 Task: Go to Program & Features. Select Whole Food Market. Add to cart Organic Popcorn-2. Place order for Jenna Lewis, _x000D_
230 Peninsula Lake Dr_x000D_
Highland, Michigan(MI), 48357, Cell Number (248) 529-6733
Action: Mouse moved to (167, 96)
Screenshot: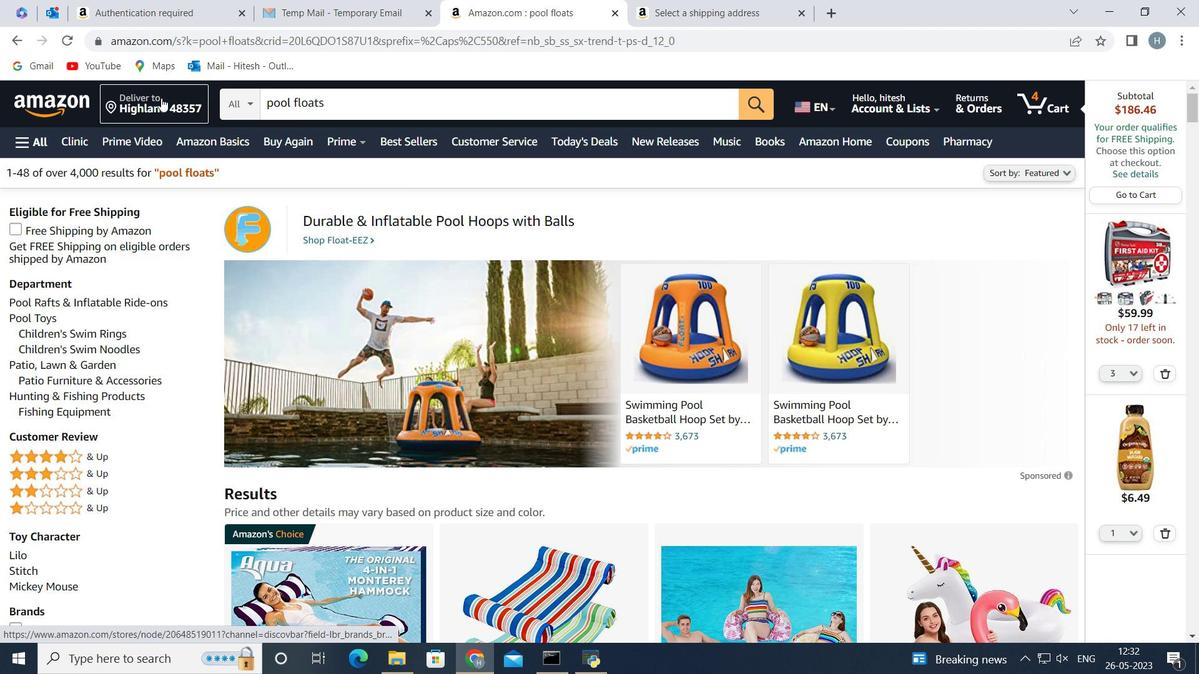 
Action: Mouse pressed left at (167, 96)
Screenshot: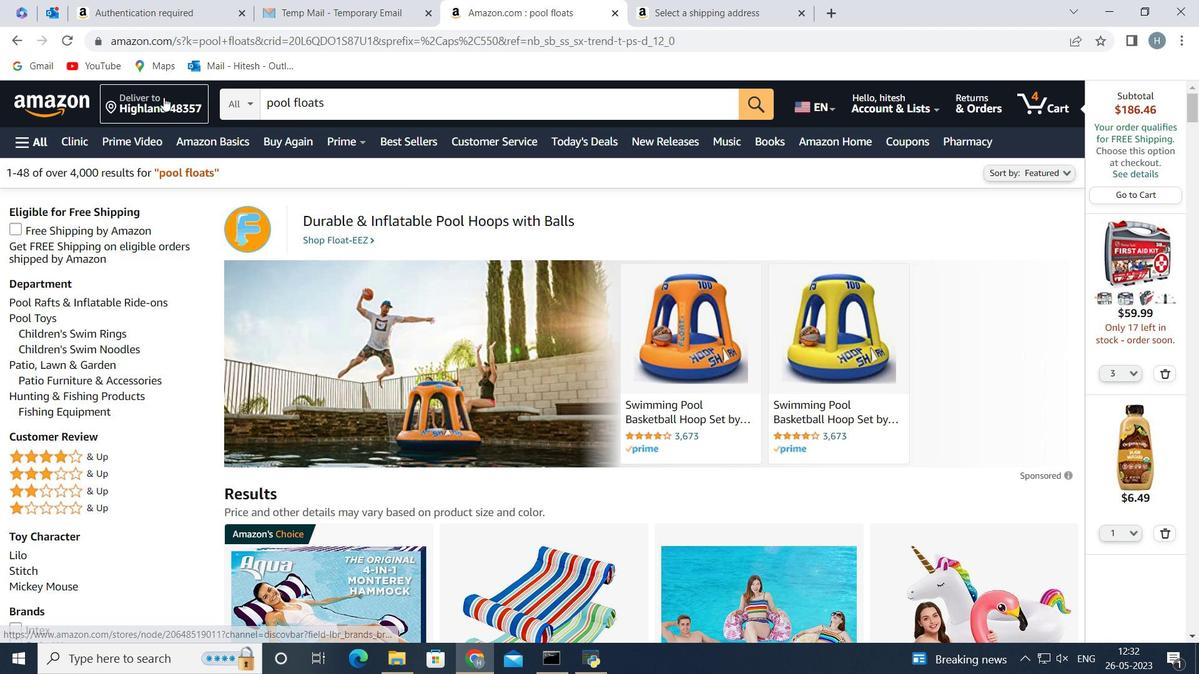
Action: Mouse moved to (584, 442)
Screenshot: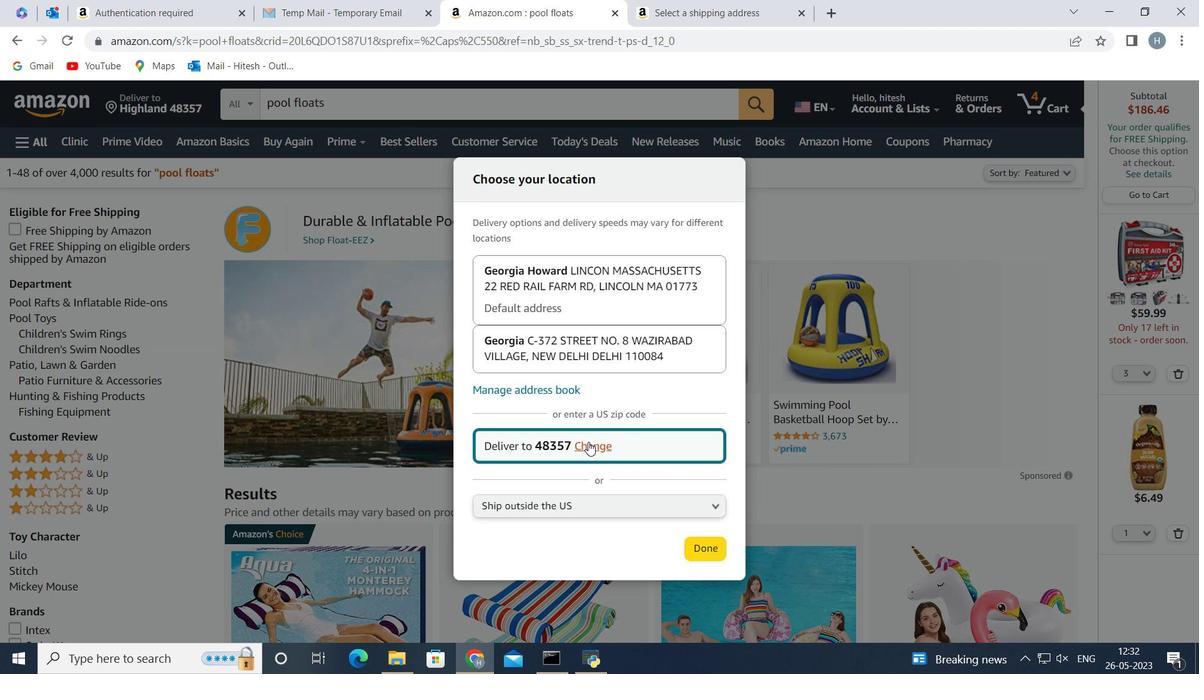 
Action: Mouse pressed left at (584, 442)
Screenshot: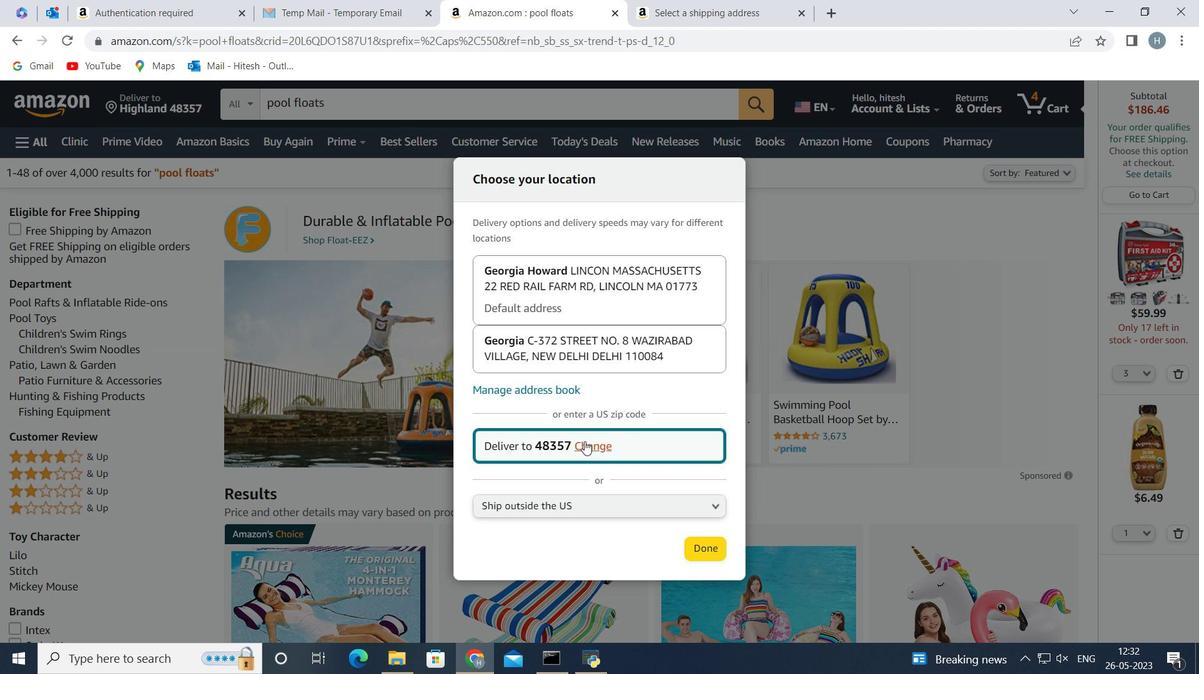 
Action: Mouse moved to (547, 436)
Screenshot: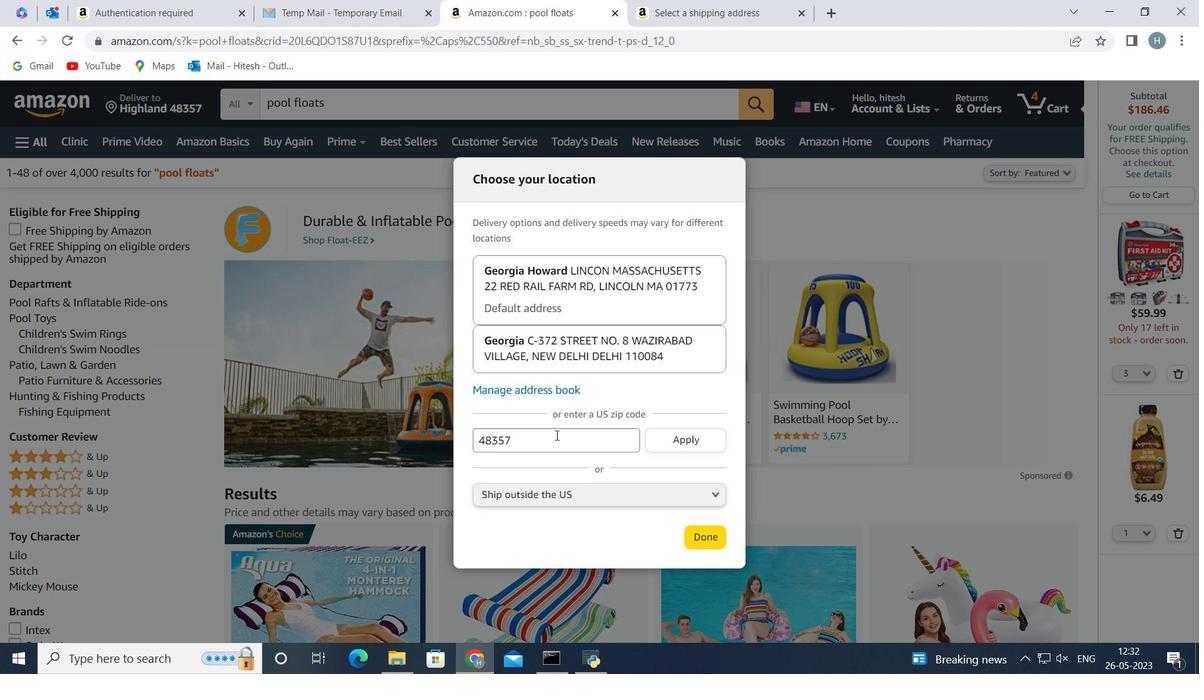 
Action: Mouse pressed left at (547, 436)
Screenshot: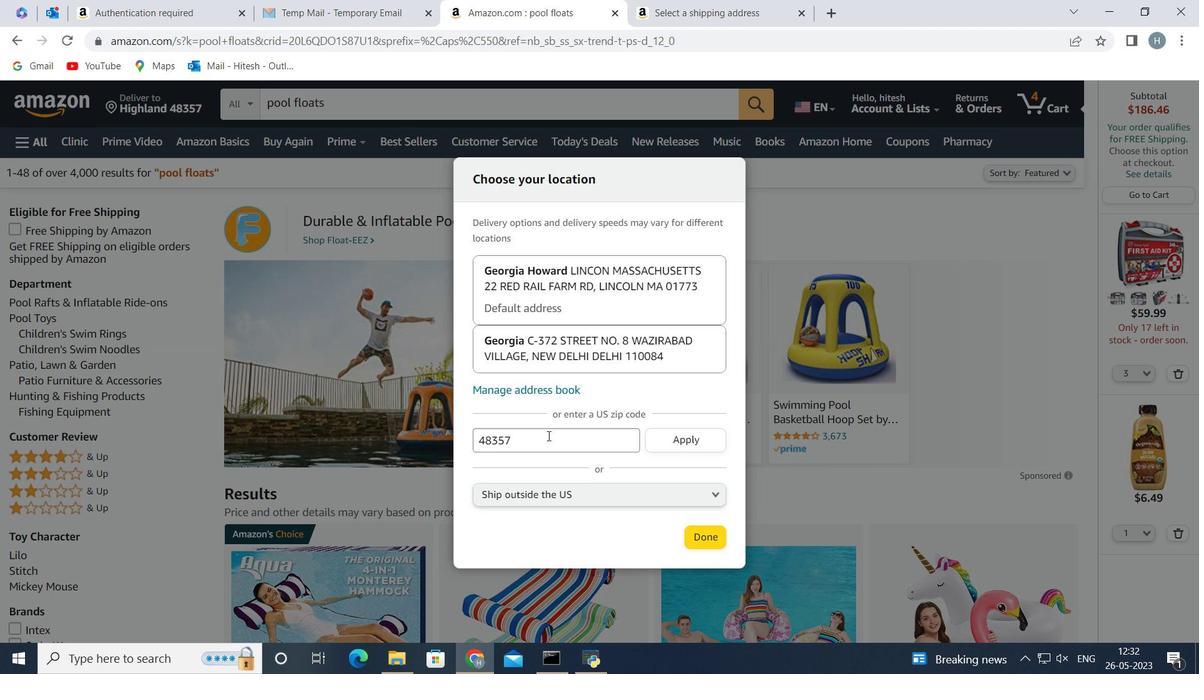 
Action: Key pressed <Key.backspace><Key.backspace><Key.backspace><Key.backspace><Key.backspace><Key.backspace><Key.backspace><Key.backspace><Key.backspace><Key.backspace><Key.backspace><Key.backspace><Key.backspace><Key.backspace><Key.backspace><Key.backspace><Key.backspace>48357
Screenshot: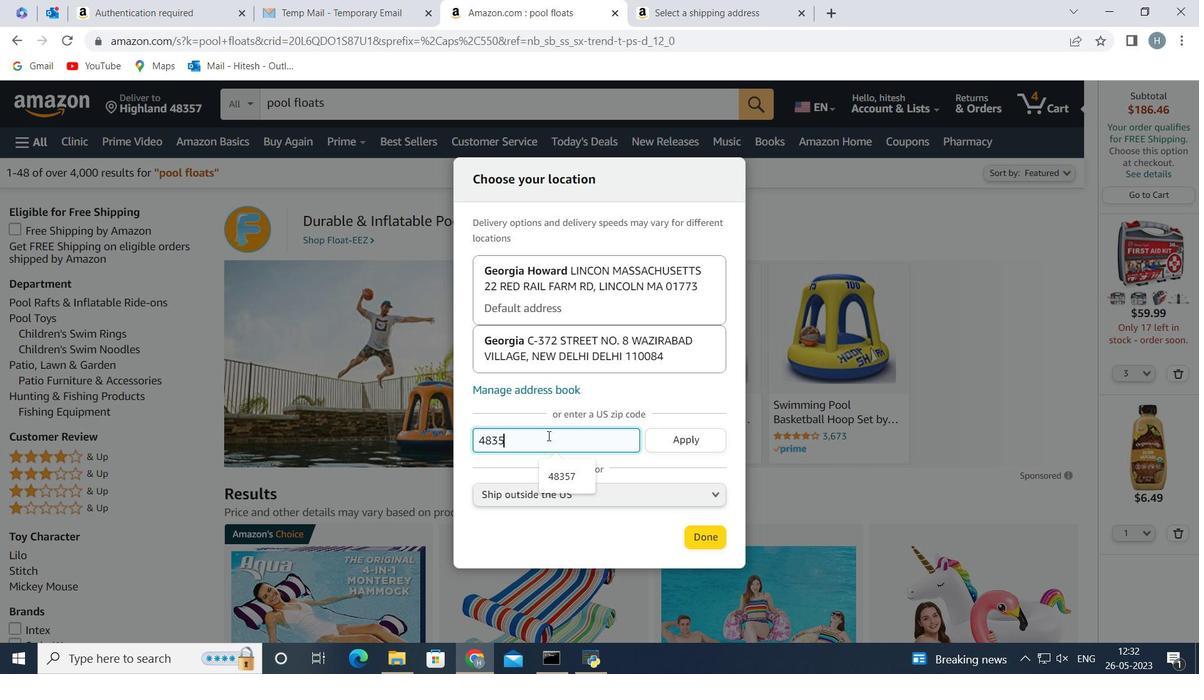 
Action: Mouse moved to (701, 436)
Screenshot: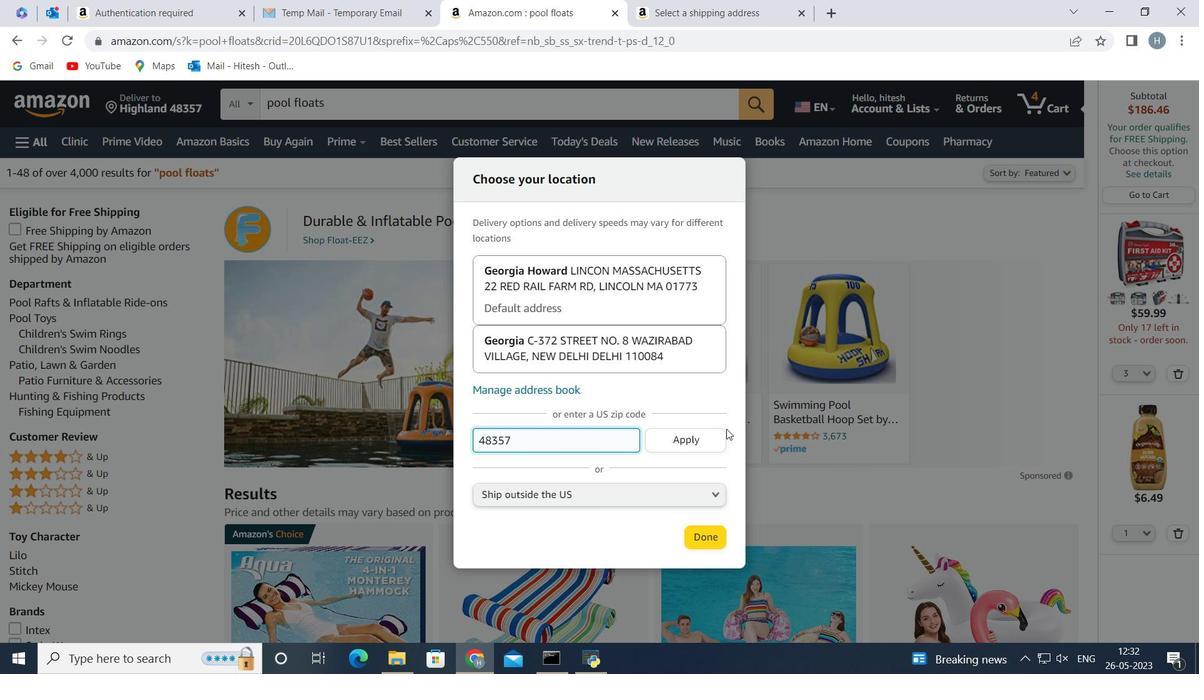 
Action: Mouse pressed left at (701, 436)
Screenshot: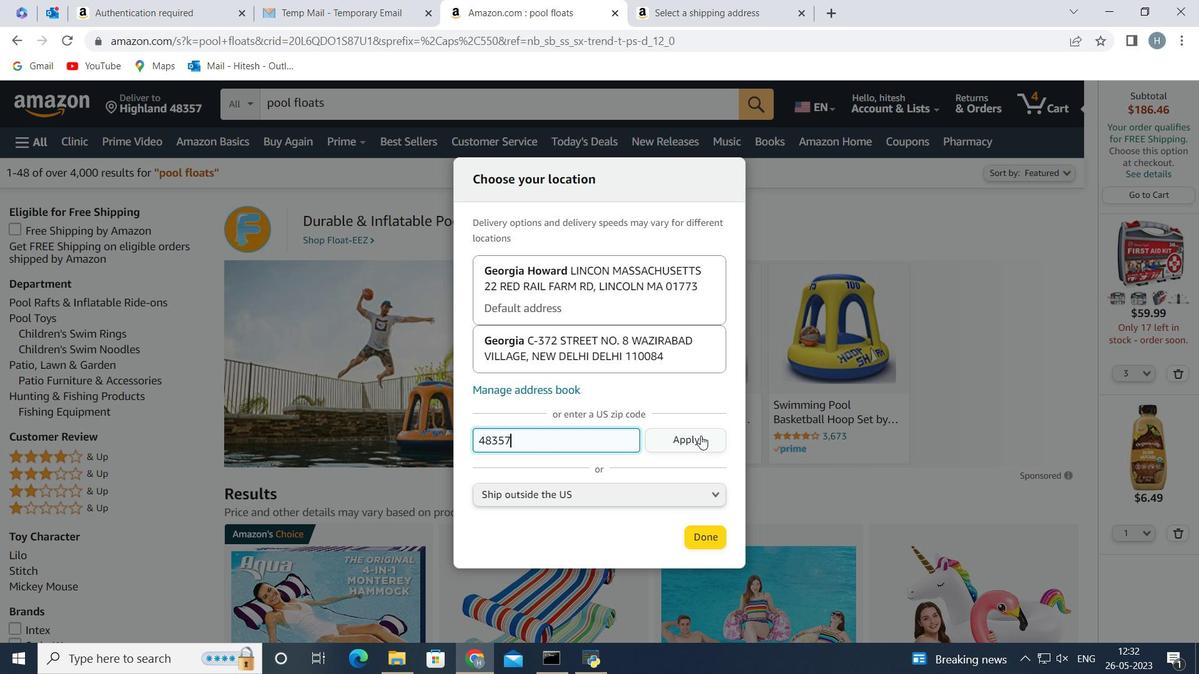 
Action: Mouse moved to (709, 544)
Screenshot: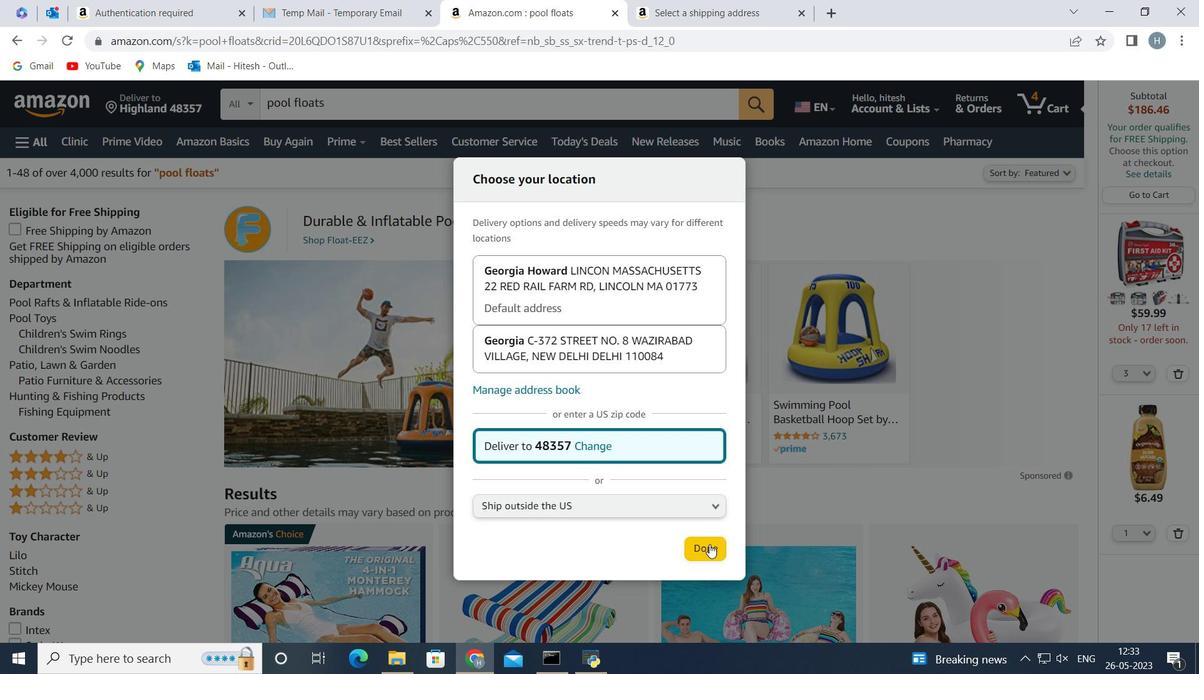 
Action: Mouse pressed left at (709, 544)
Screenshot: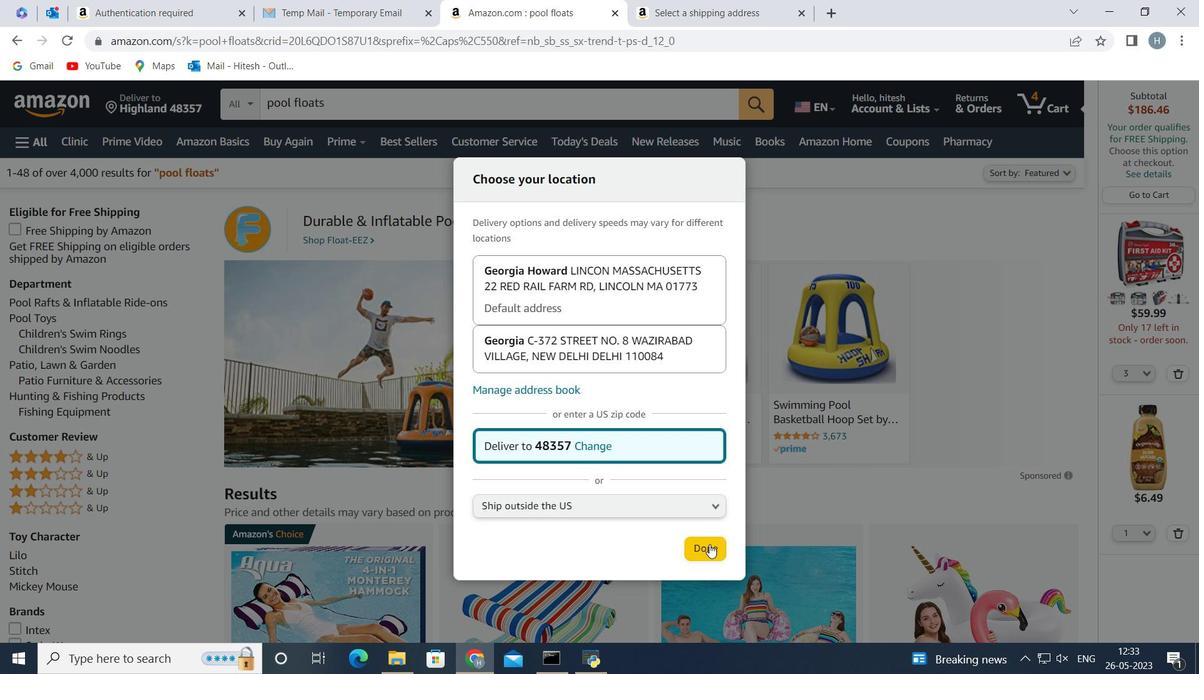 
Action: Mouse moved to (33, 133)
Screenshot: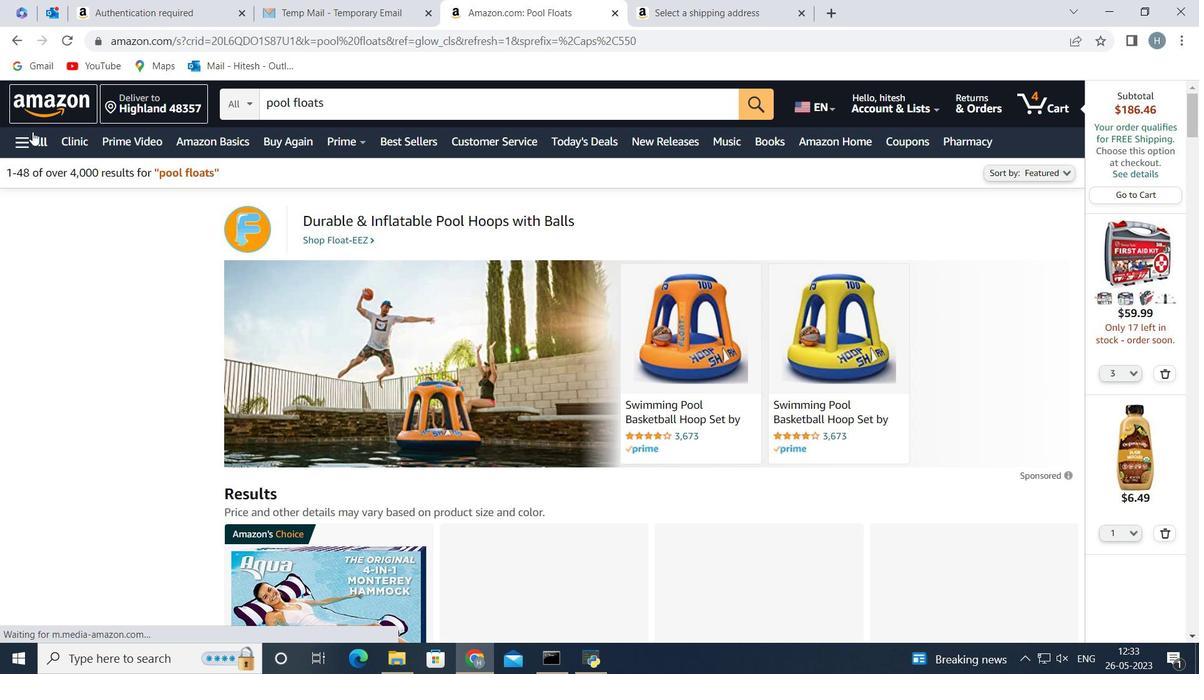 
Action: Mouse pressed left at (33, 133)
Screenshot: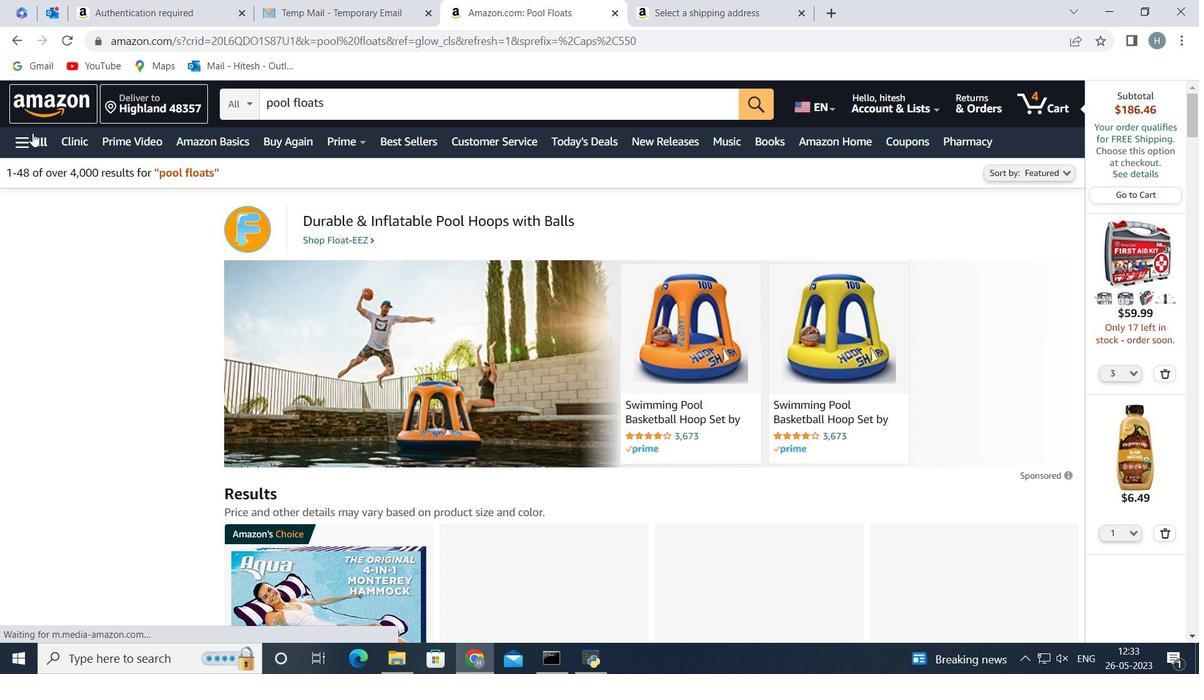 
Action: Mouse moved to (84, 281)
Screenshot: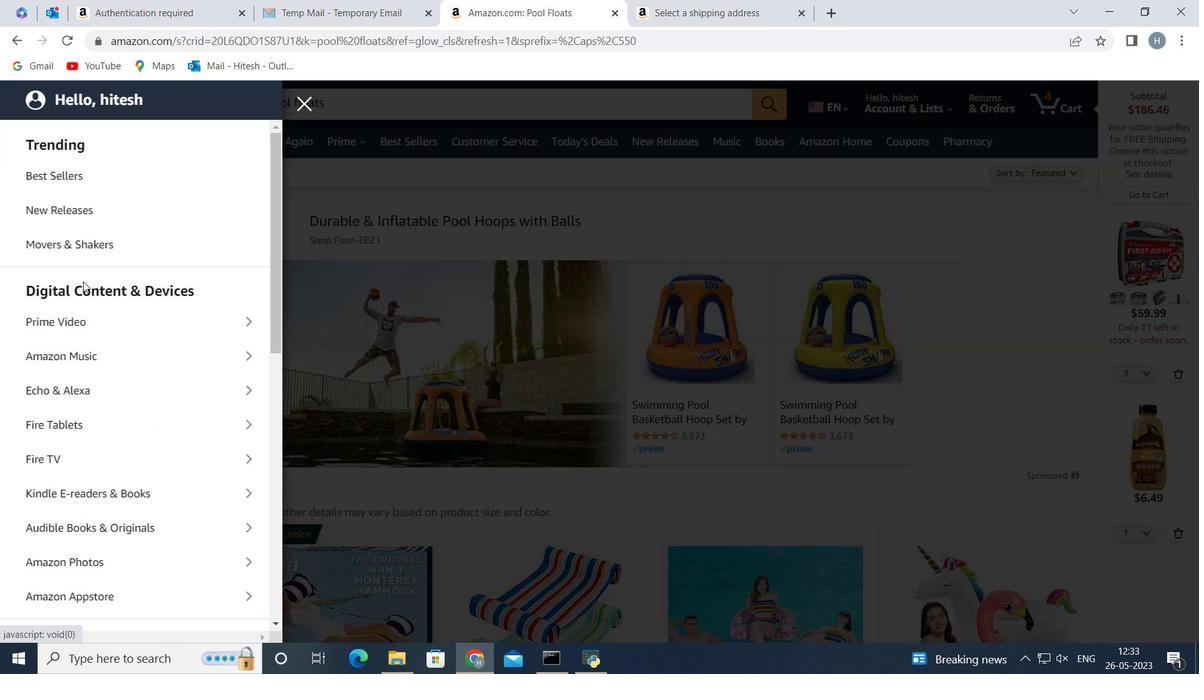 
Action: Mouse scrolled (84, 280) with delta (0, 0)
Screenshot: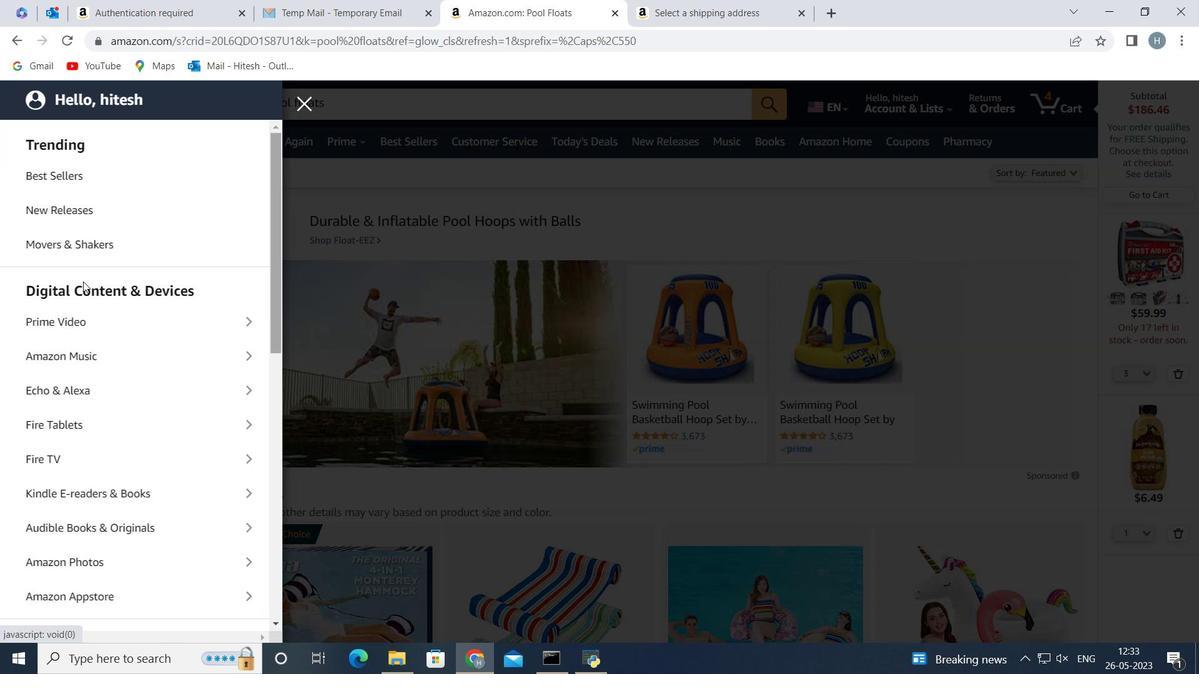
Action: Mouse scrolled (84, 280) with delta (0, 0)
Screenshot: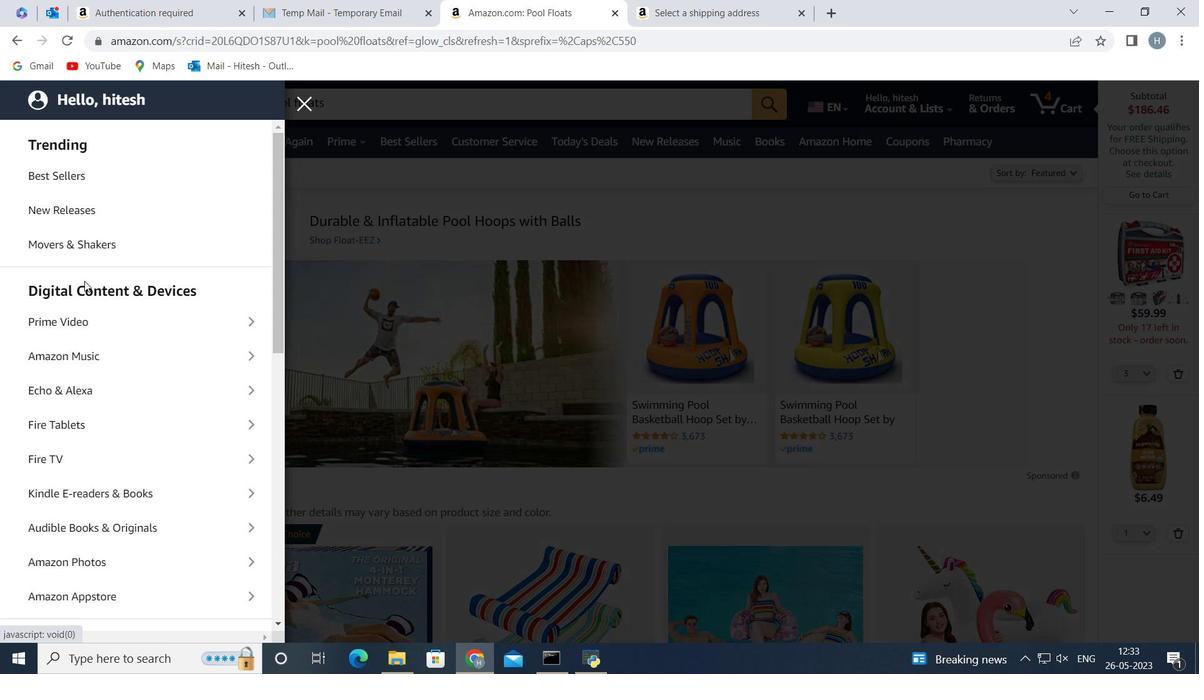 
Action: Mouse moved to (91, 278)
Screenshot: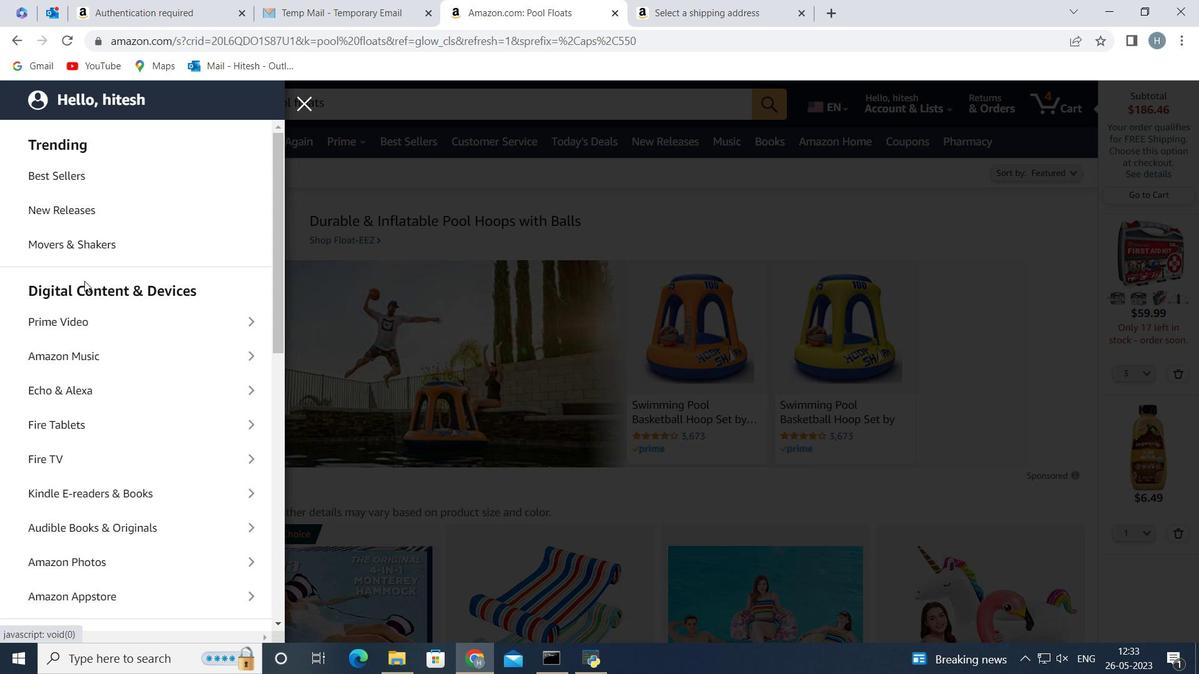 
Action: Mouse scrolled (91, 277) with delta (0, 0)
Screenshot: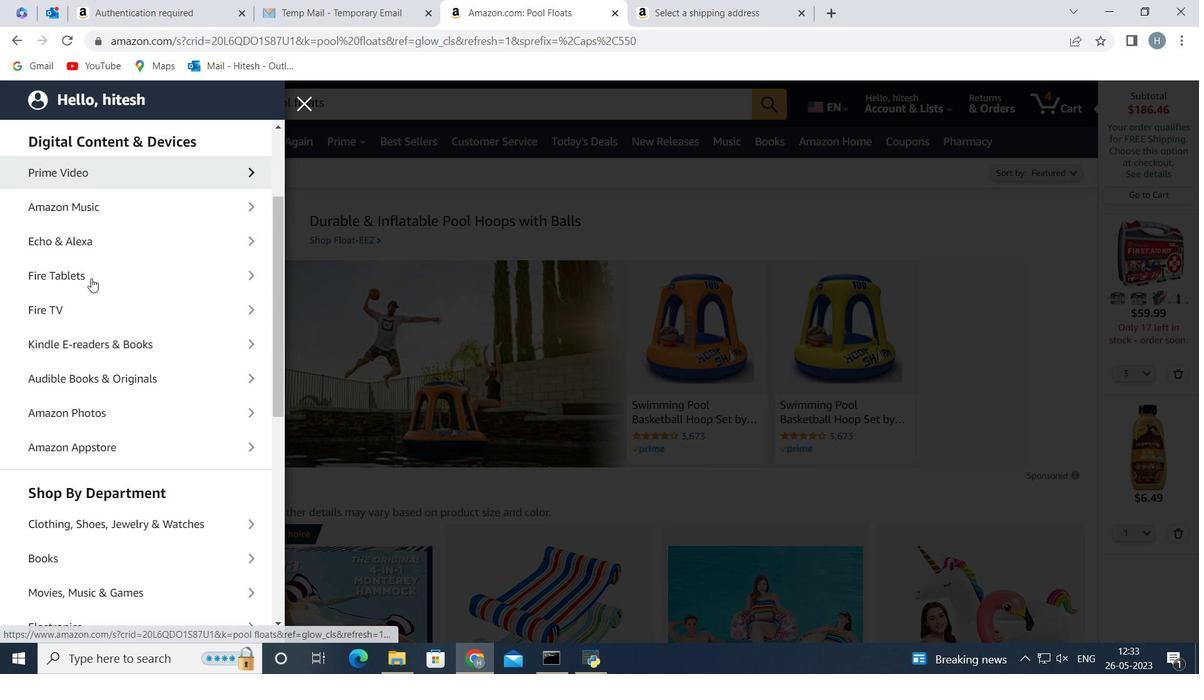 
Action: Mouse scrolled (91, 277) with delta (0, 0)
Screenshot: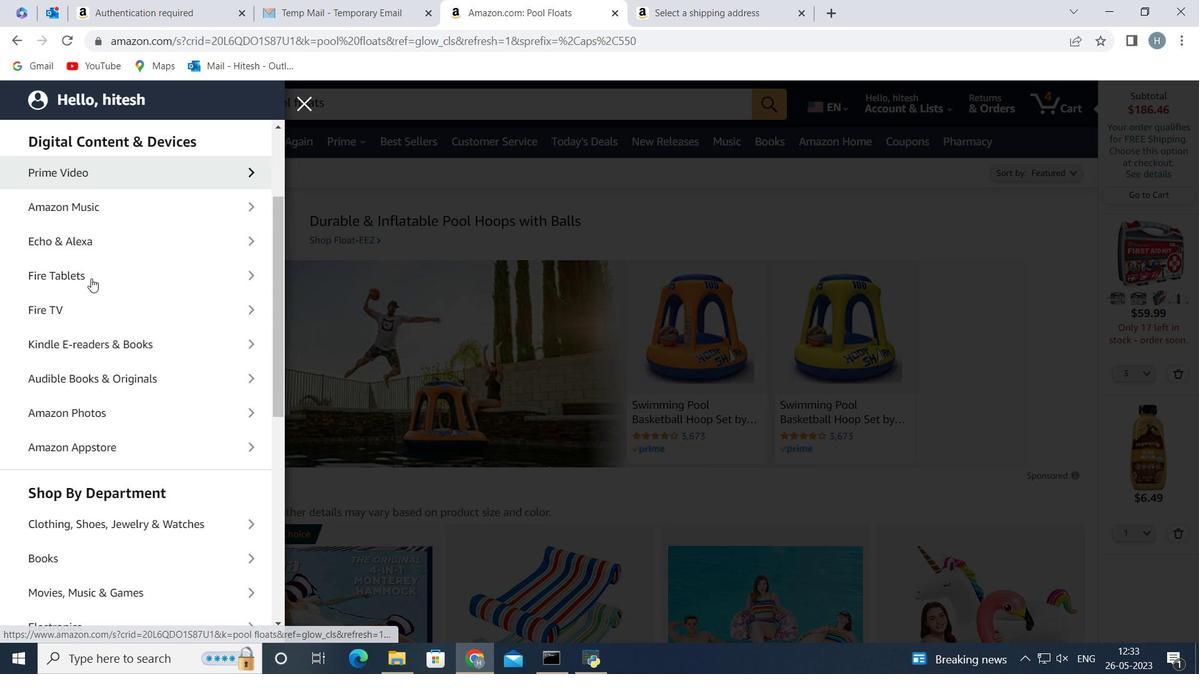 
Action: Mouse moved to (92, 278)
Screenshot: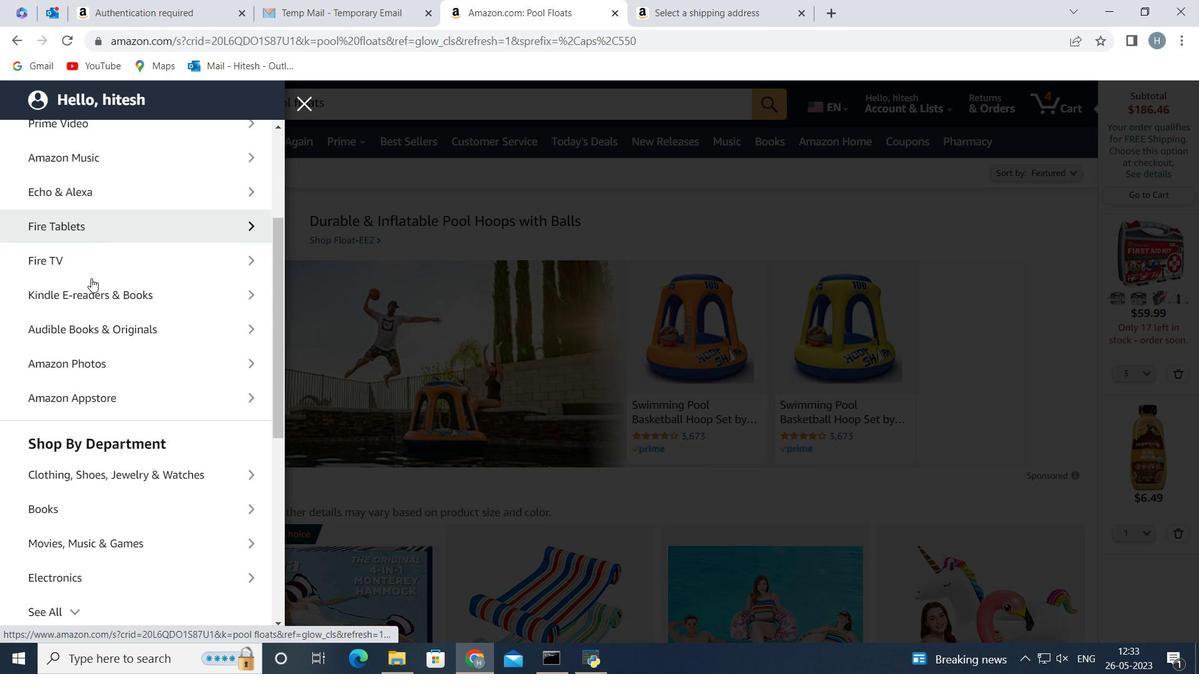 
Action: Mouse scrolled (92, 277) with delta (0, 0)
Screenshot: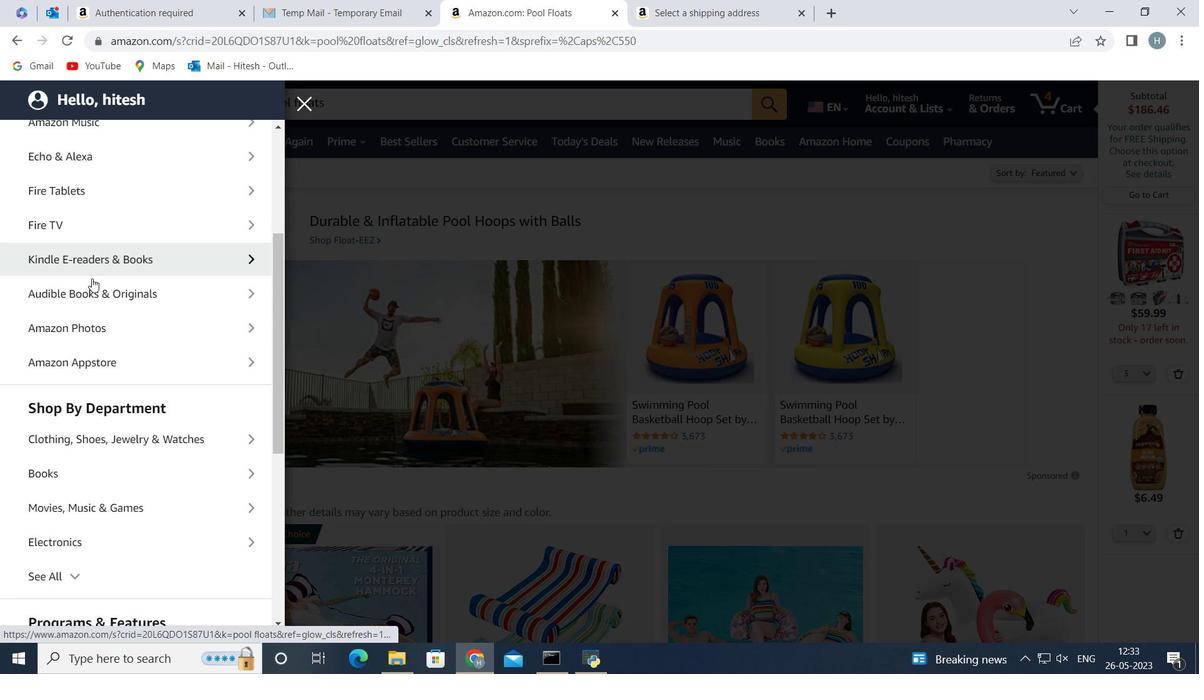 
Action: Mouse scrolled (92, 277) with delta (0, 0)
Screenshot: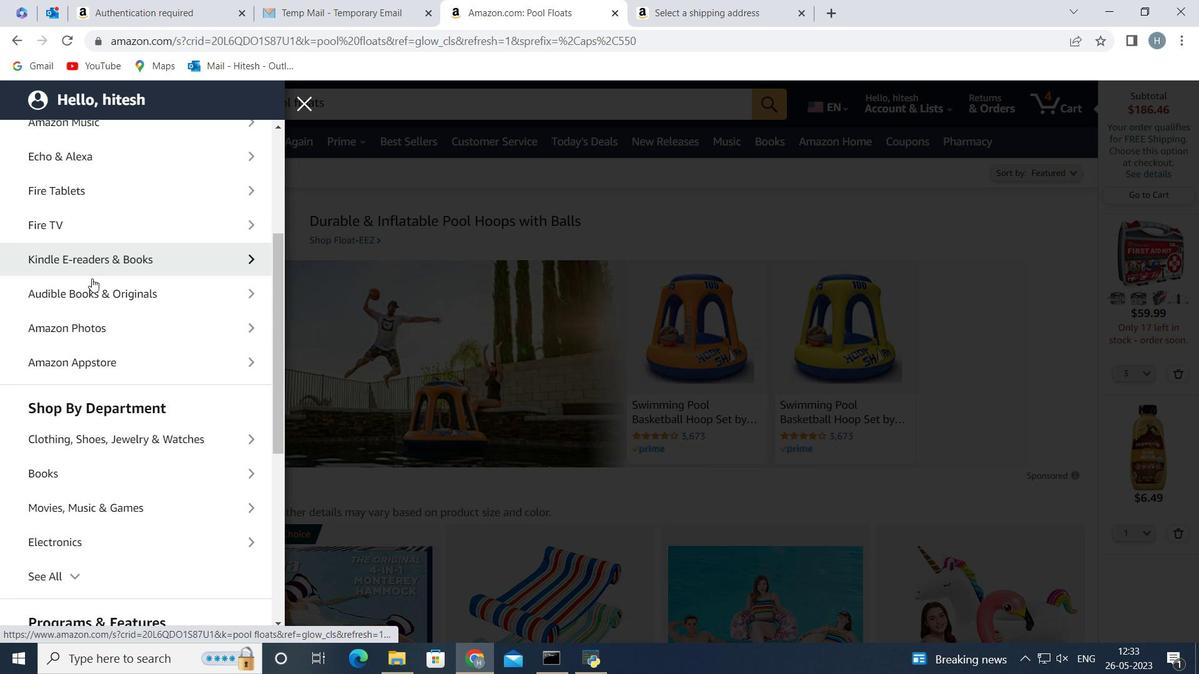 
Action: Mouse scrolled (92, 277) with delta (0, 0)
Screenshot: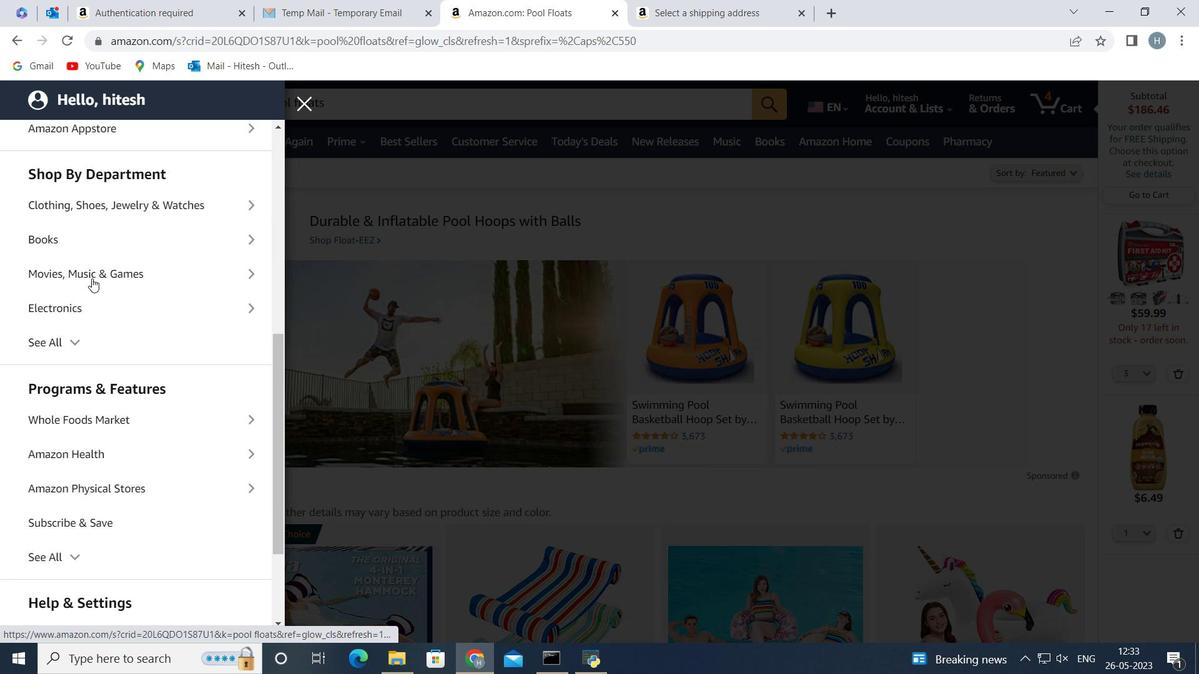 
Action: Mouse moved to (121, 336)
Screenshot: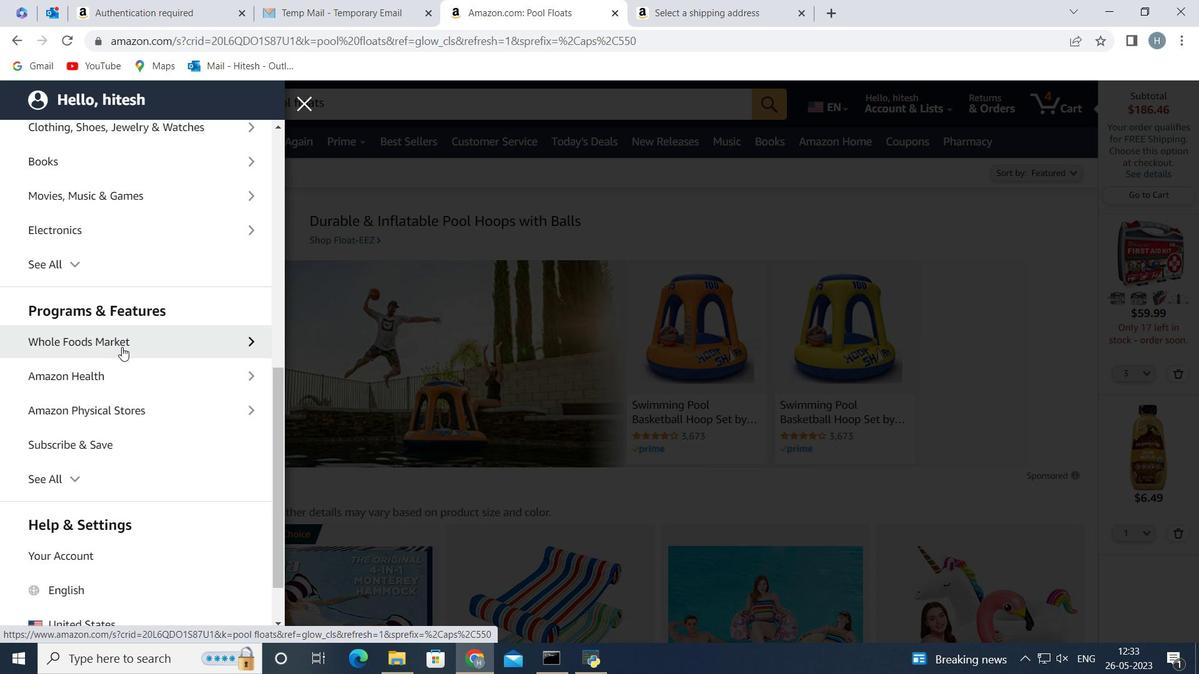 
Action: Mouse pressed left at (121, 336)
Screenshot: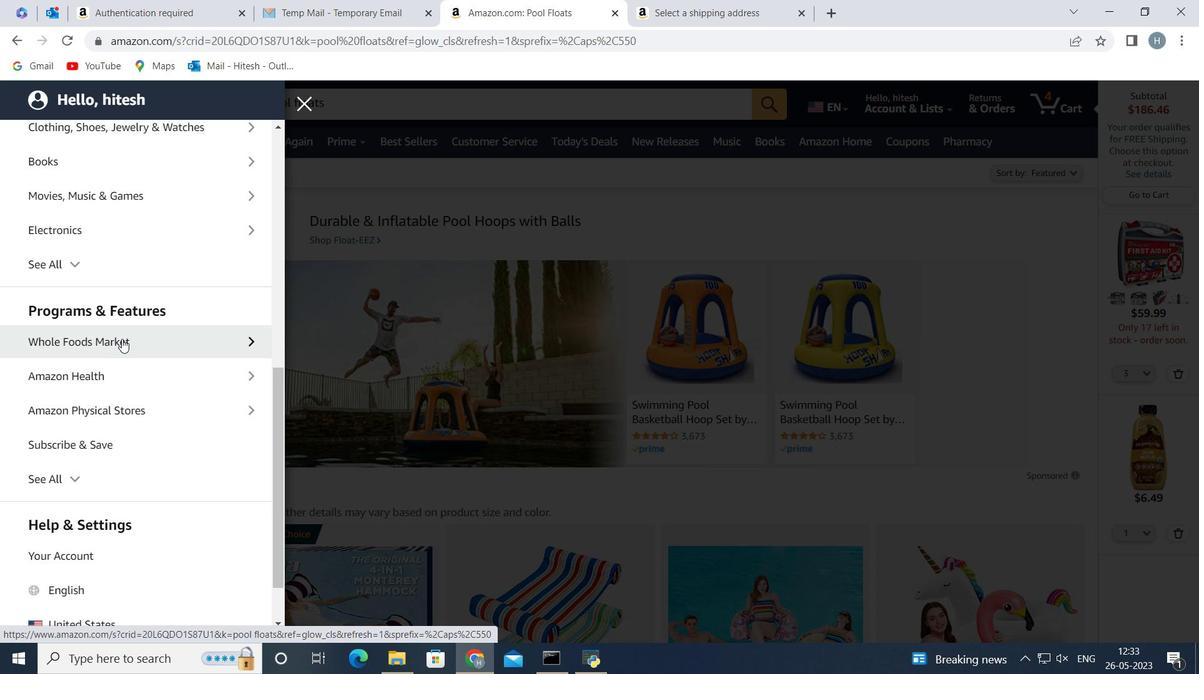
Action: Mouse moved to (189, 209)
Screenshot: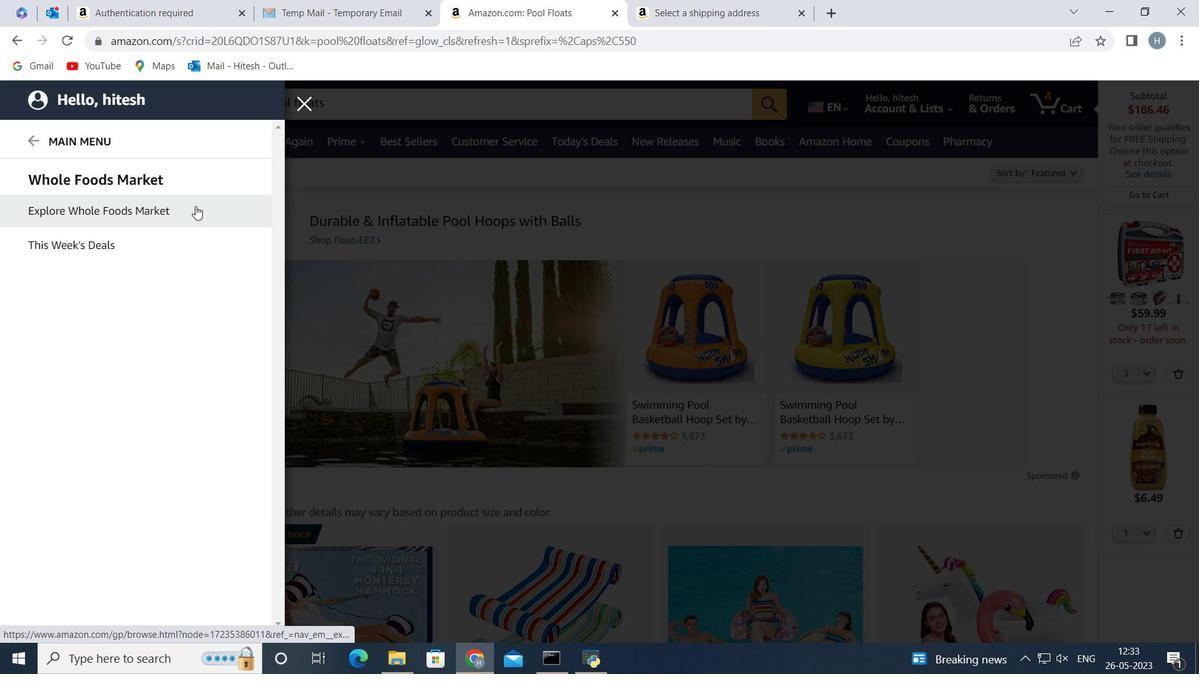 
Action: Mouse pressed left at (189, 209)
Screenshot: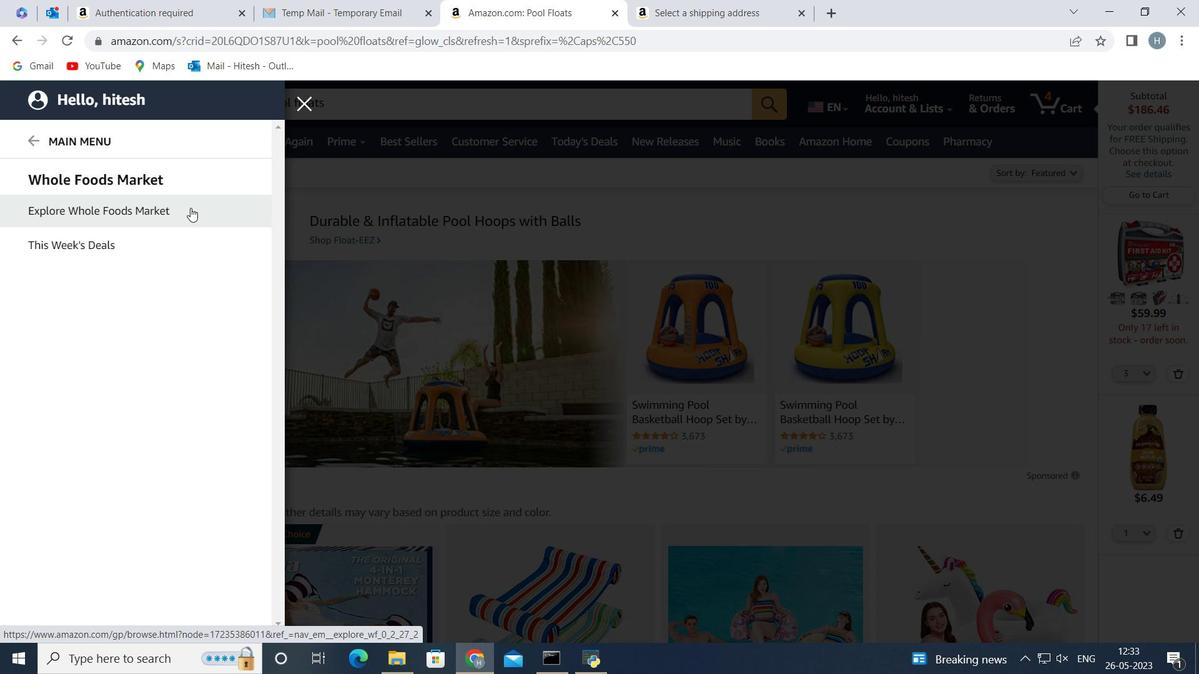 
Action: Mouse moved to (419, 96)
Screenshot: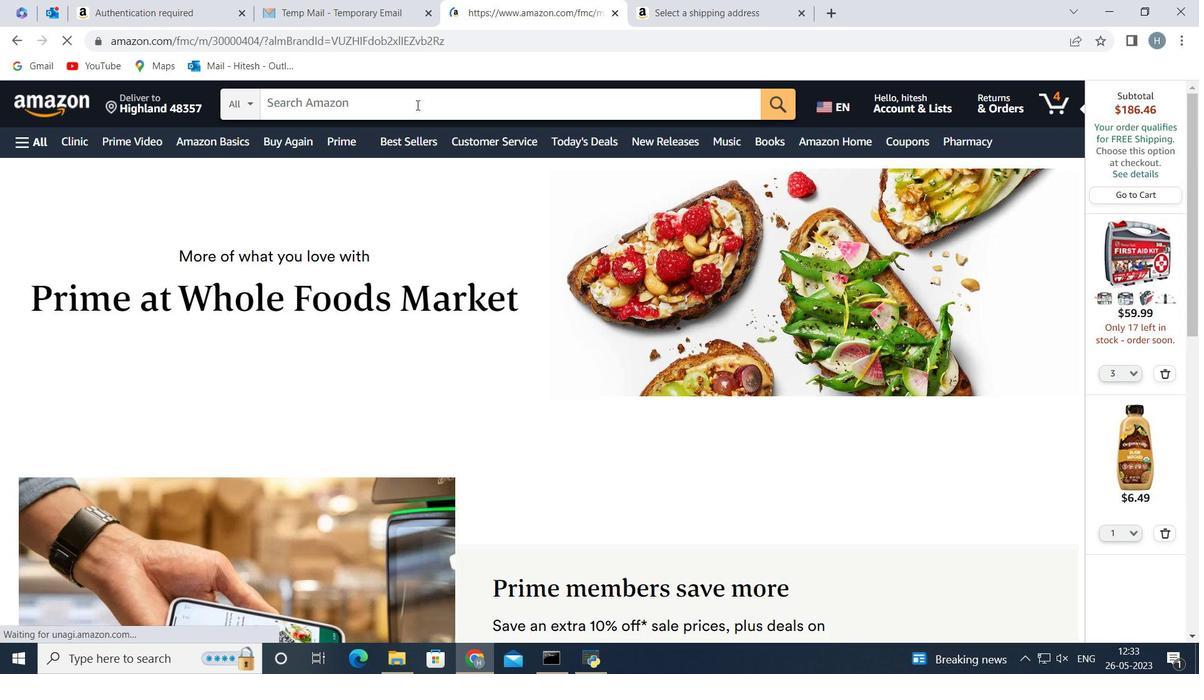 
Action: Mouse pressed left at (419, 96)
Screenshot: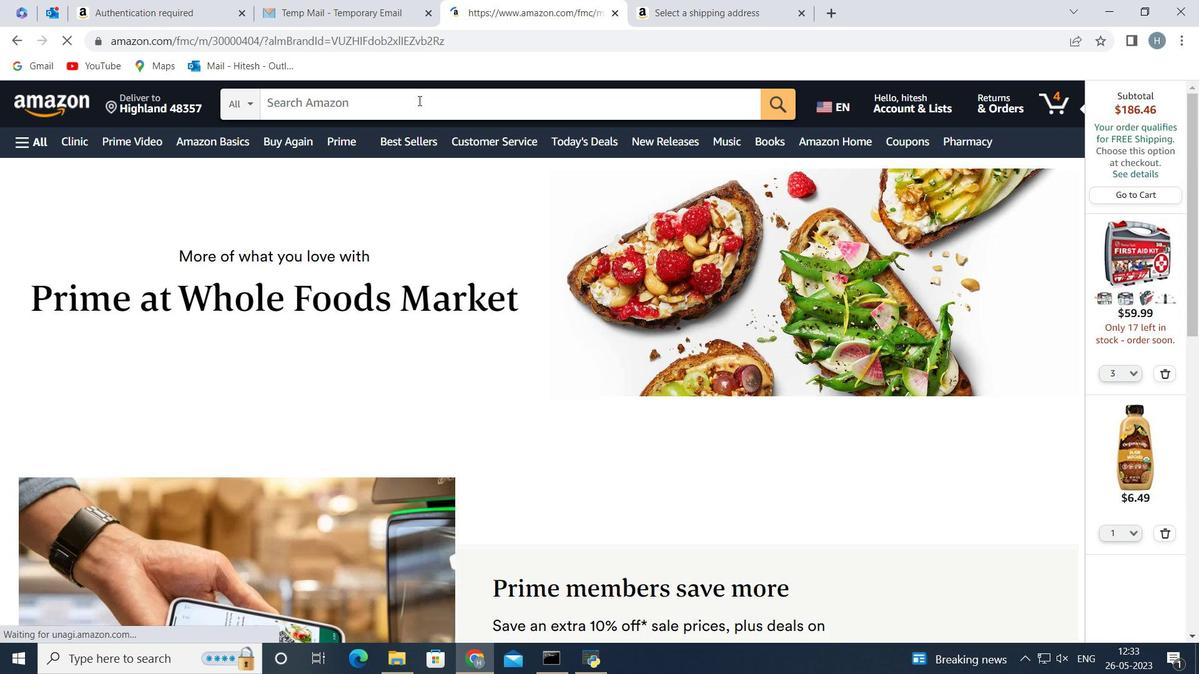 
Action: Key pressed <Key.shift>Organic<Key.space>po<Key.backspace><Key.backspace><Key.shift>Popcorn<Key.enter>
Screenshot: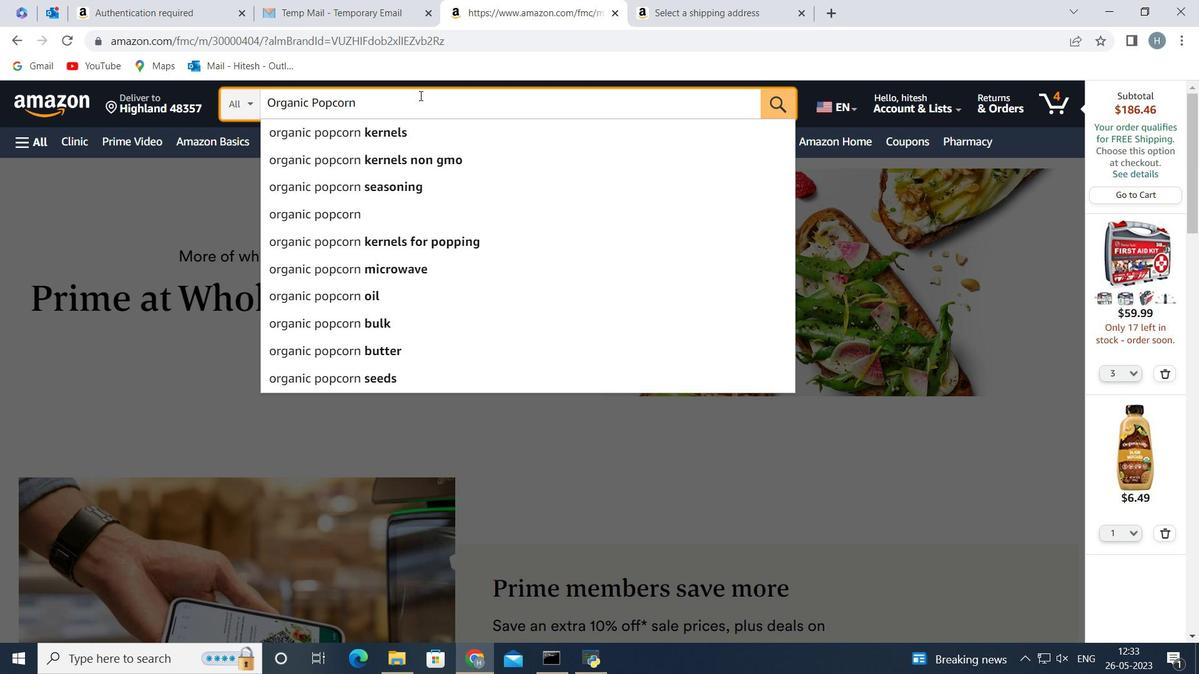 
Action: Mouse moved to (473, 347)
Screenshot: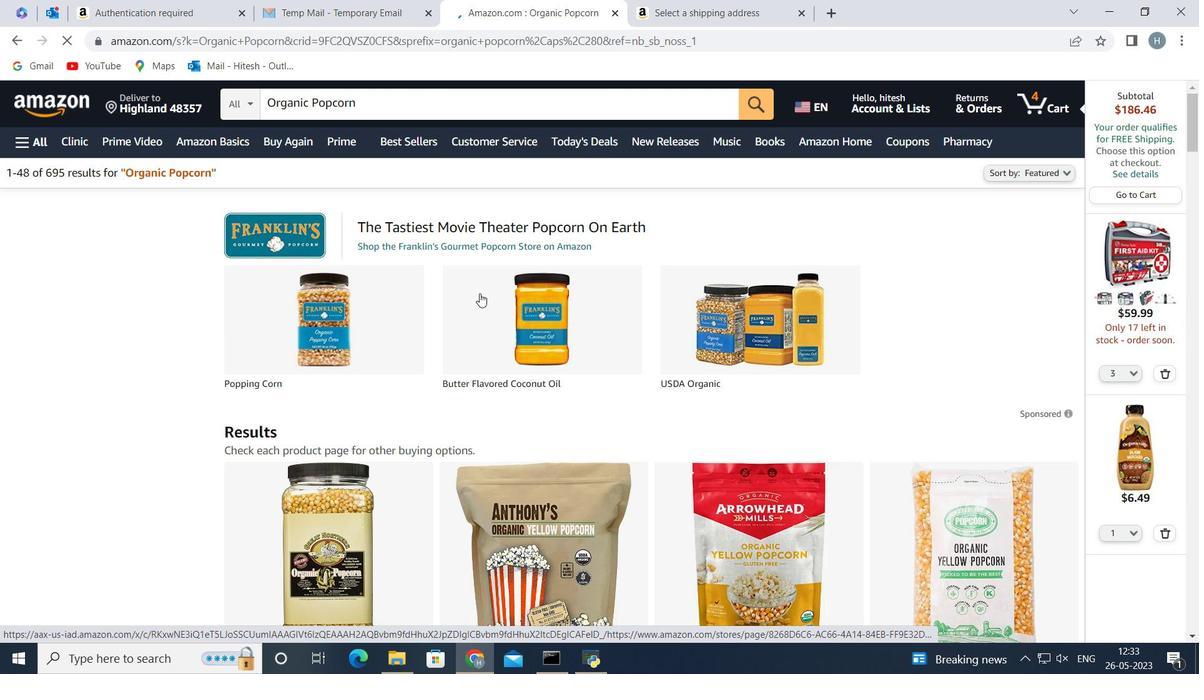 
Action: Mouse scrolled (473, 347) with delta (0, 0)
Screenshot: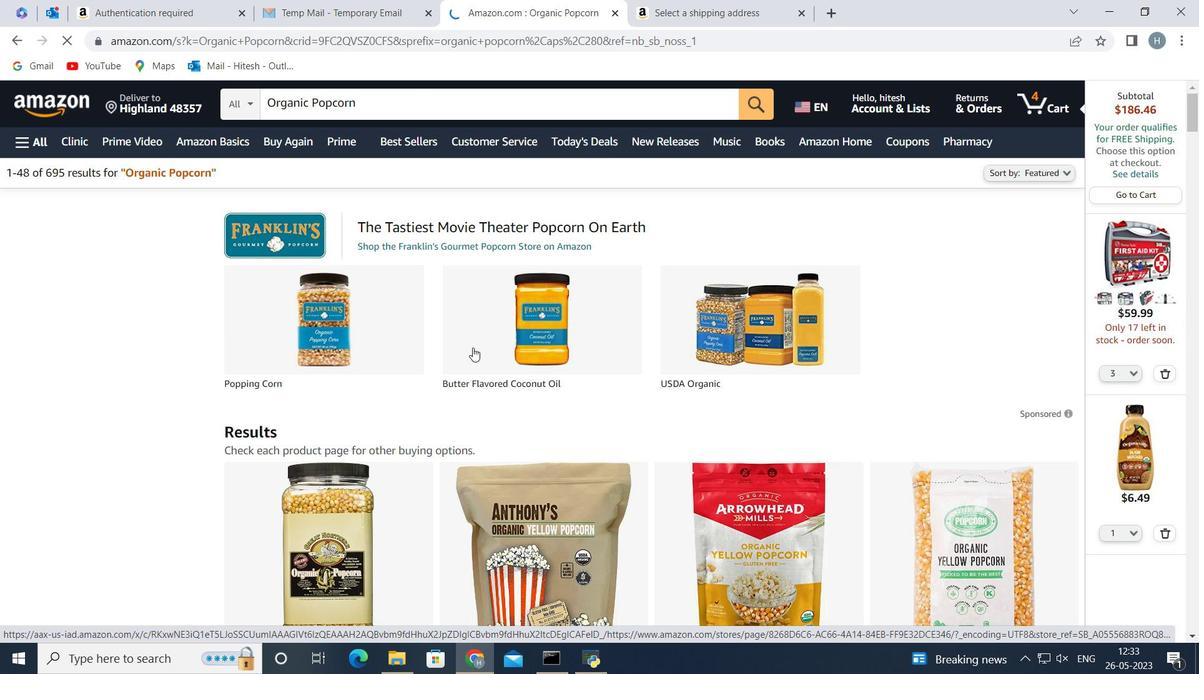 
Action: Mouse scrolled (473, 347) with delta (0, 0)
Screenshot: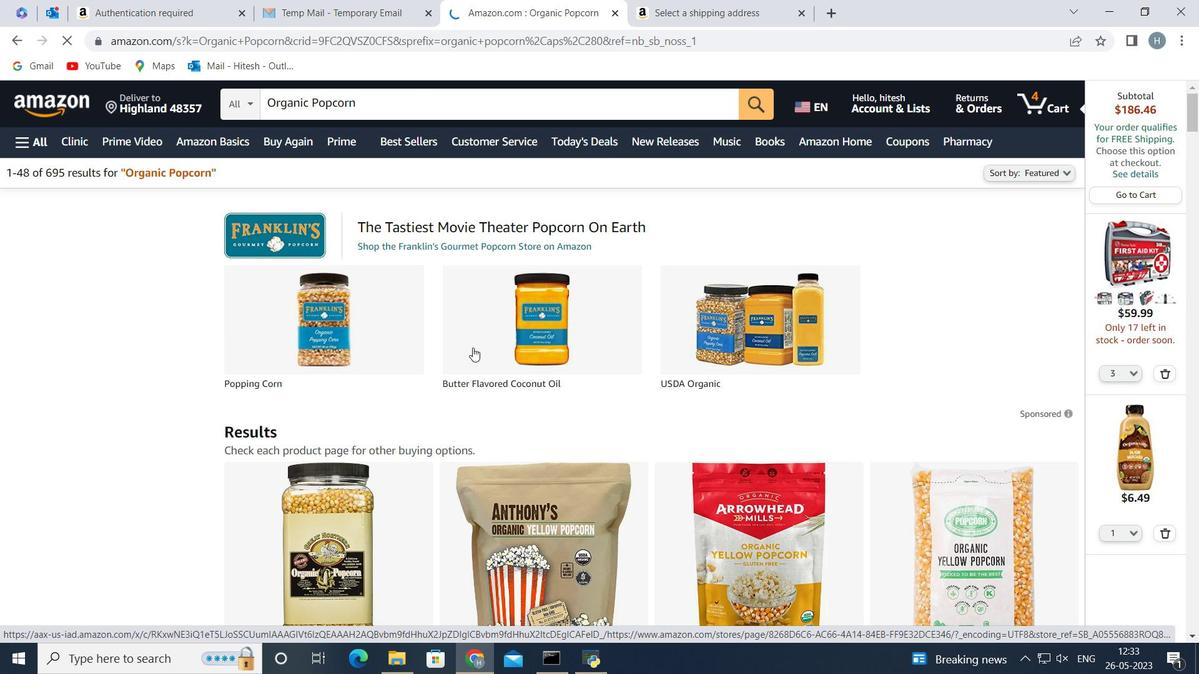 
Action: Mouse scrolled (473, 347) with delta (0, 0)
Screenshot: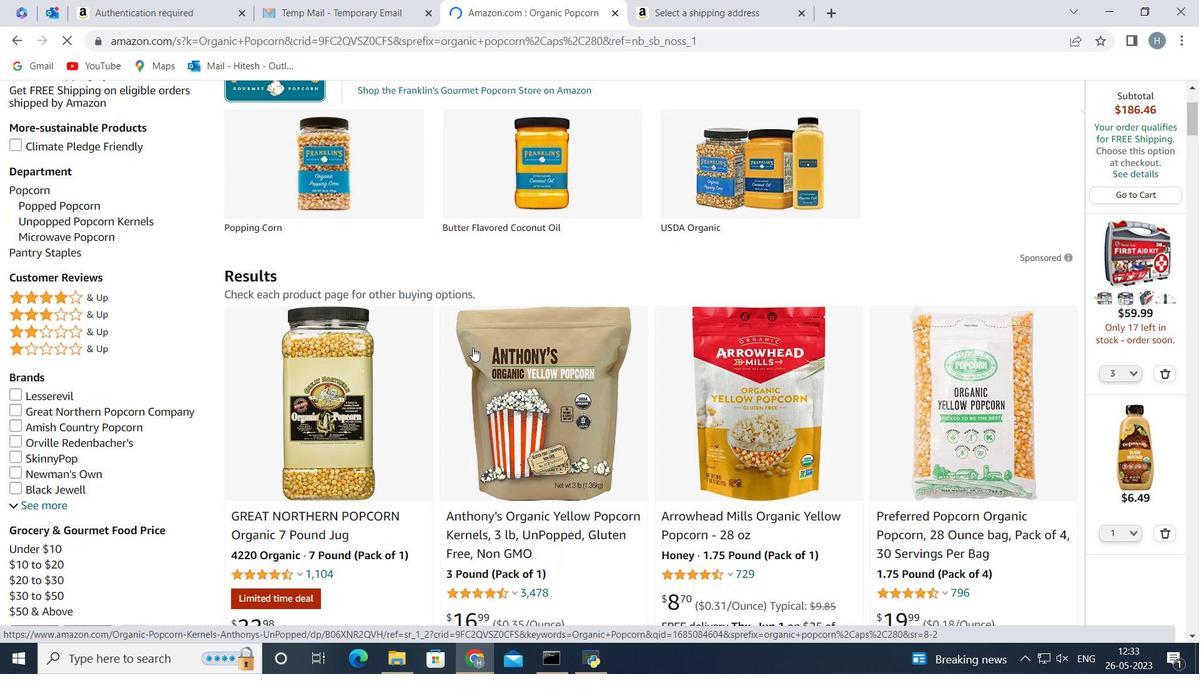
Action: Mouse moved to (319, 331)
Screenshot: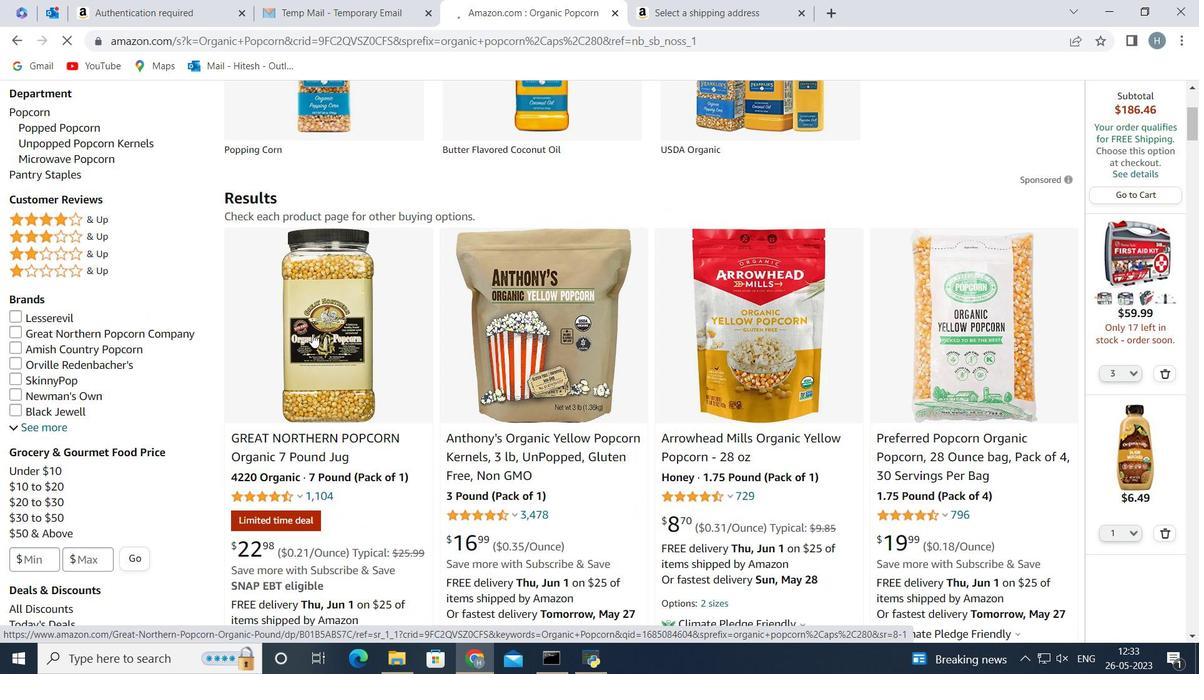 
Action: Mouse pressed left at (319, 331)
Screenshot: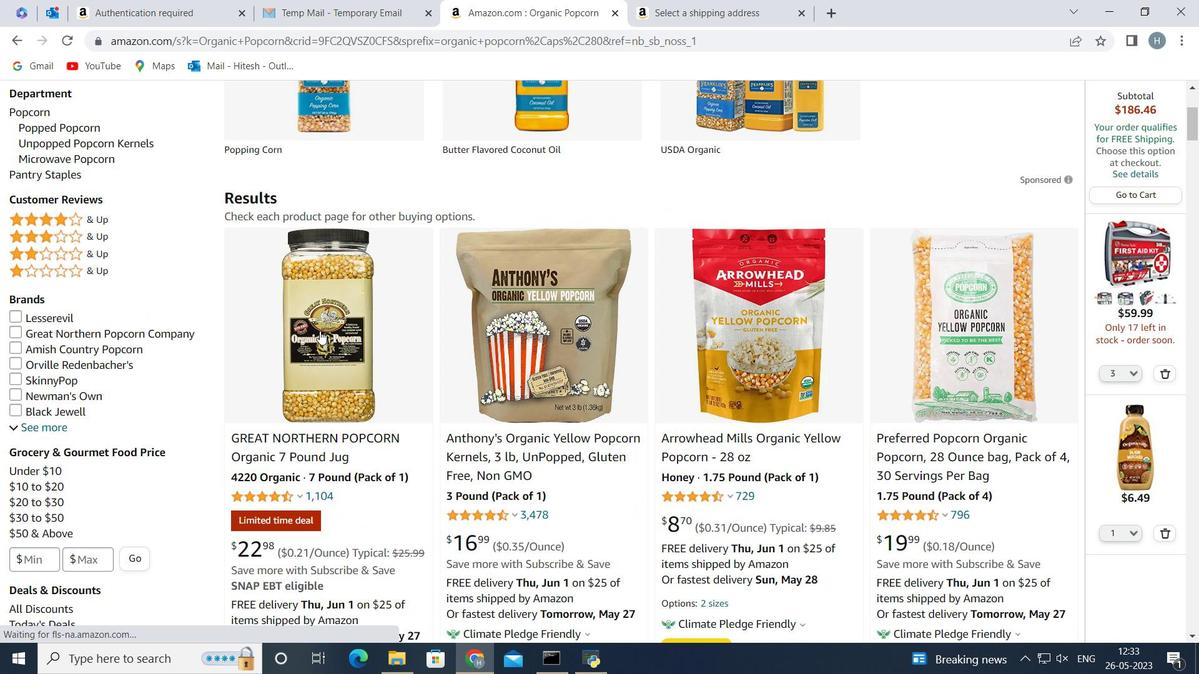 
Action: Mouse moved to (913, 404)
Screenshot: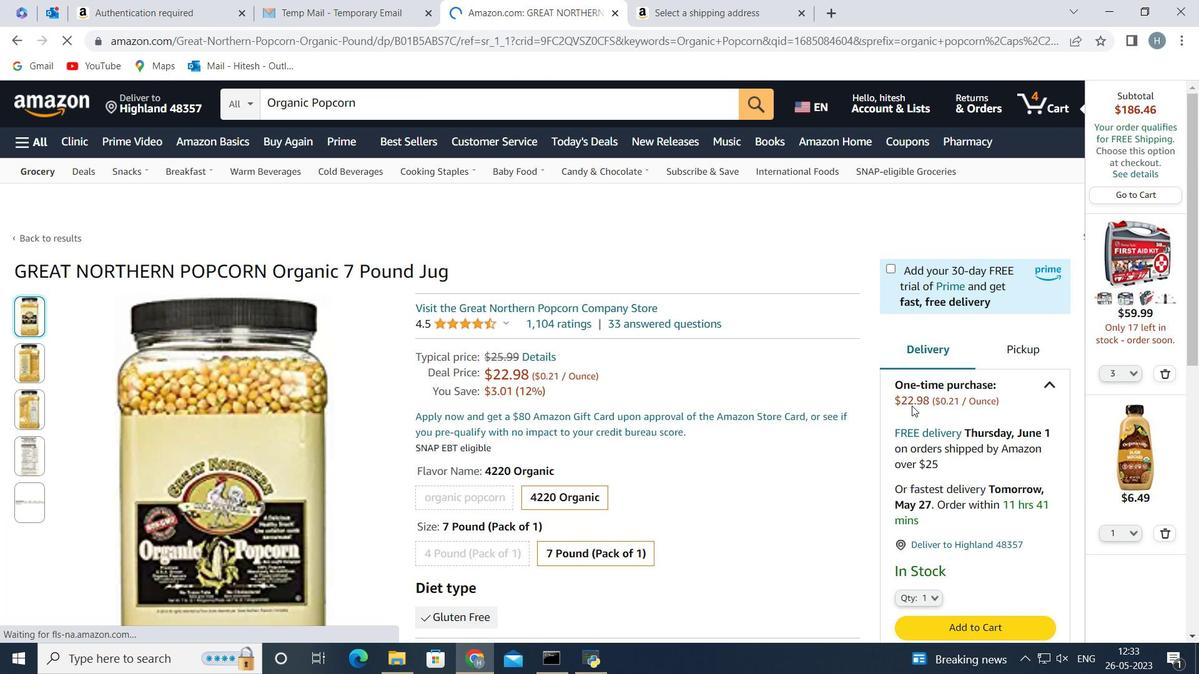 
Action: Mouse scrolled (913, 404) with delta (0, 0)
Screenshot: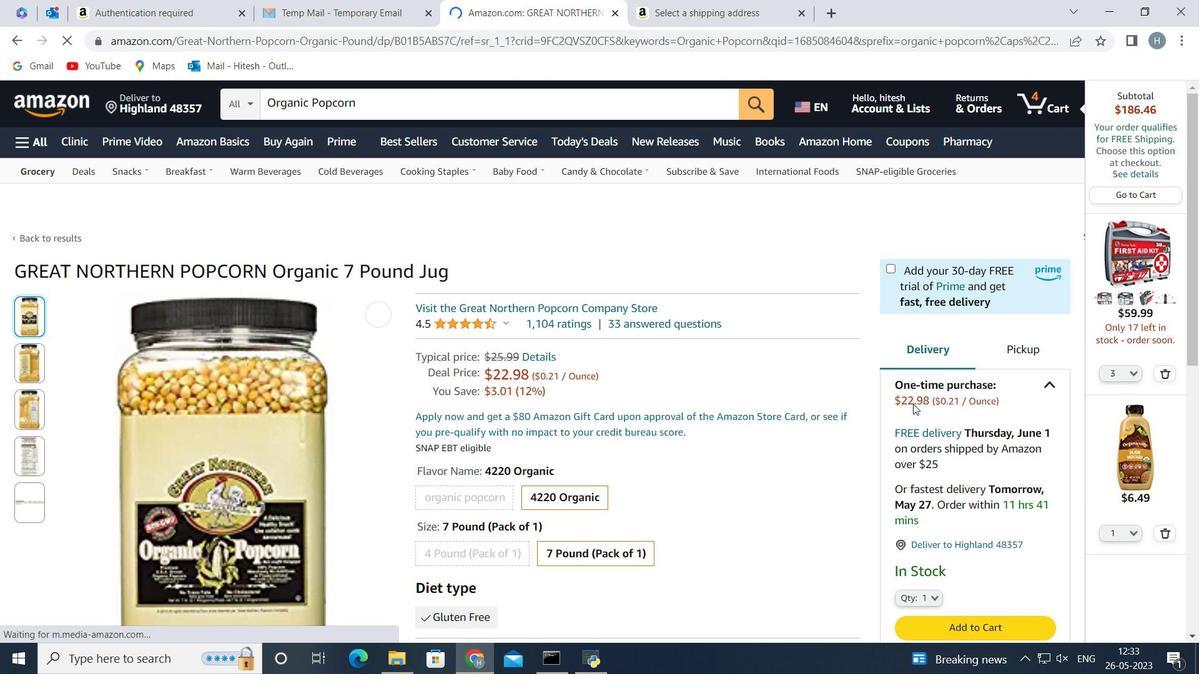 
Action: Mouse scrolled (913, 404) with delta (0, 0)
Screenshot: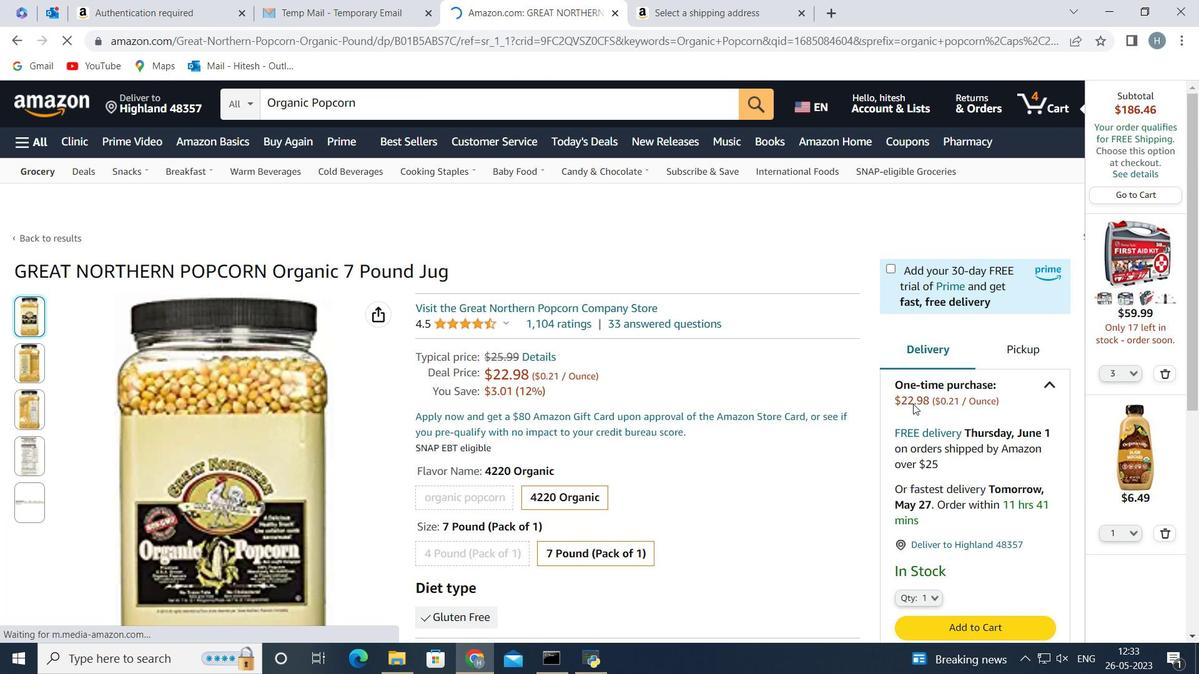 
Action: Mouse moved to (938, 438)
Screenshot: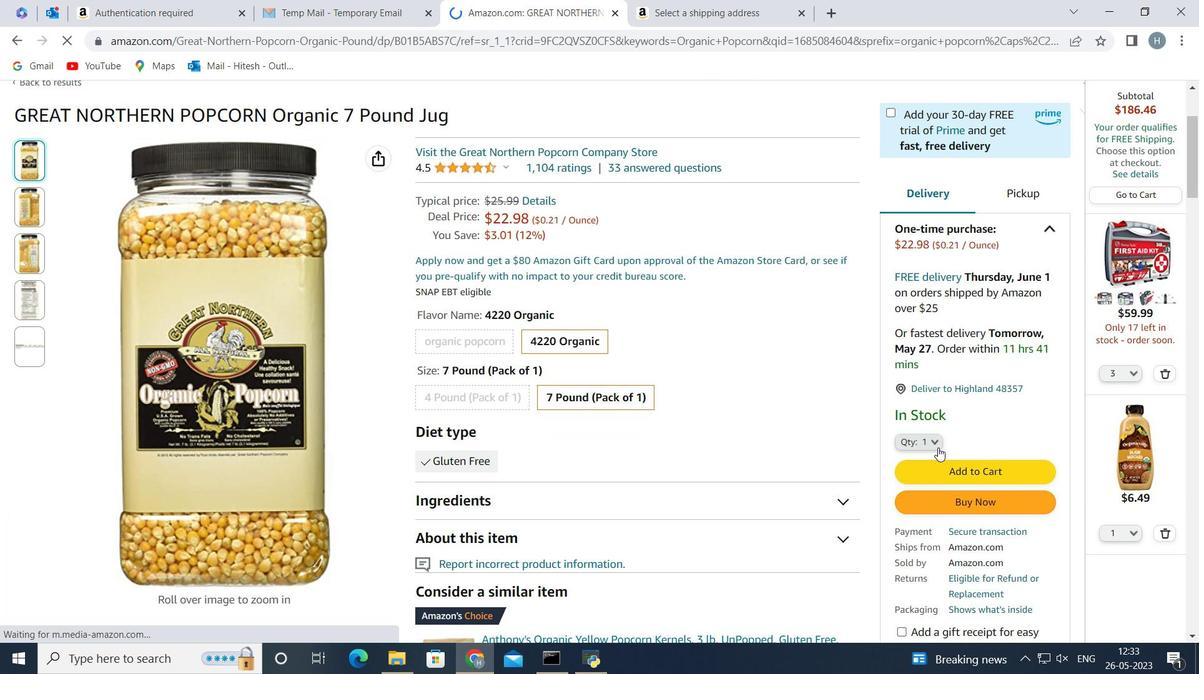 
Action: Mouse pressed left at (938, 438)
Screenshot: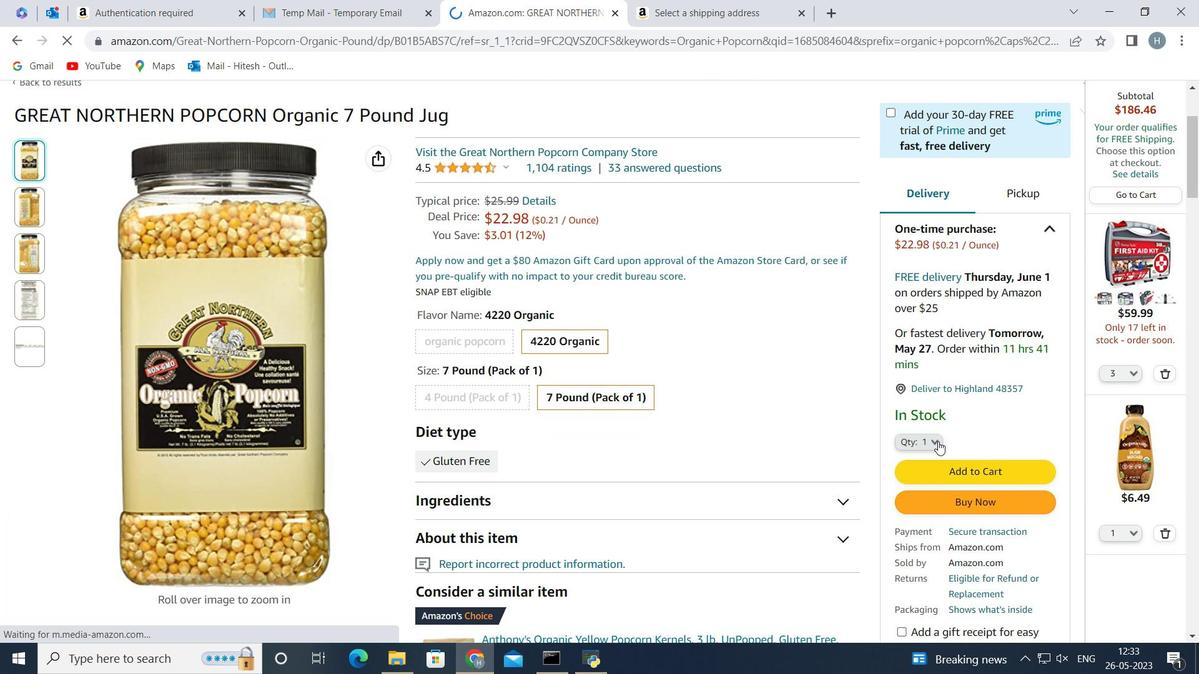 
Action: Mouse moved to (912, 279)
Screenshot: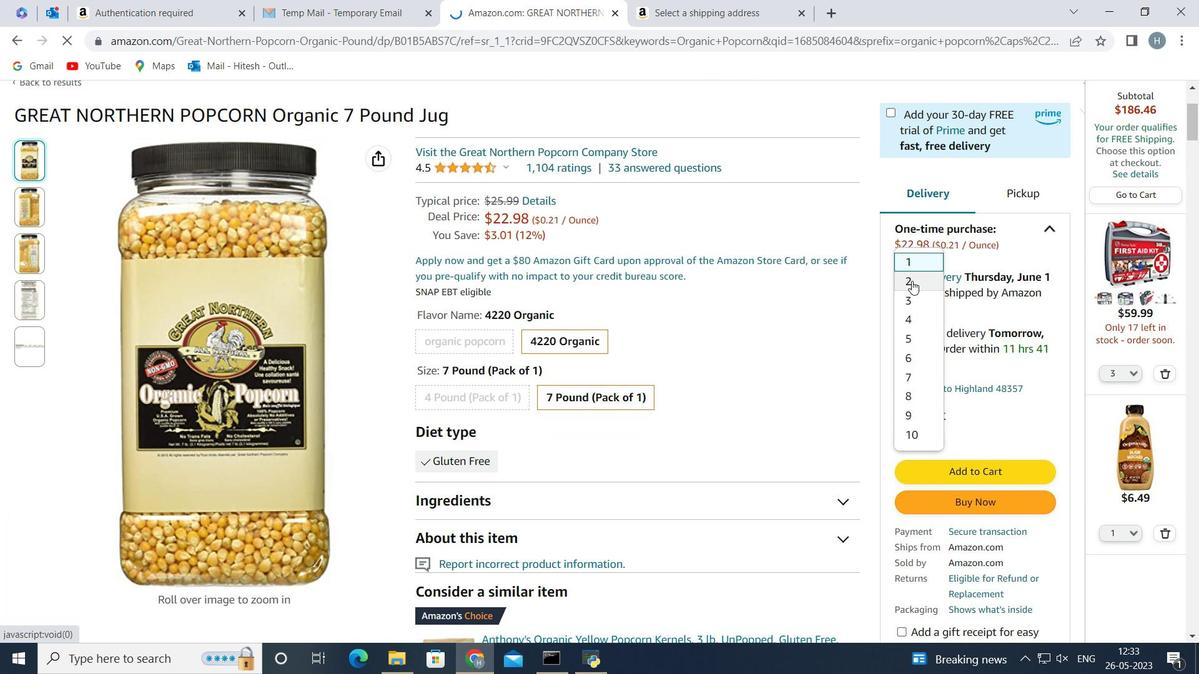 
Action: Mouse pressed left at (912, 279)
Screenshot: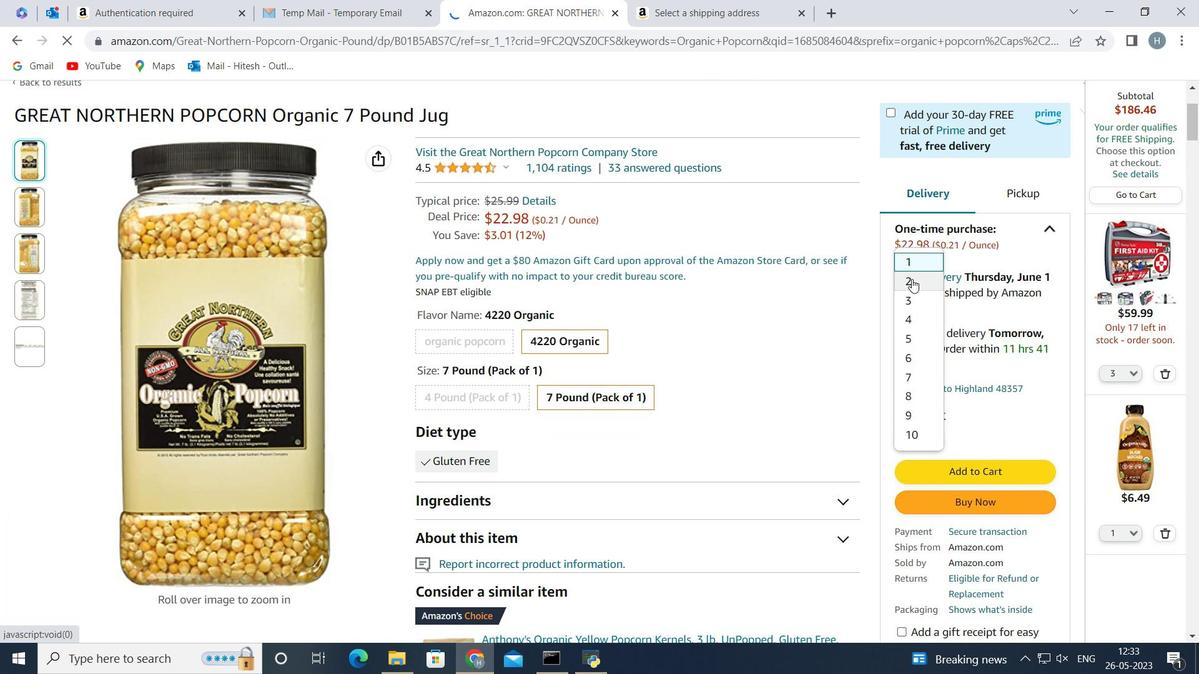 
Action: Mouse moved to (967, 440)
Screenshot: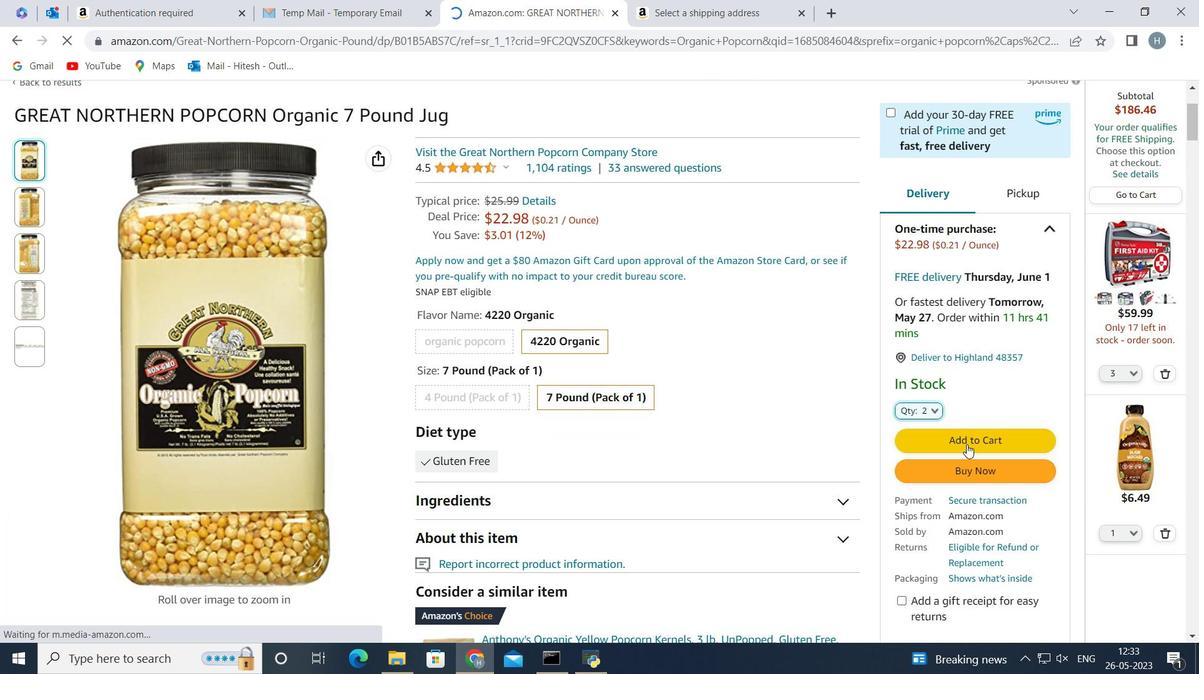 
Action: Mouse pressed left at (967, 440)
Screenshot: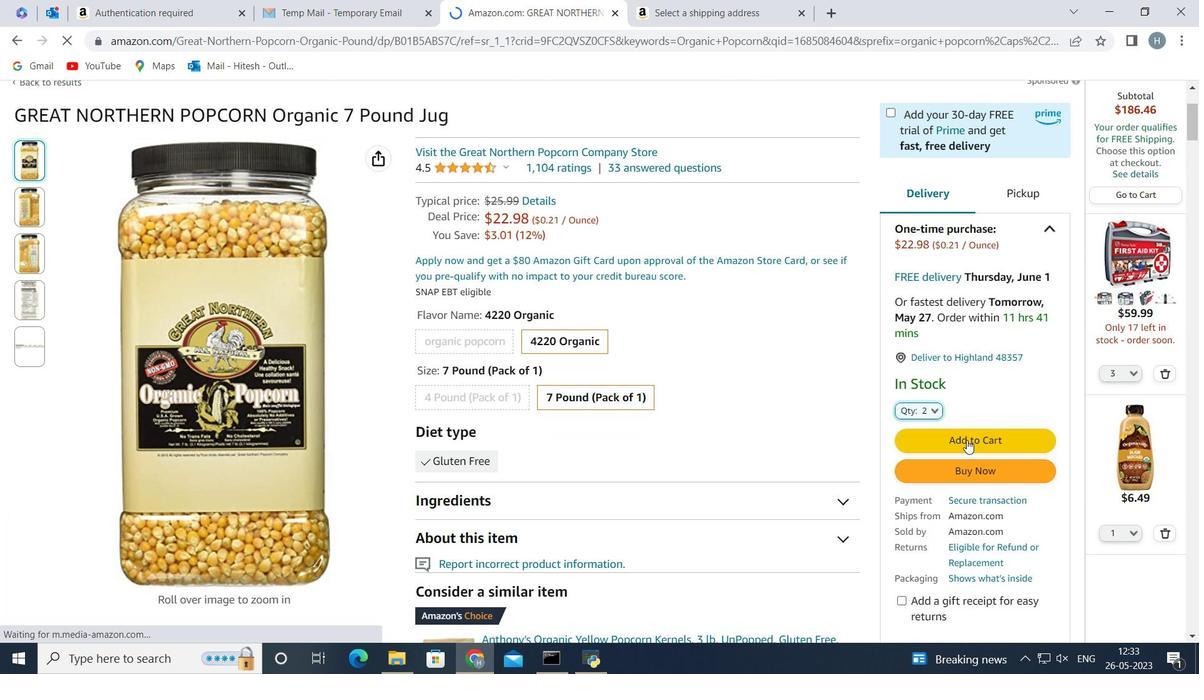 
Action: Mouse moved to (868, 221)
Screenshot: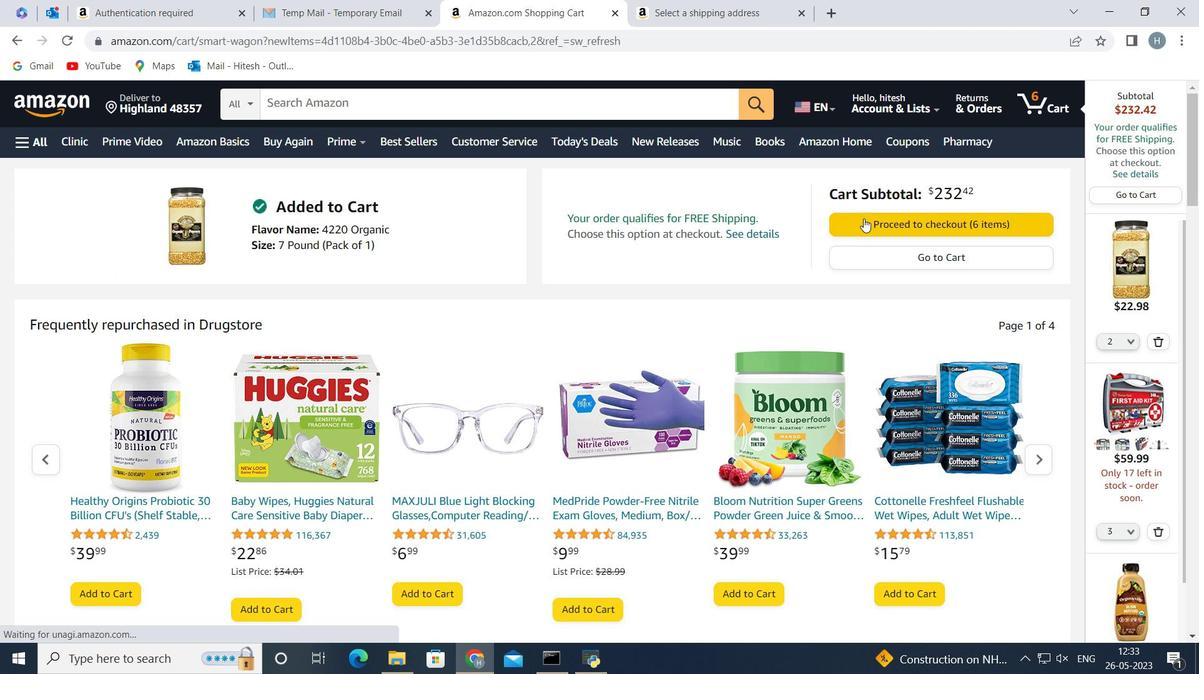 
Action: Mouse pressed left at (868, 221)
Screenshot: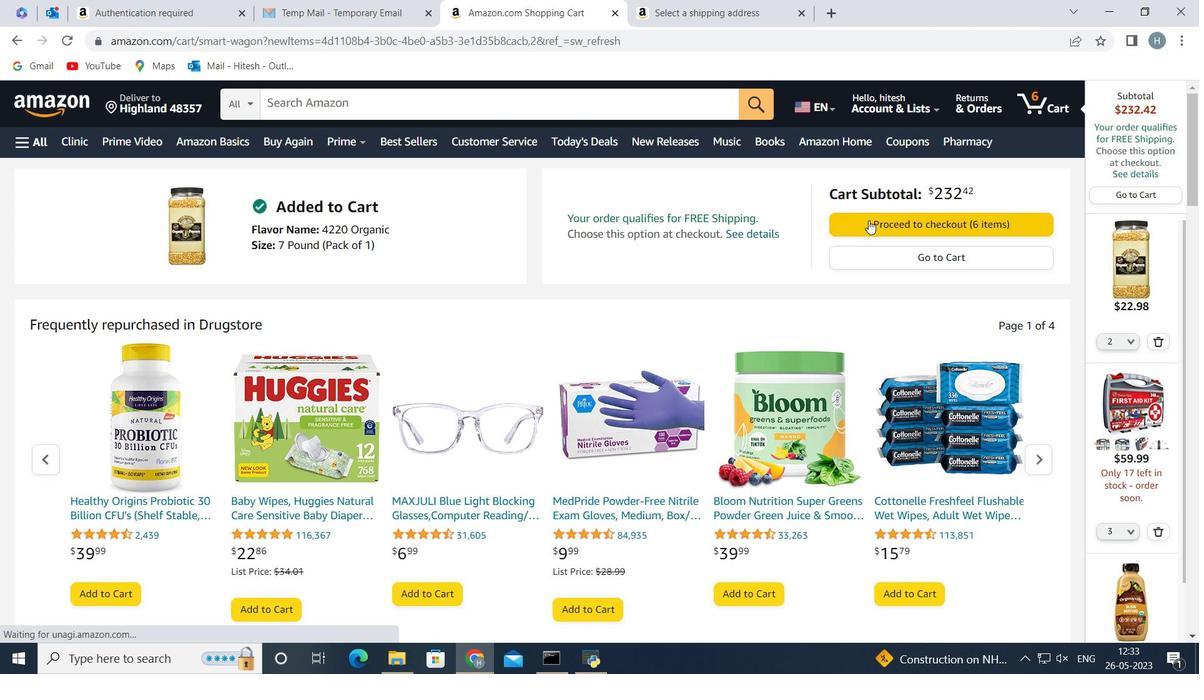 
Action: Mouse moved to (241, 307)
Screenshot: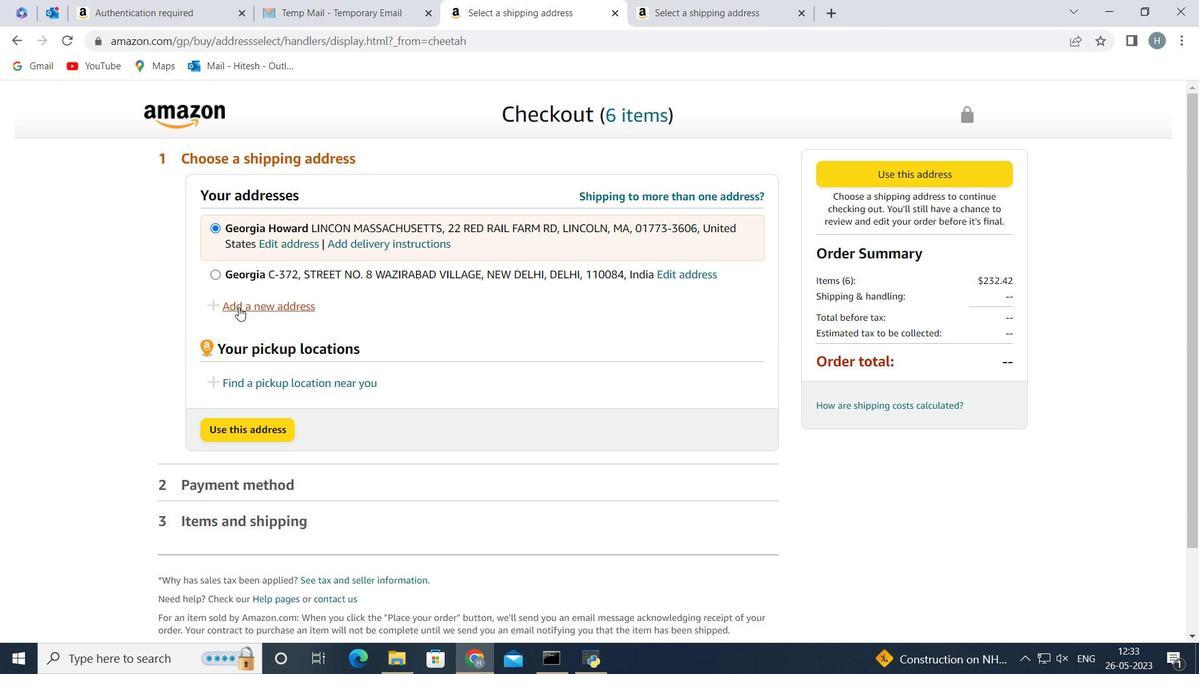 
Action: Mouse pressed left at (241, 307)
Screenshot: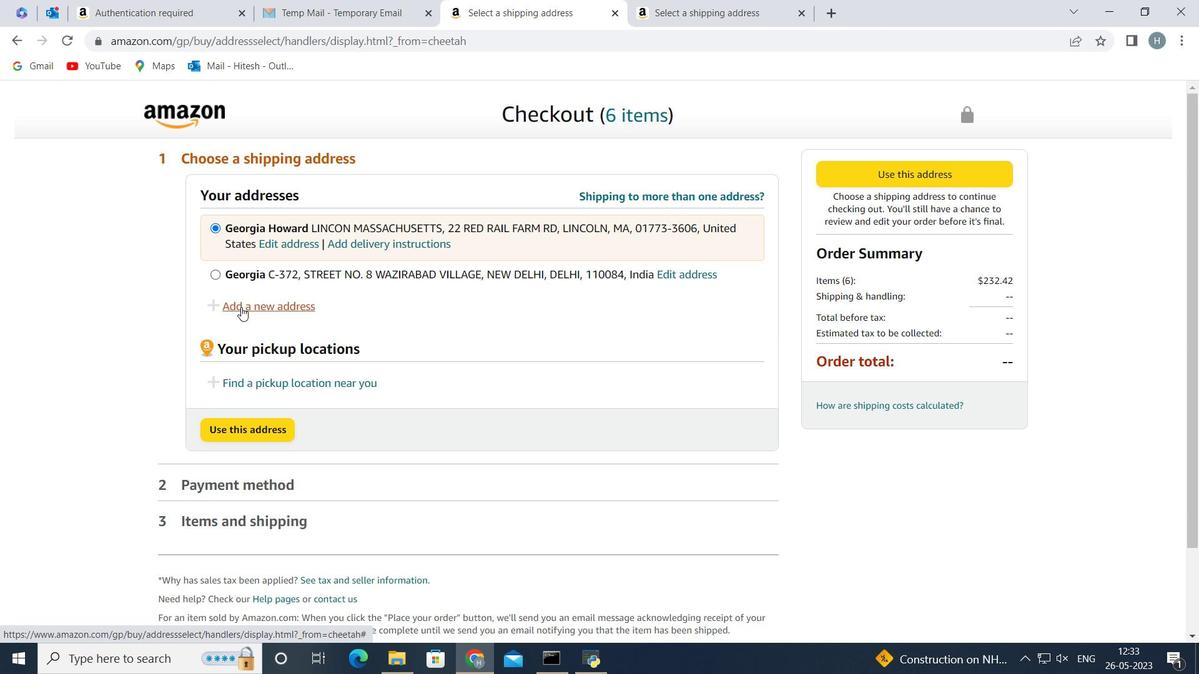 
Action: Mouse moved to (449, 361)
Screenshot: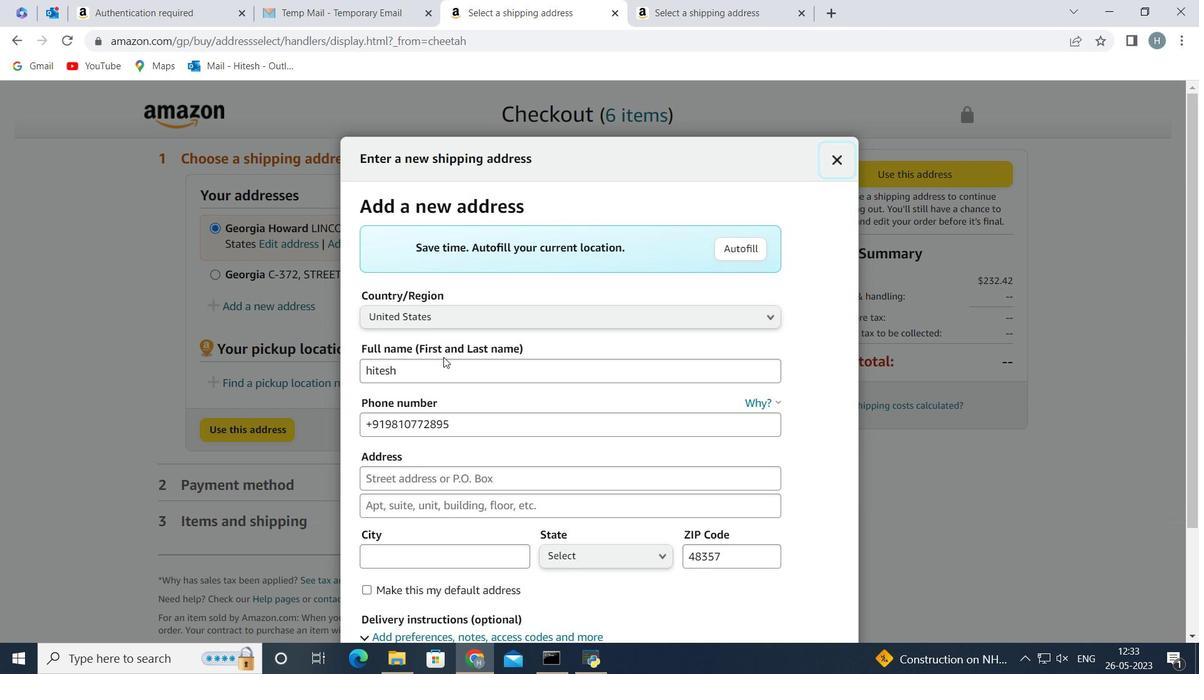 
Action: Mouse pressed left at (449, 361)
Screenshot: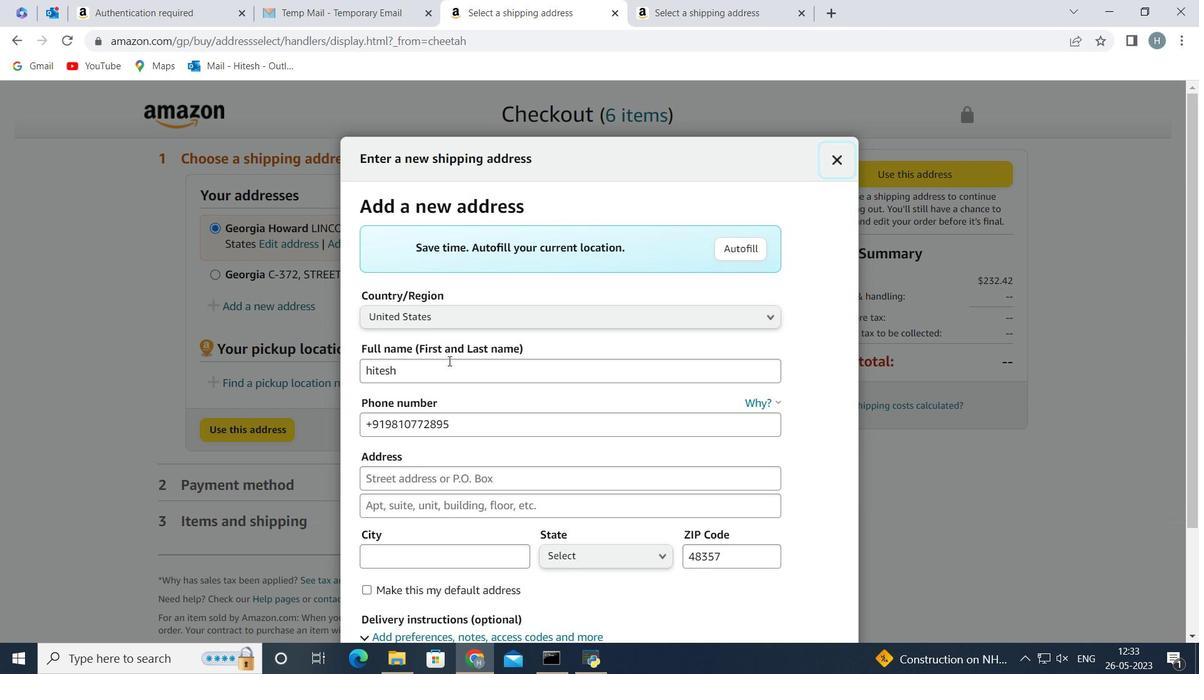 
Action: Key pressed <Key.backspace><Key.backspace>
Screenshot: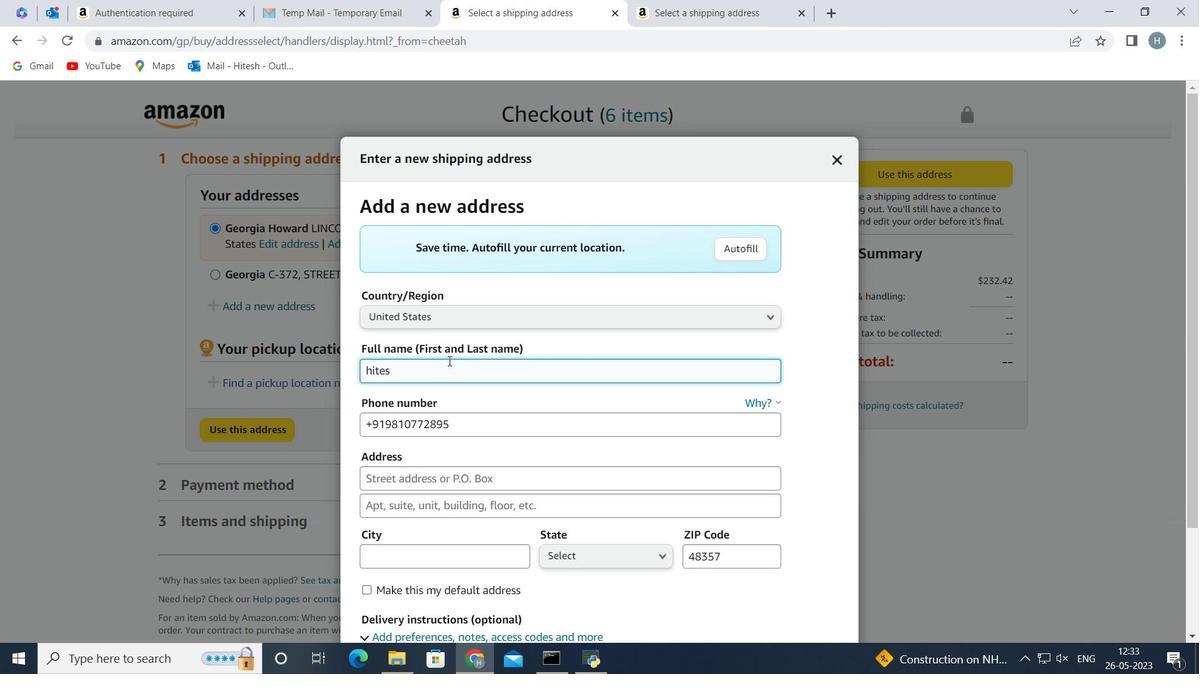 
Action: Mouse moved to (449, 364)
Screenshot: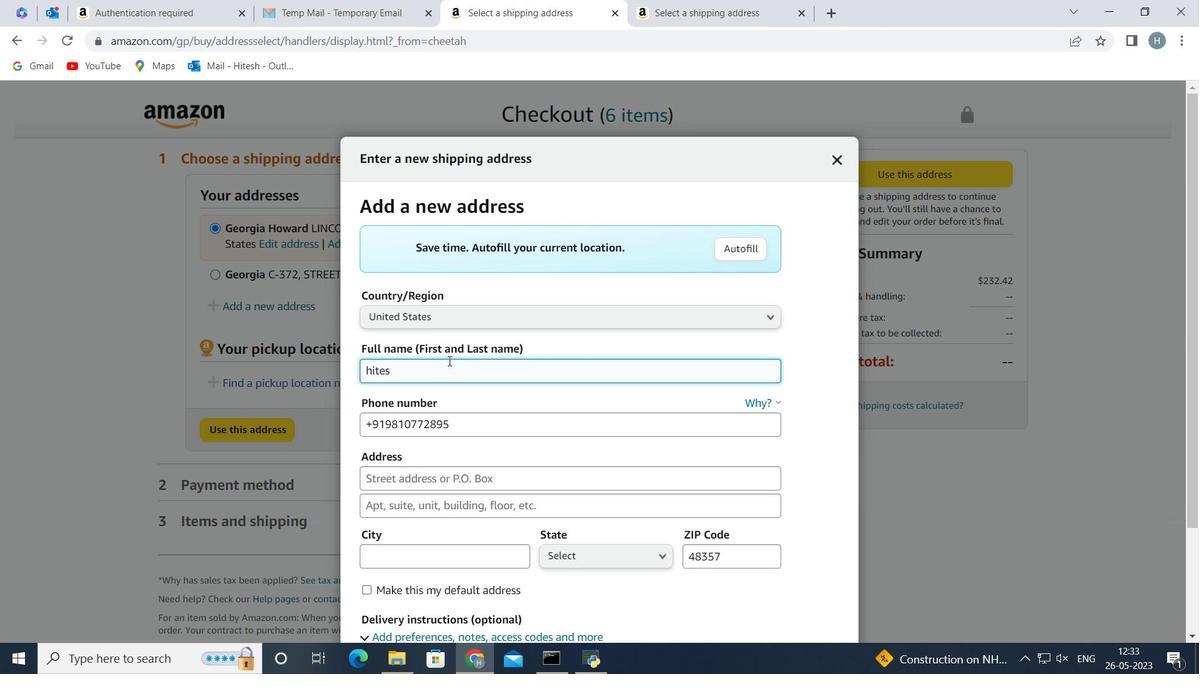 
Action: Key pressed <Key.backspace>
Screenshot: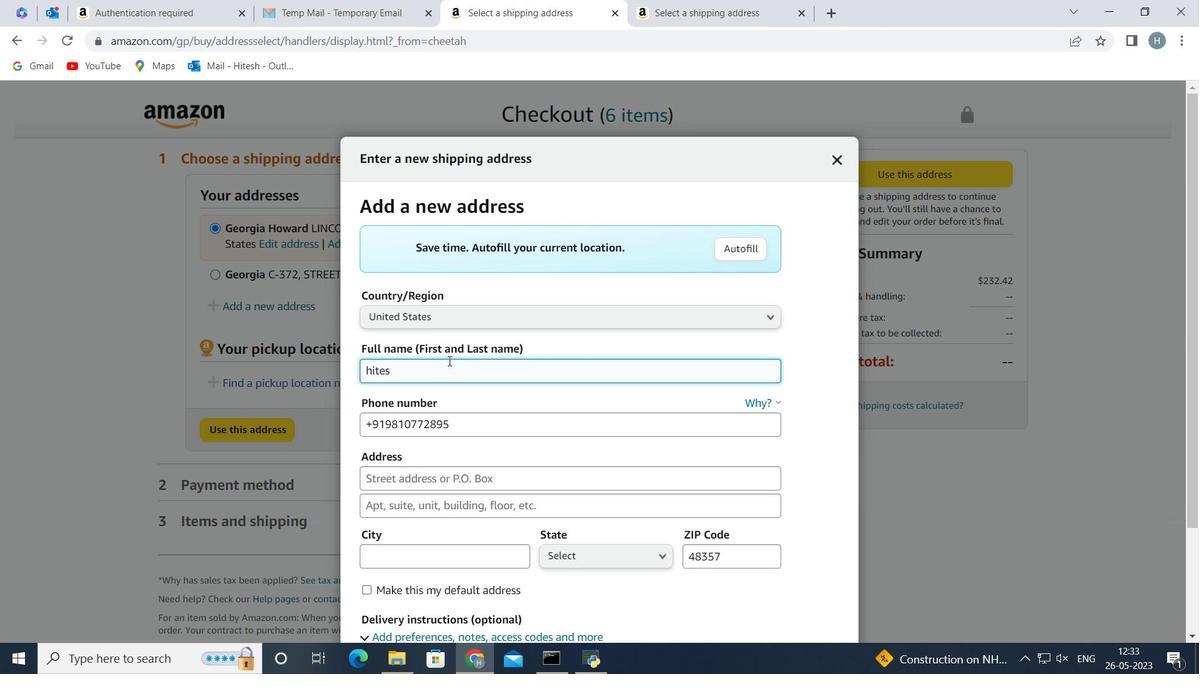 
Action: Mouse moved to (450, 371)
Screenshot: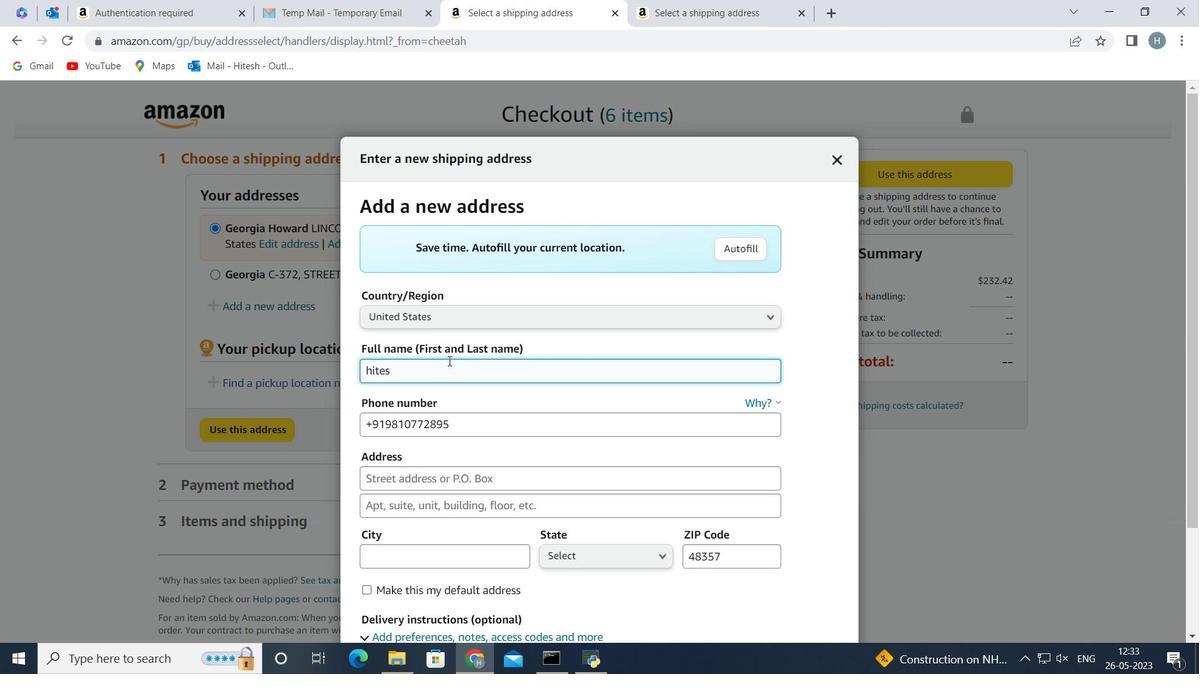 
Action: Key pressed <Key.backspace>
Screenshot: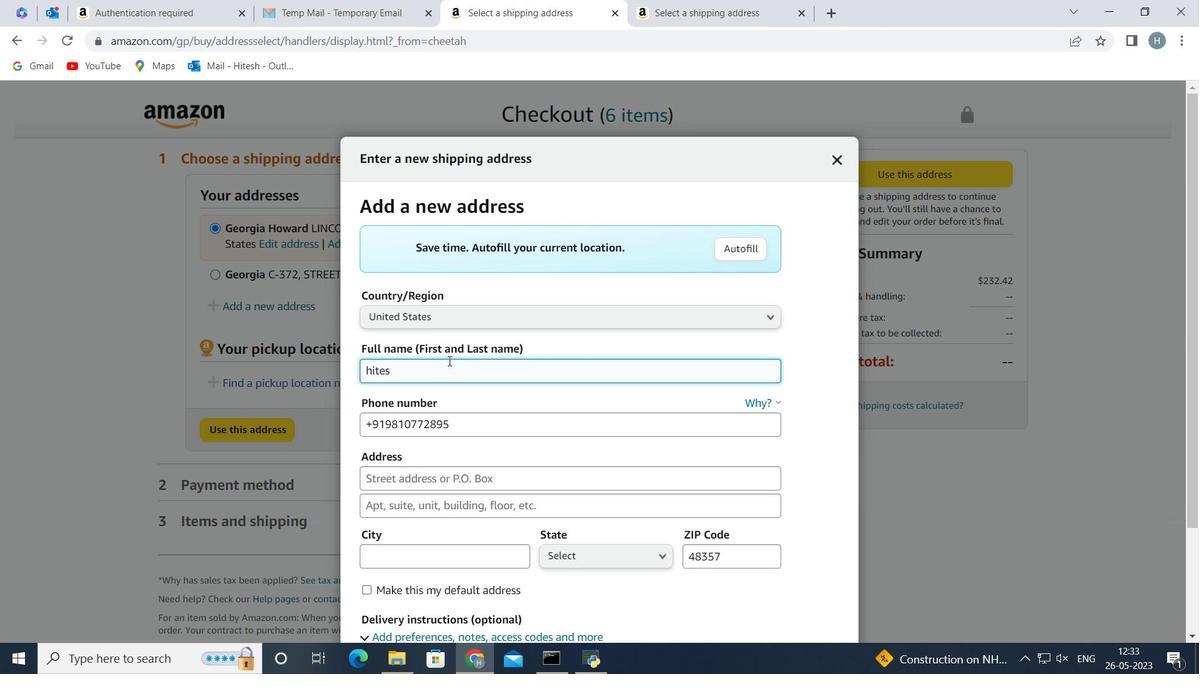 
Action: Mouse moved to (452, 381)
Screenshot: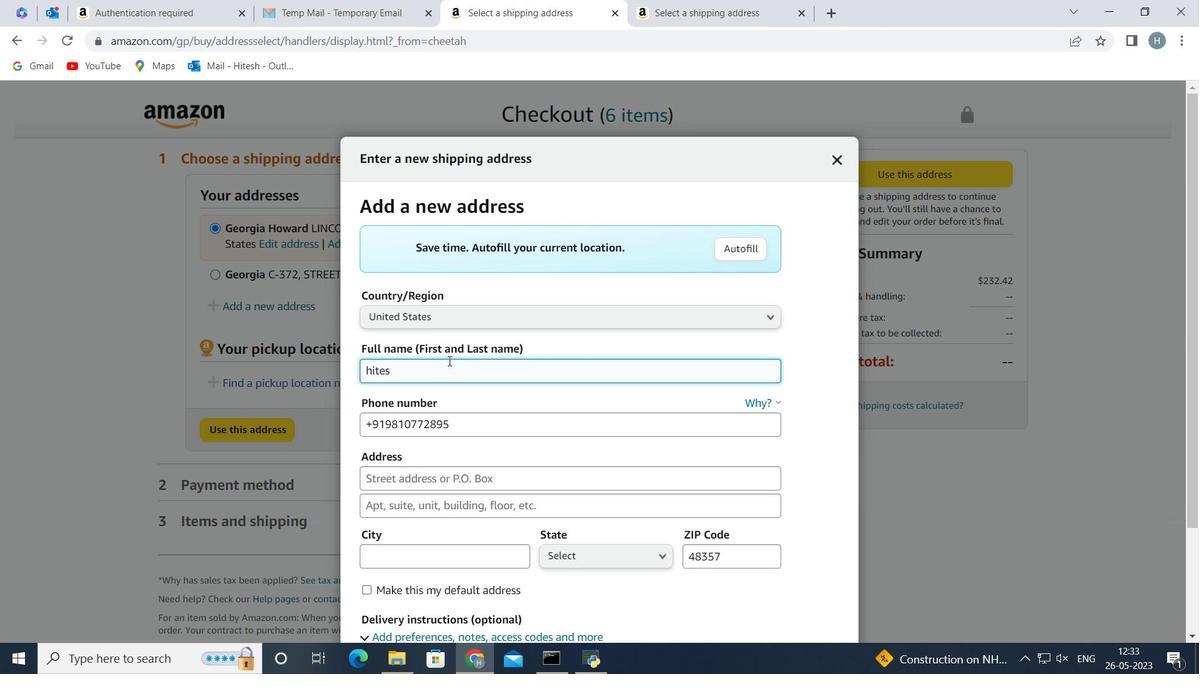 
Action: Key pressed <Key.backspace>
Screenshot: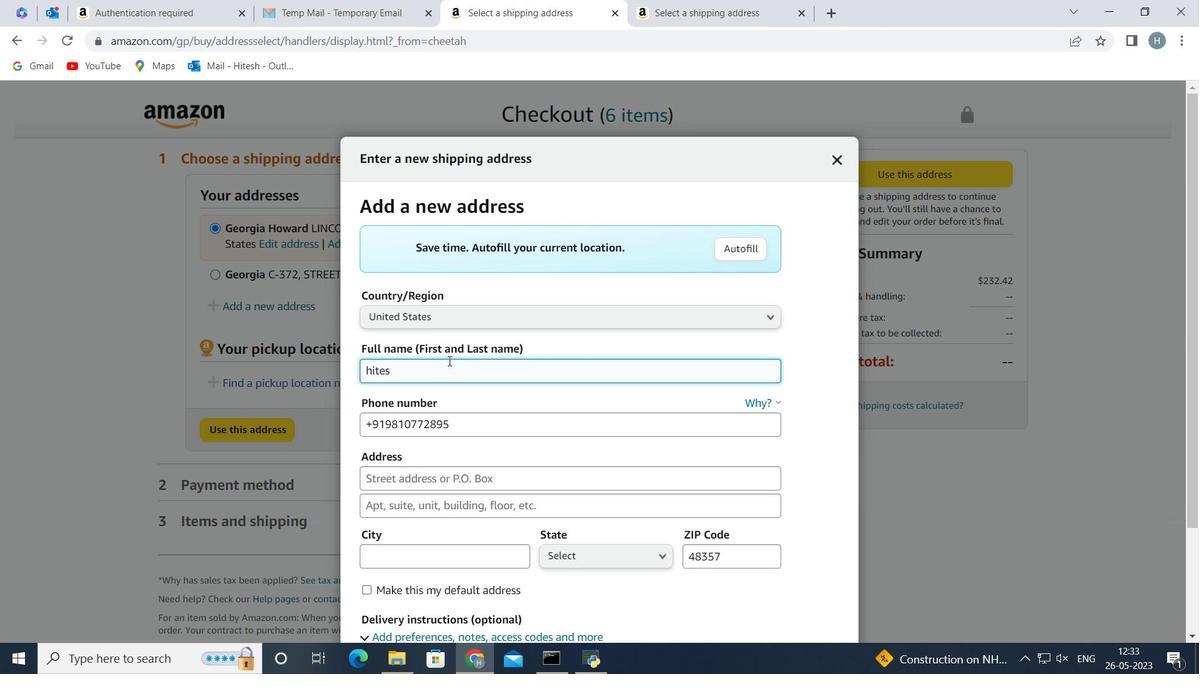 
Action: Mouse moved to (454, 385)
Screenshot: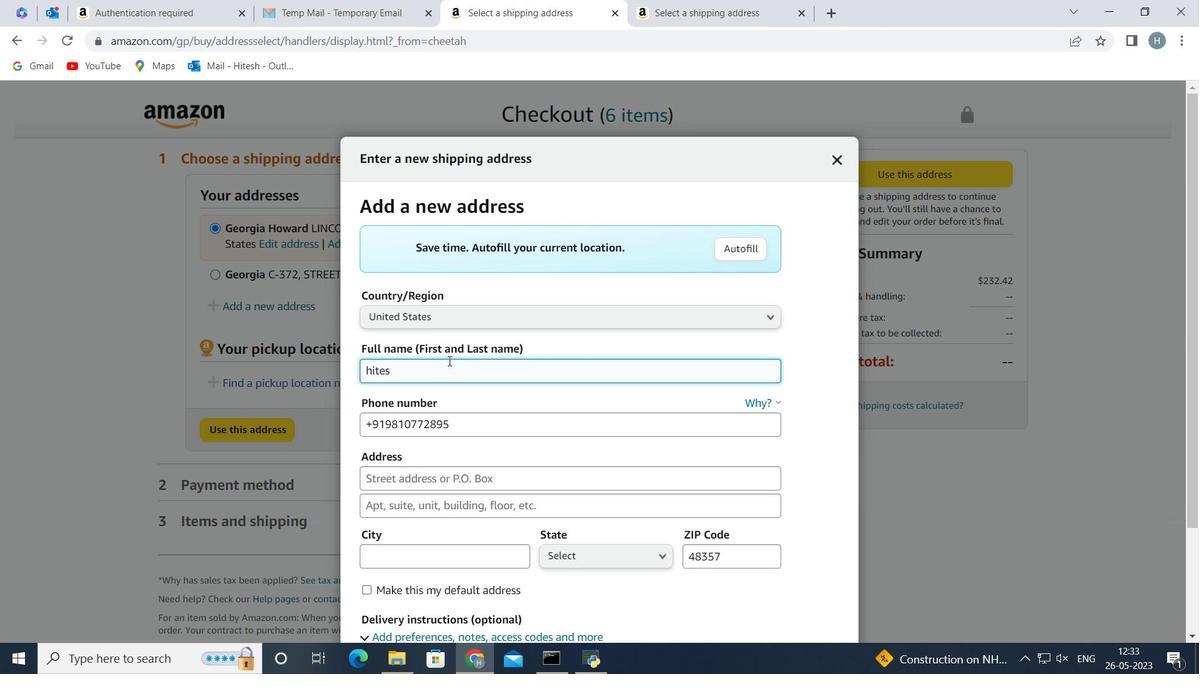 
Action: Key pressed <Key.backspace>
Screenshot: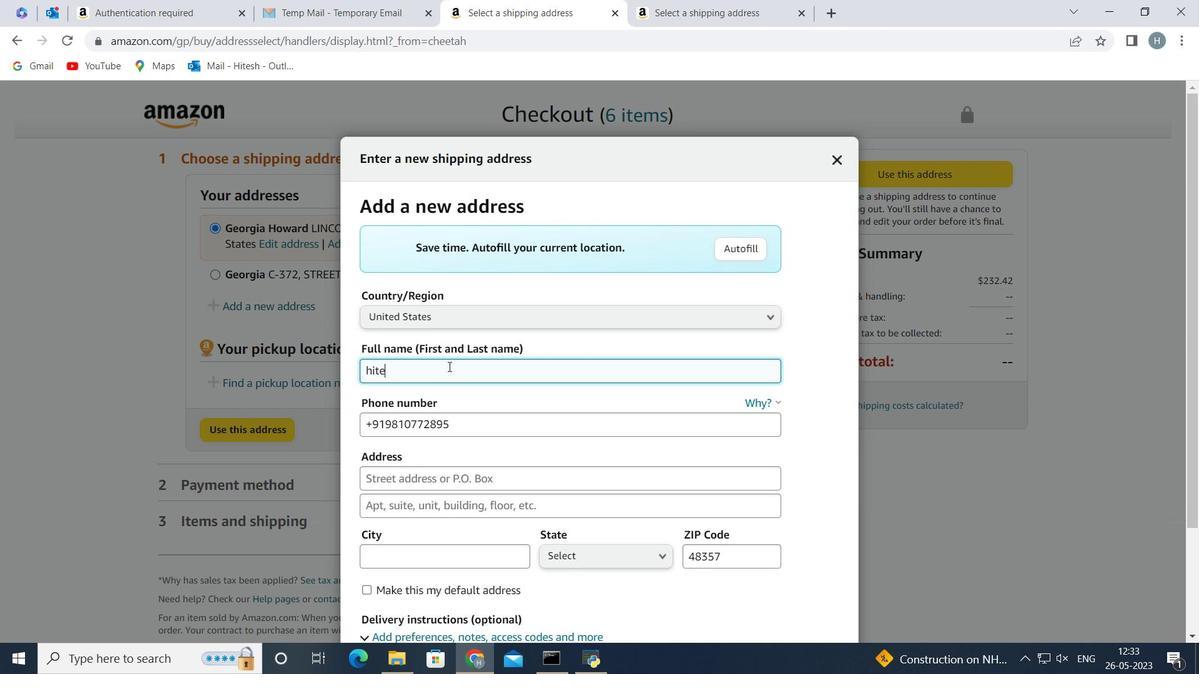 
Action: Mouse moved to (456, 392)
Screenshot: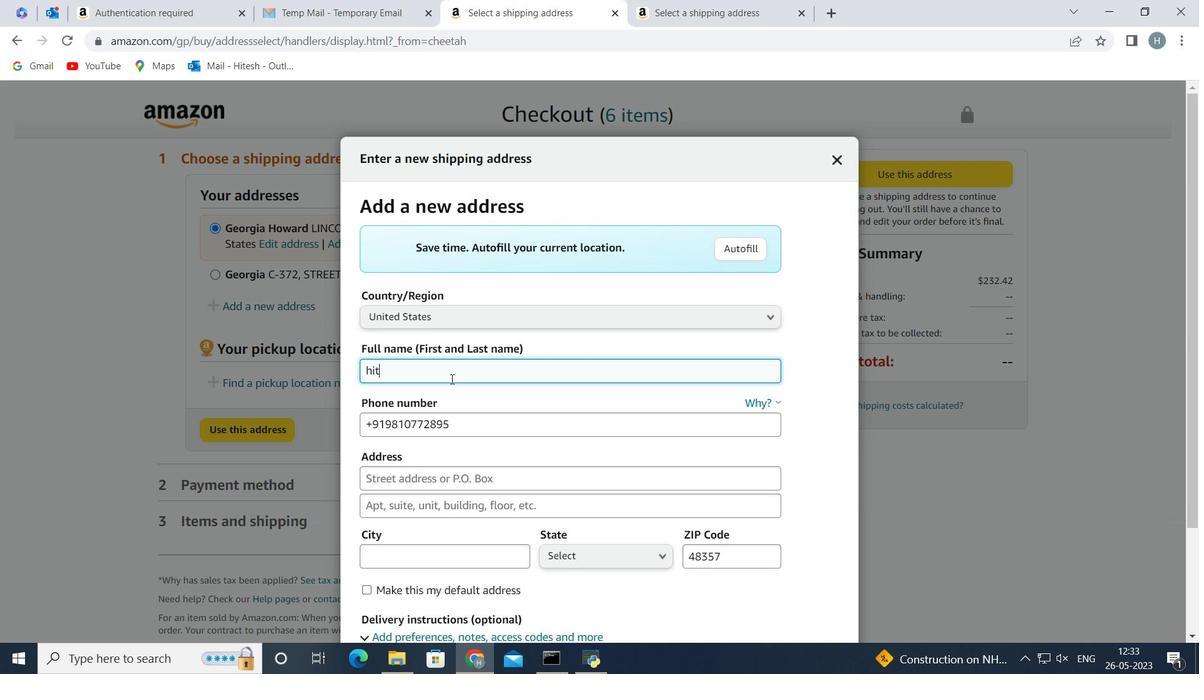 
Action: Key pressed <Key.backspace>
Screenshot: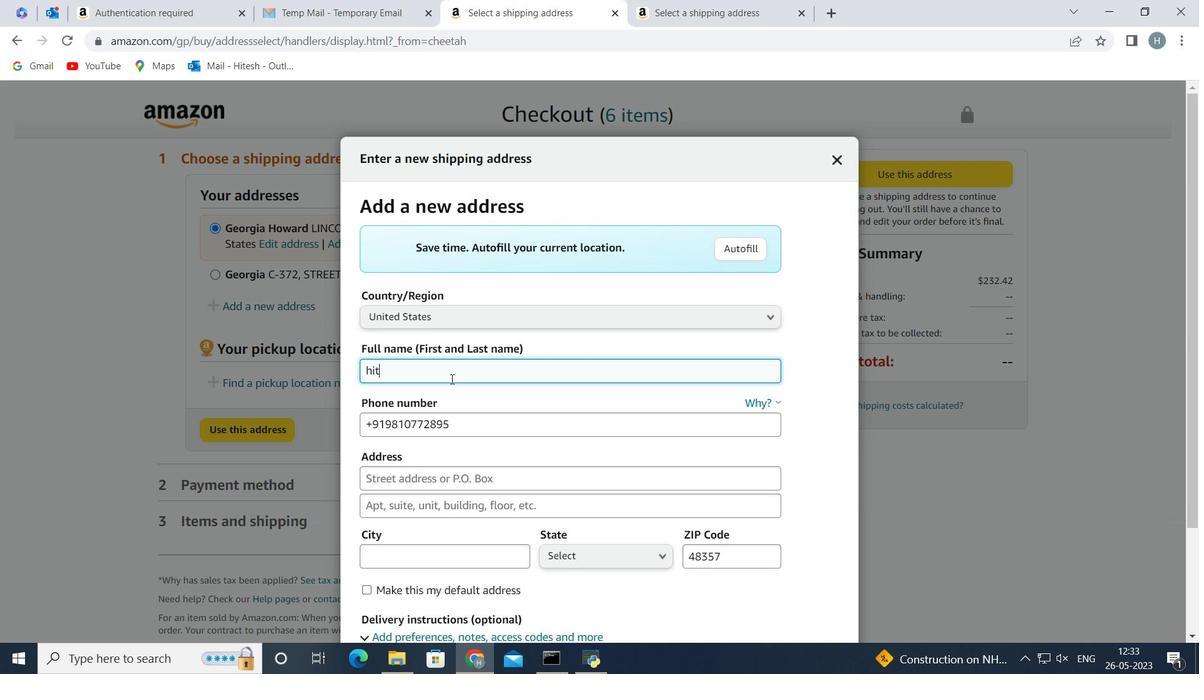 
Action: Mouse moved to (457, 399)
Screenshot: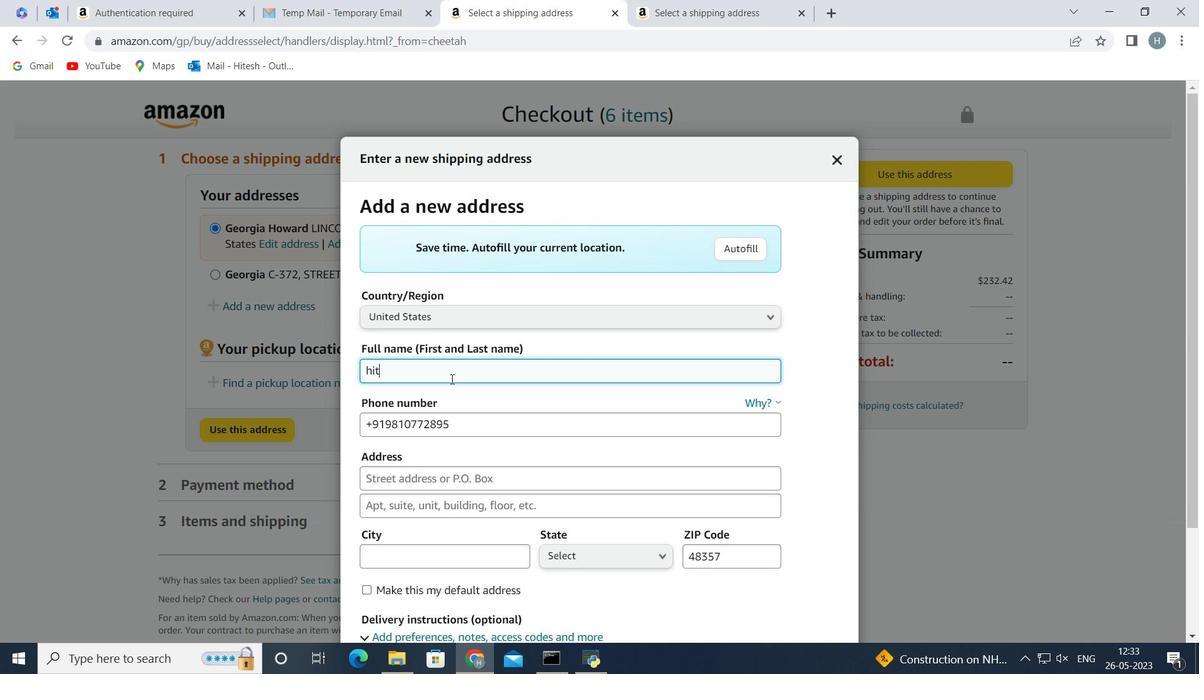 
Action: Key pressed <Key.backspace>
Screenshot: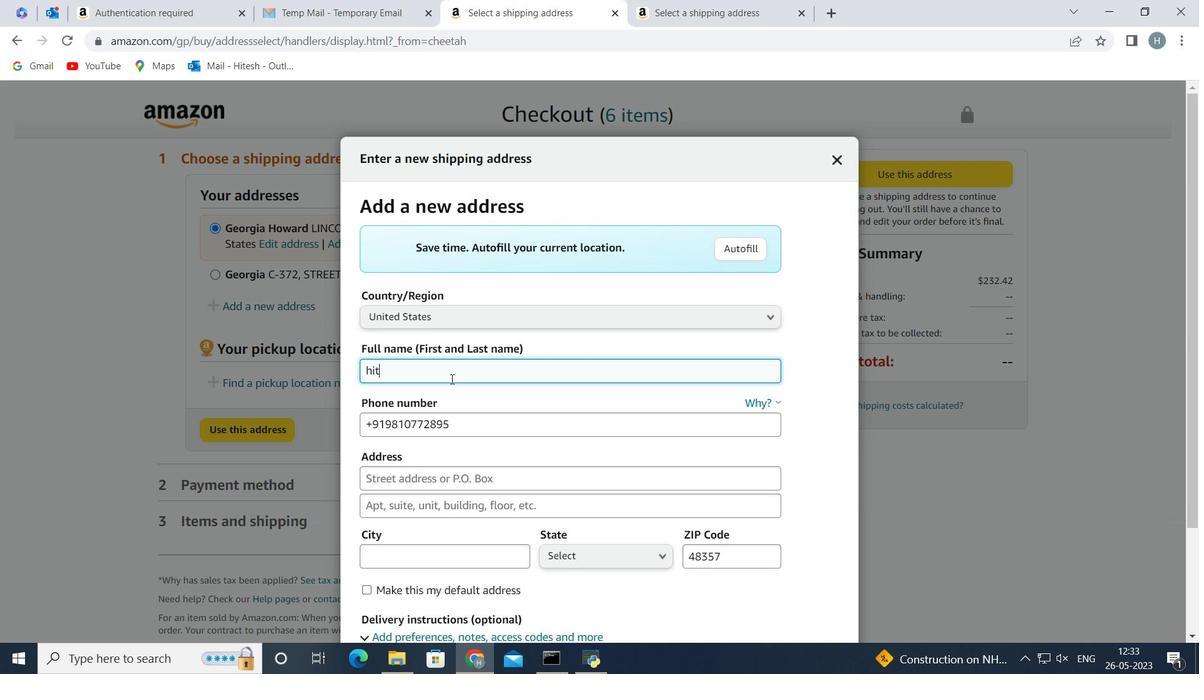 
Action: Mouse moved to (461, 412)
Screenshot: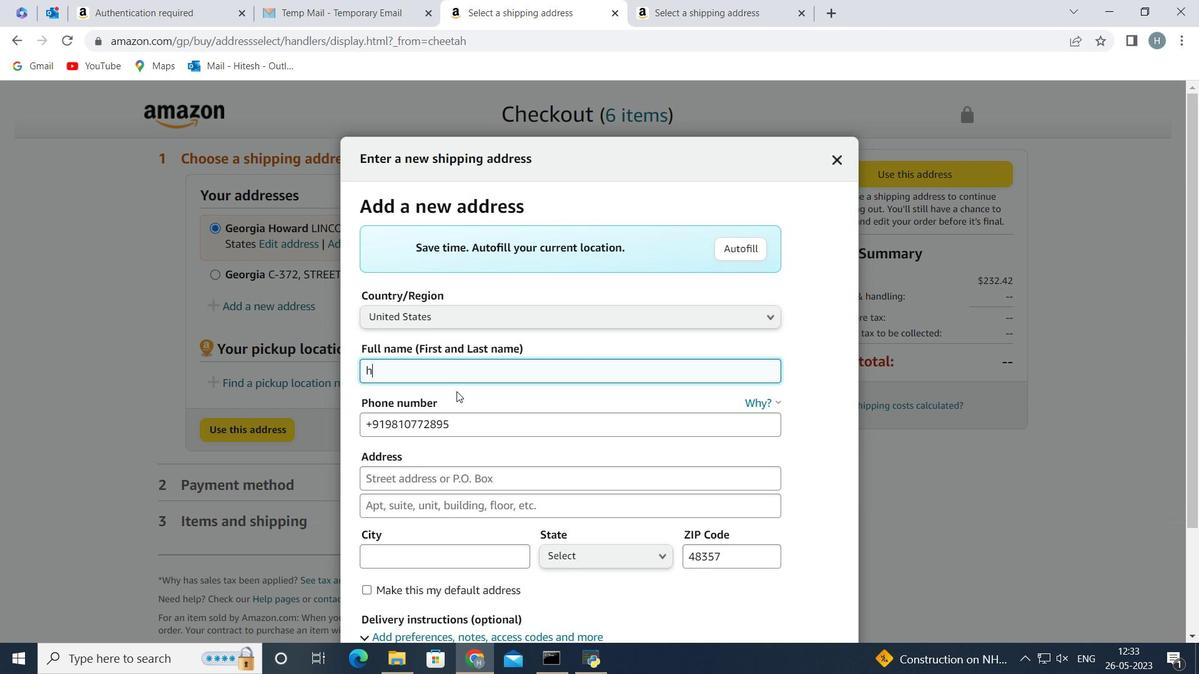 
Action: Key pressed <Key.backspace>
Screenshot: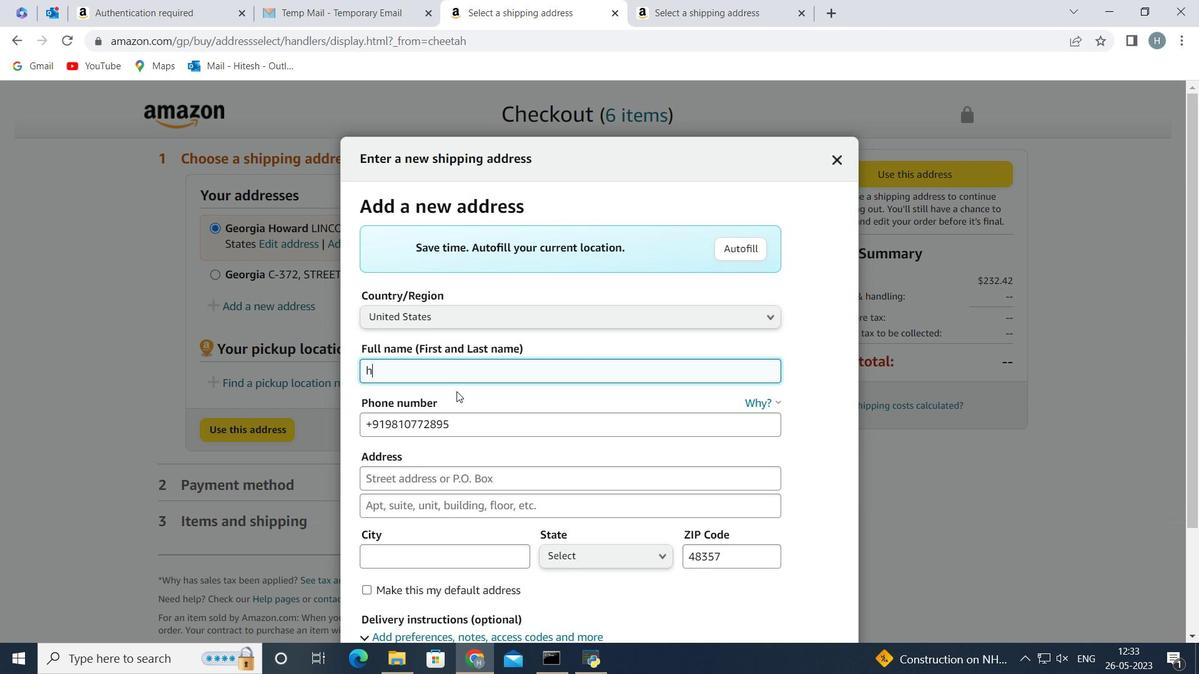 
Action: Mouse moved to (463, 417)
Screenshot: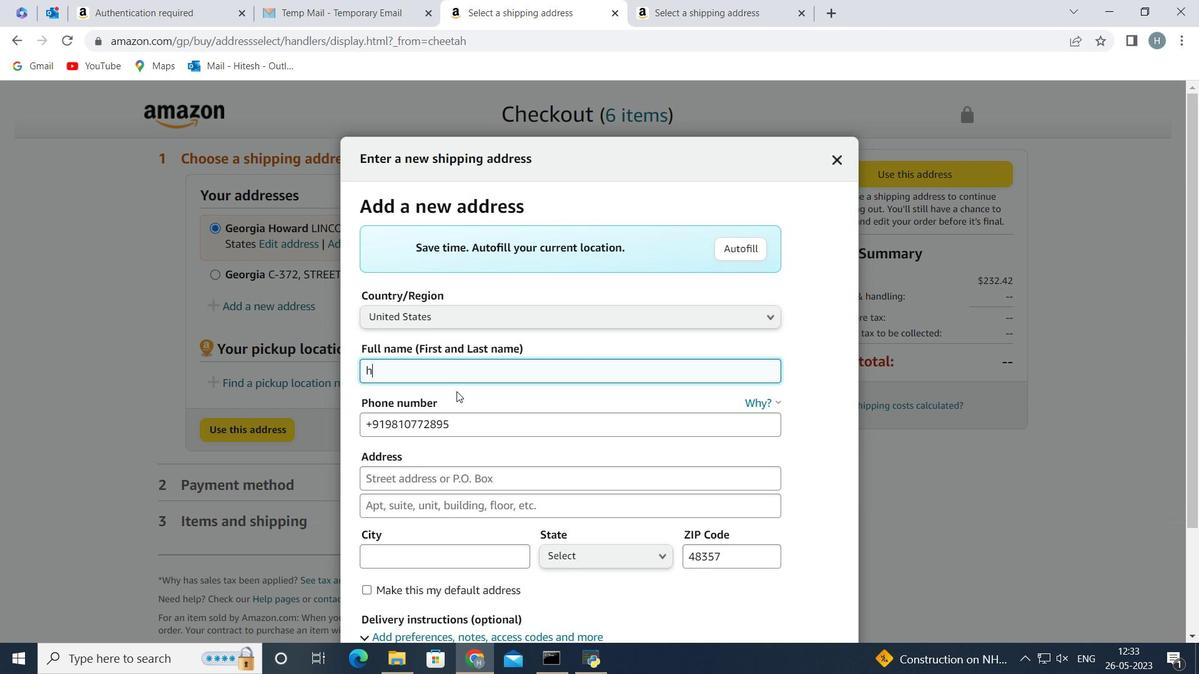 
Action: Key pressed <Key.backspace>
Screenshot: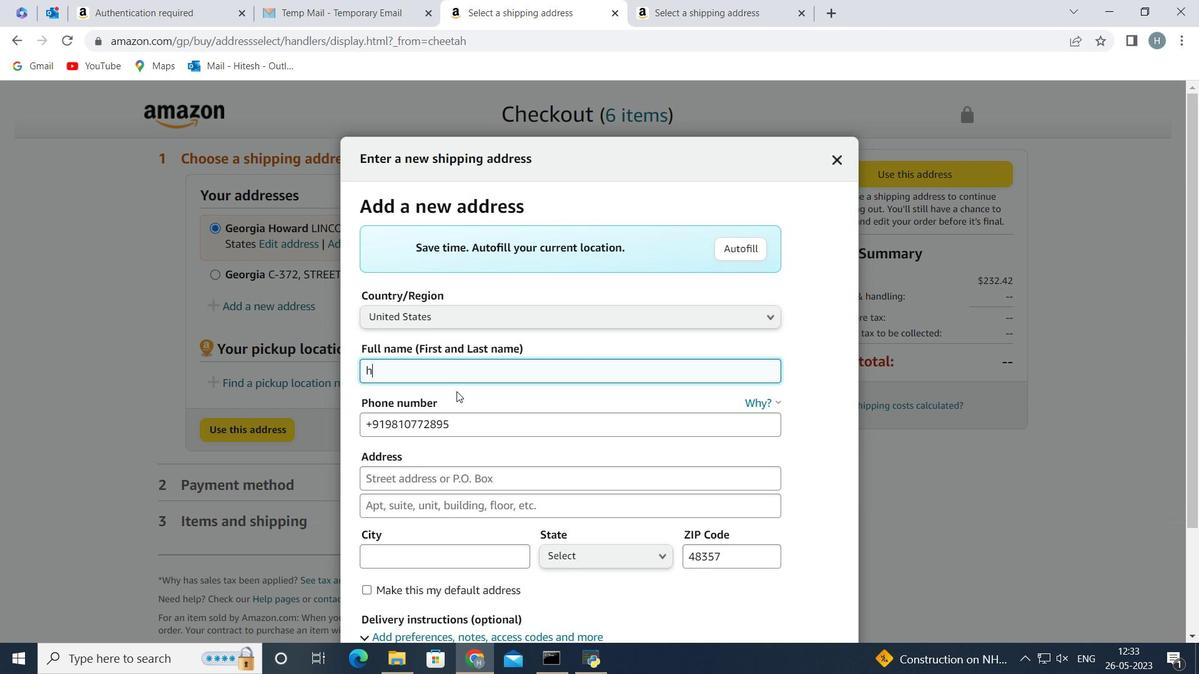 
Action: Mouse moved to (465, 424)
Screenshot: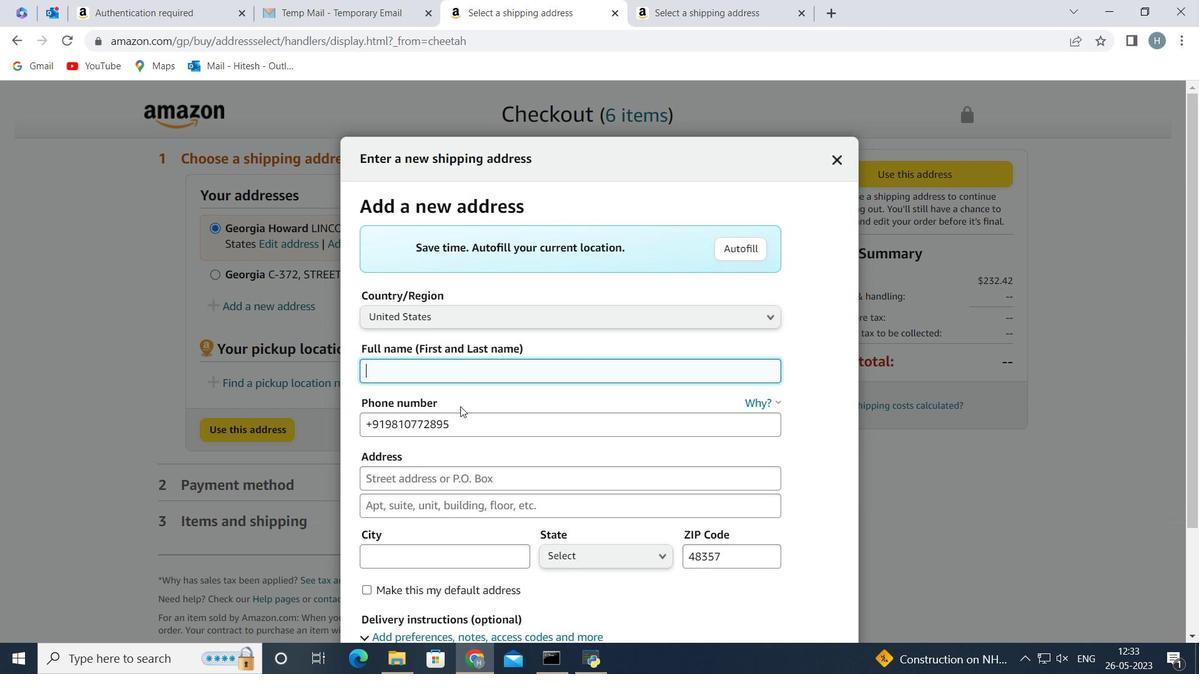
Action: Mouse pressed left at (465, 424)
Screenshot: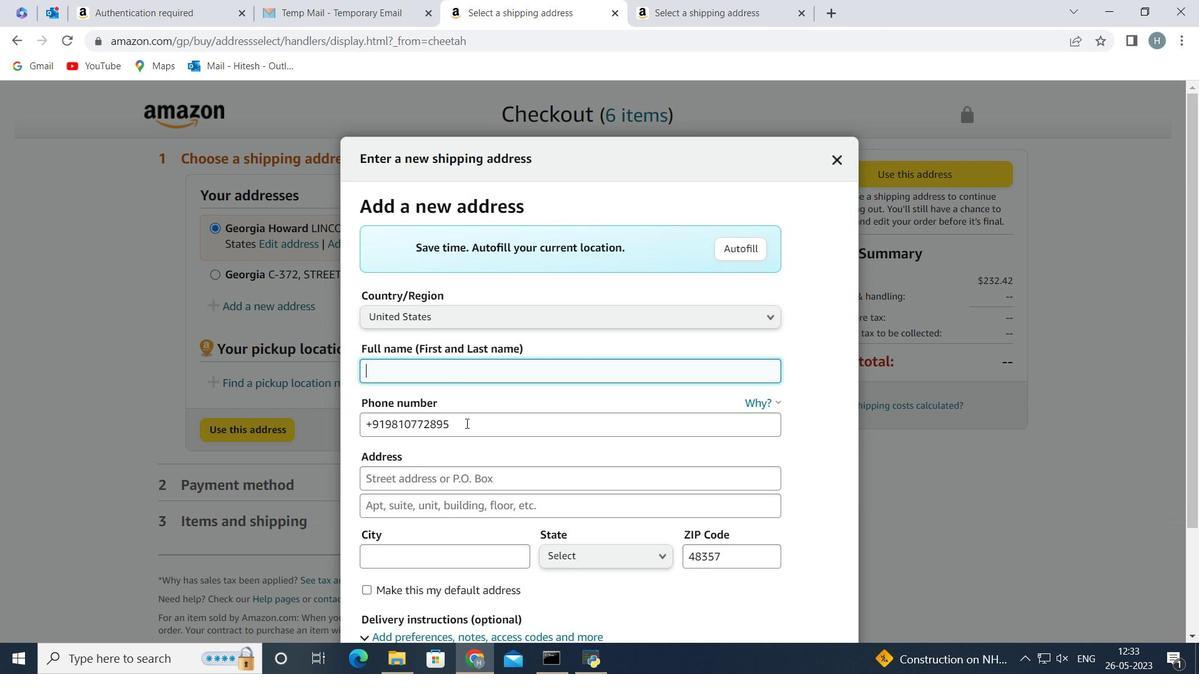
Action: Key pressed <Key.backspace>
Screenshot: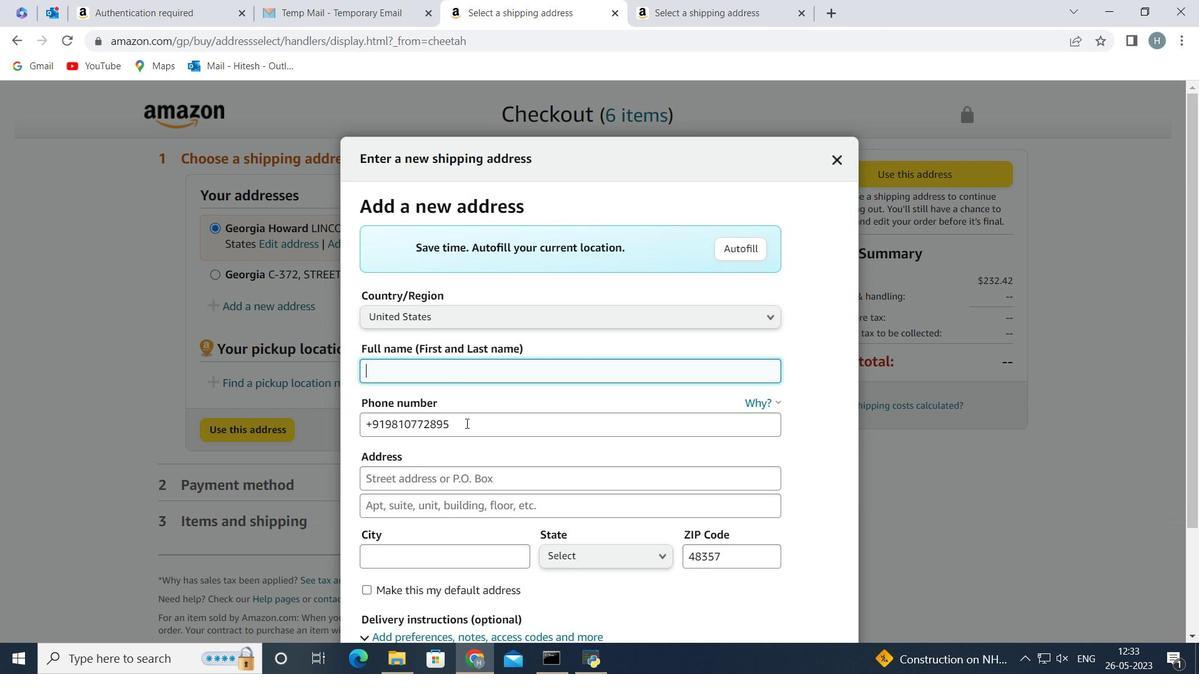 
Action: Mouse moved to (464, 401)
Screenshot: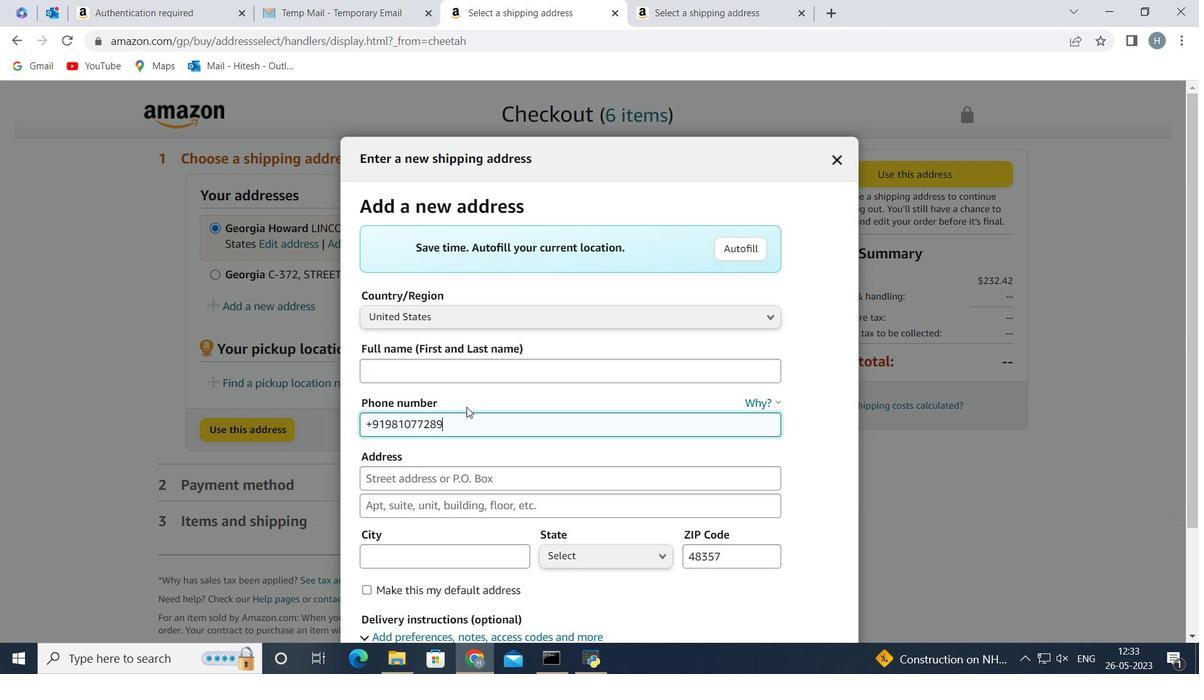 
Action: Key pressed <Key.backspace>
Screenshot: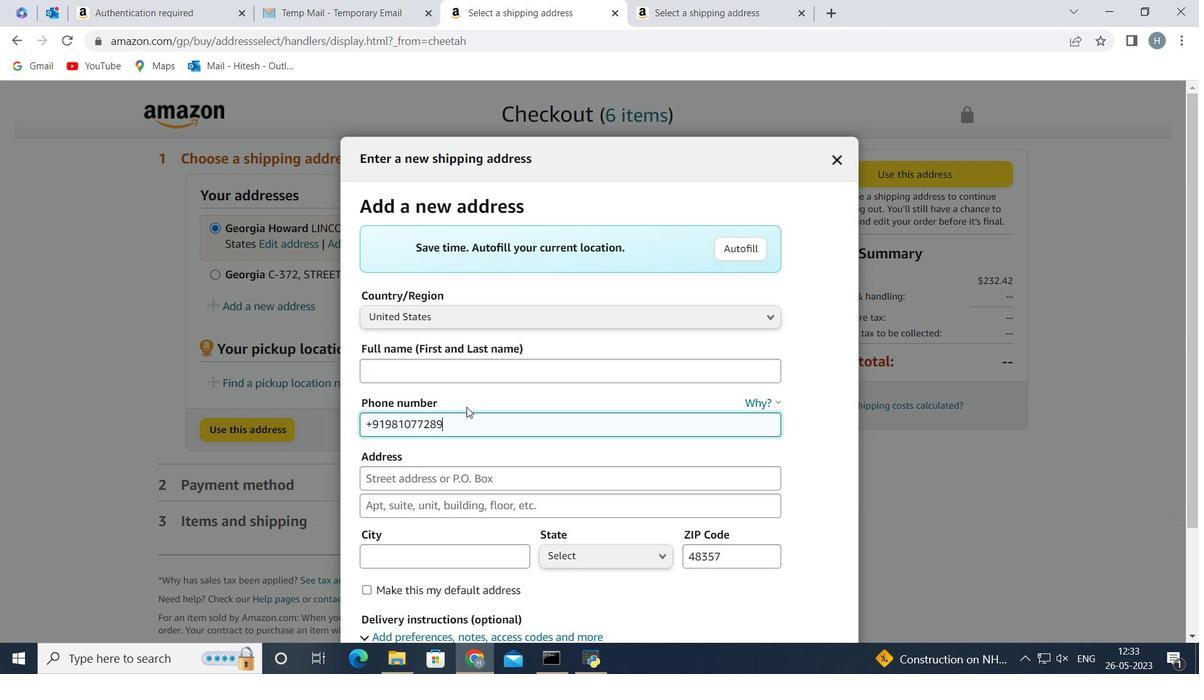 
Action: Mouse moved to (462, 397)
Screenshot: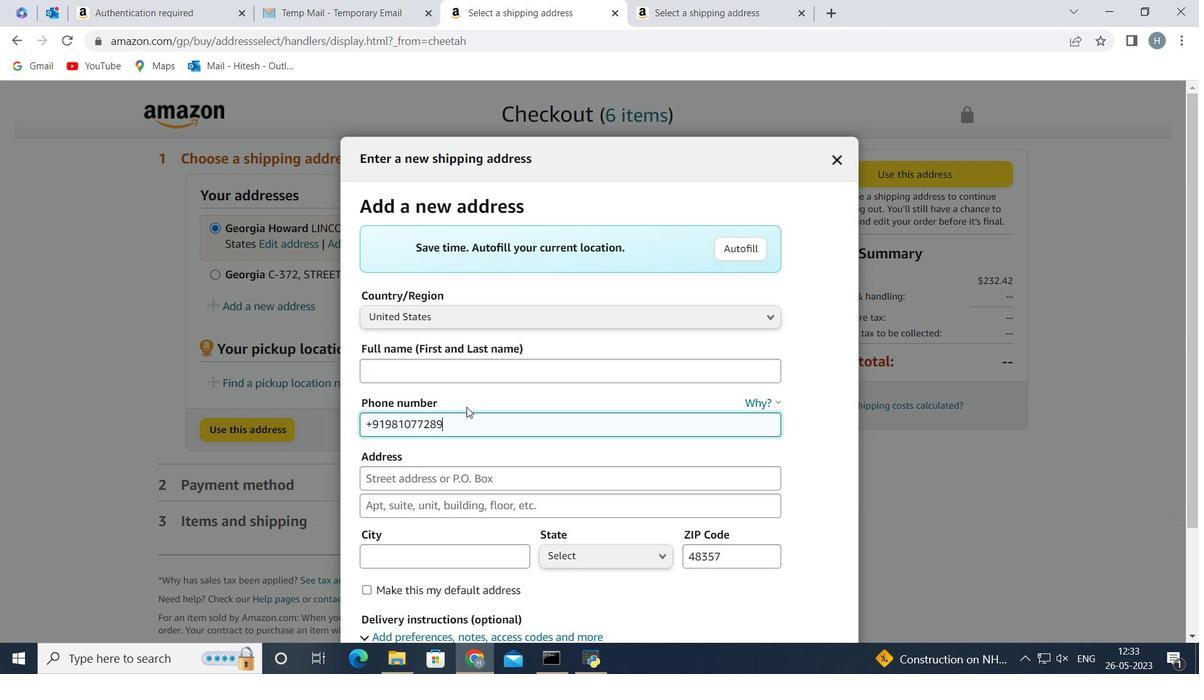 
Action: Key pressed <Key.backspace>
Screenshot: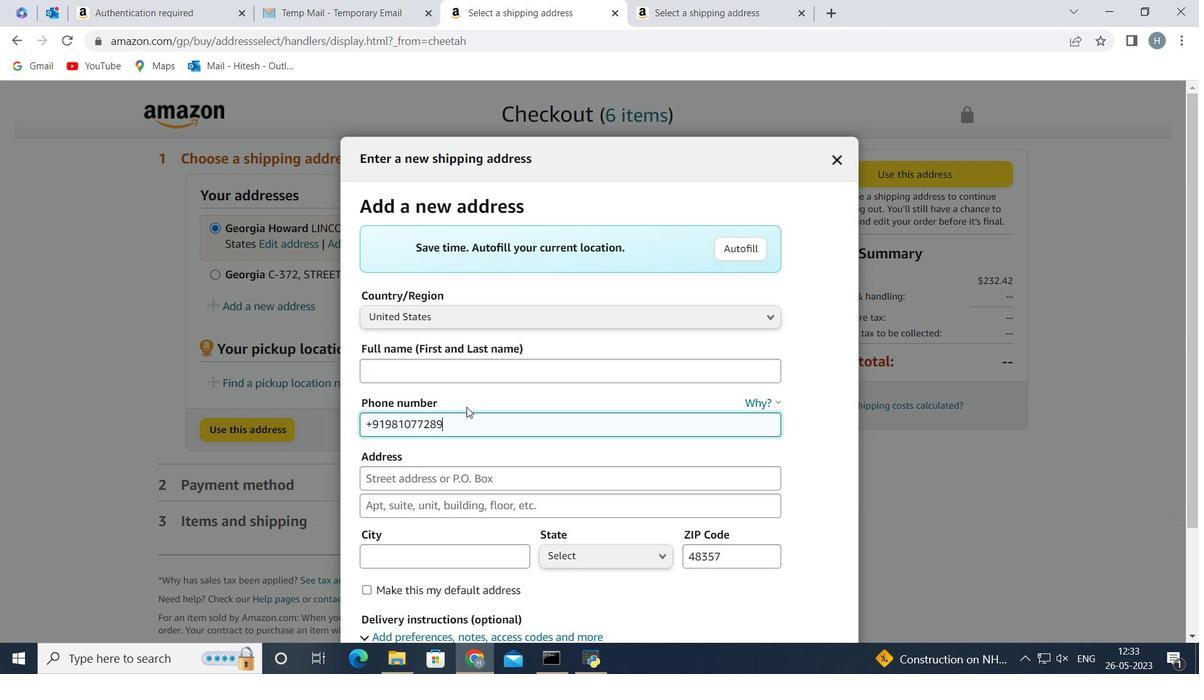 
Action: Mouse moved to (461, 393)
Screenshot: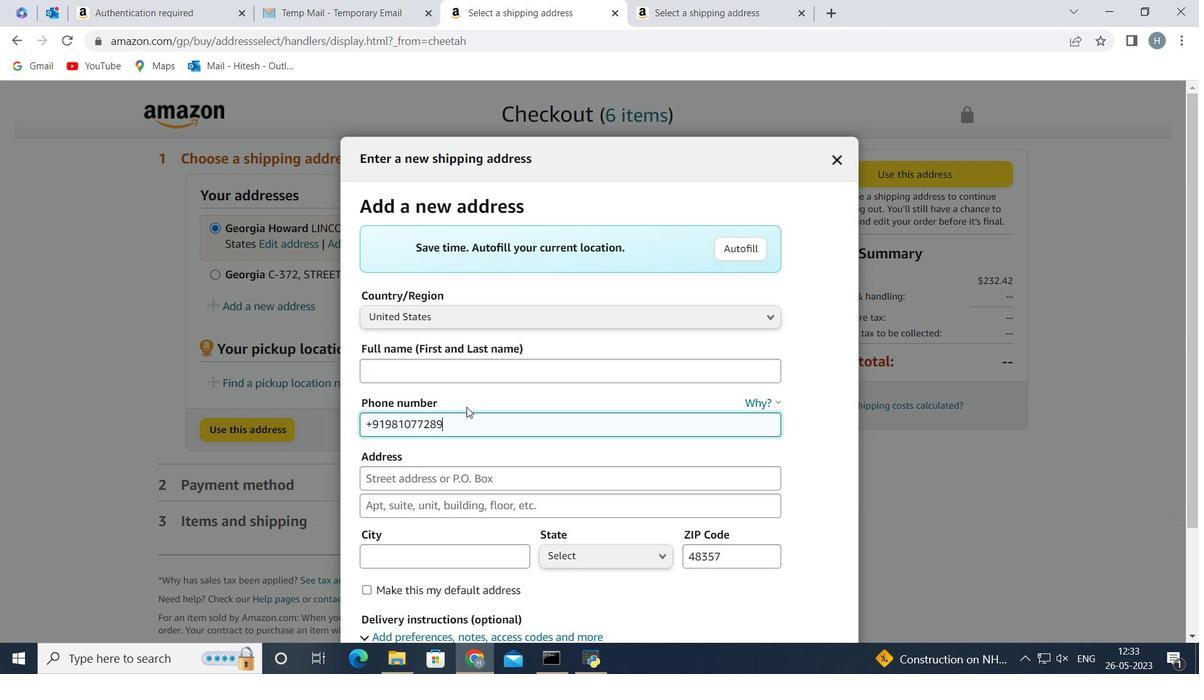 
Action: Key pressed <Key.backspace>
Screenshot: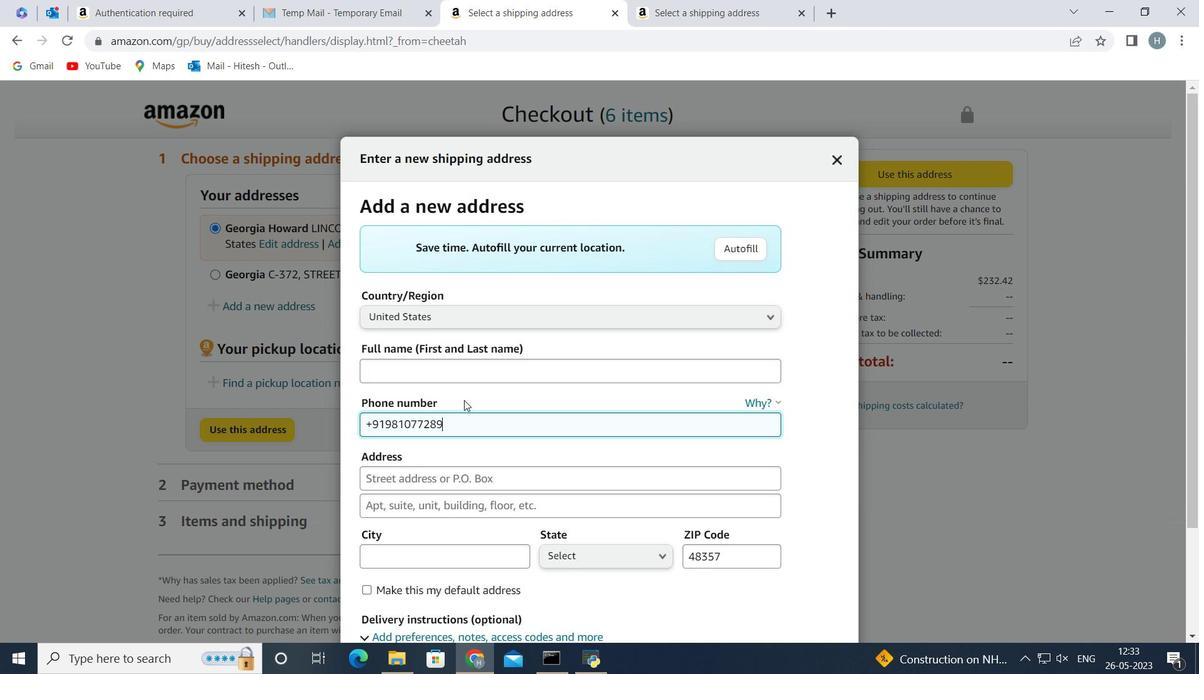 
Action: Mouse moved to (453, 375)
Screenshot: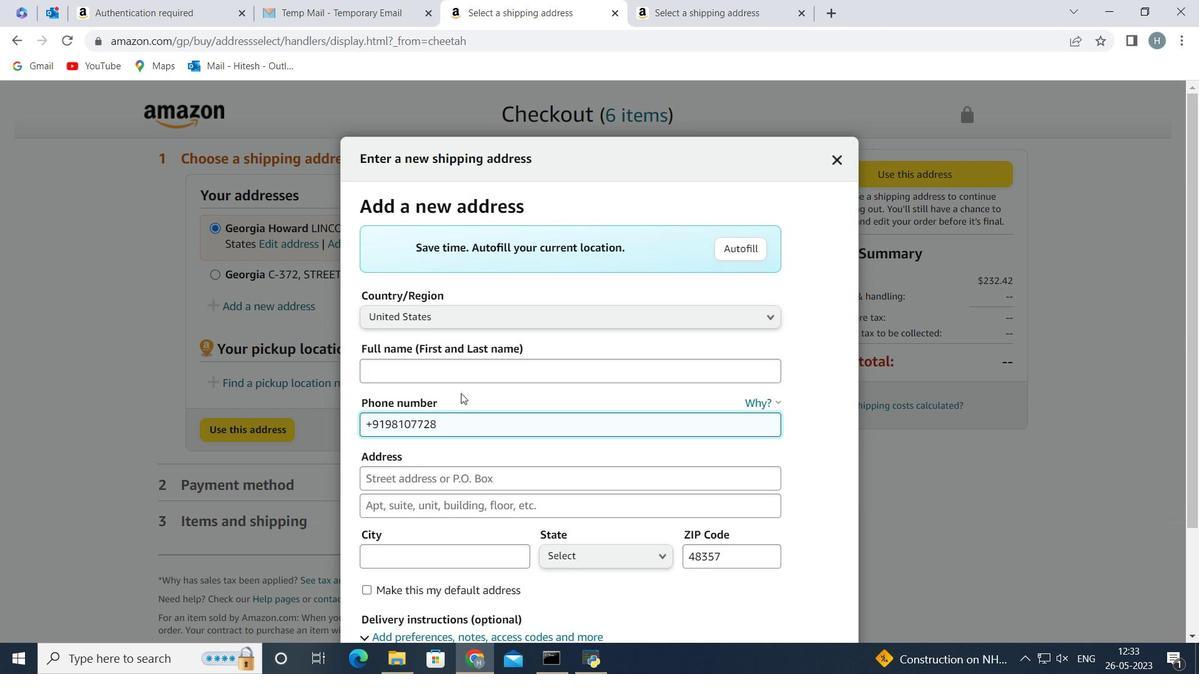 
Action: Key pressed <Key.backspace>
Screenshot: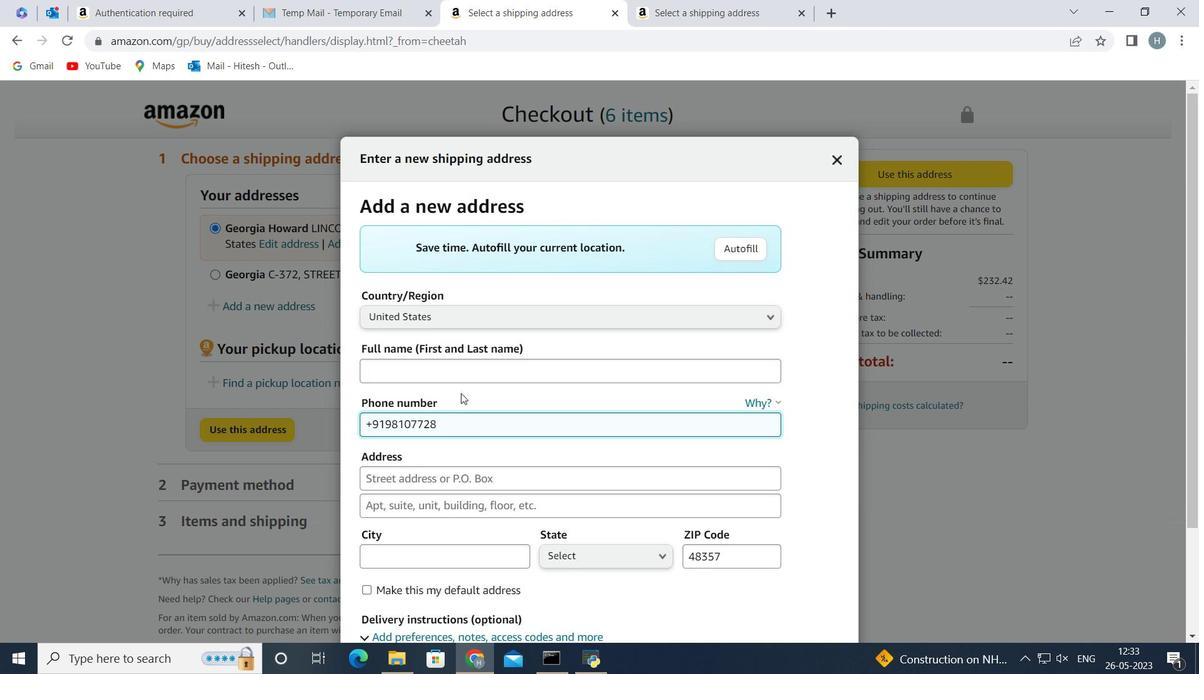 
Action: Mouse moved to (452, 373)
Screenshot: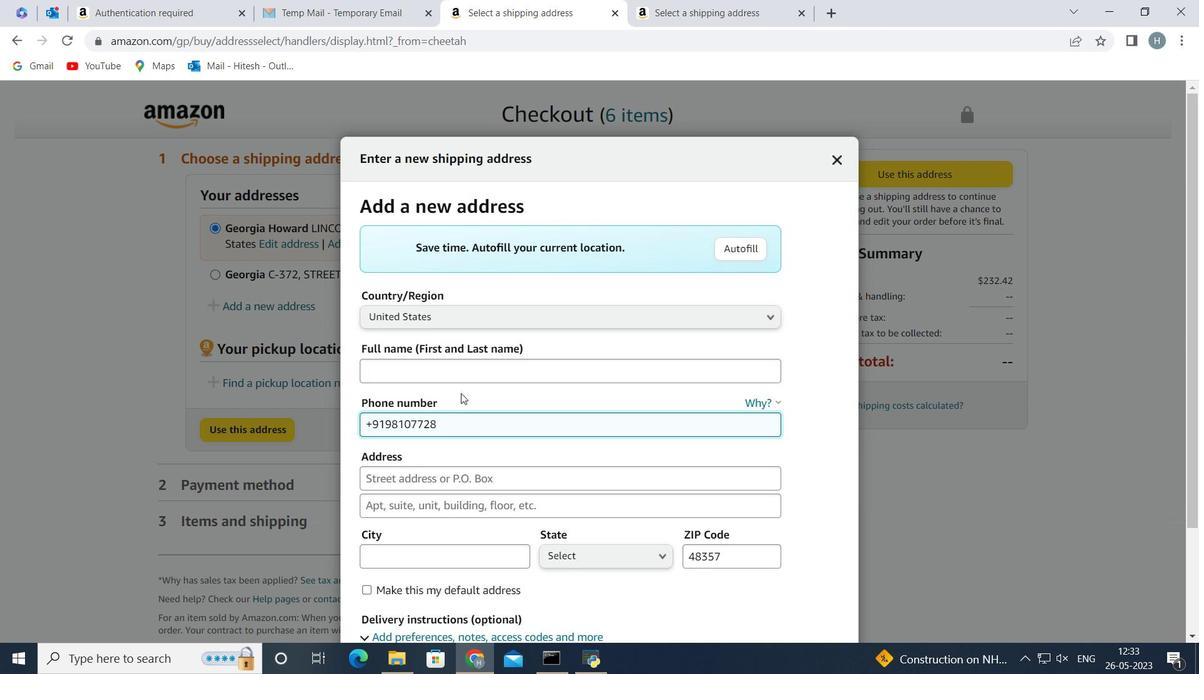 
Action: Key pressed <Key.backspace>
Screenshot: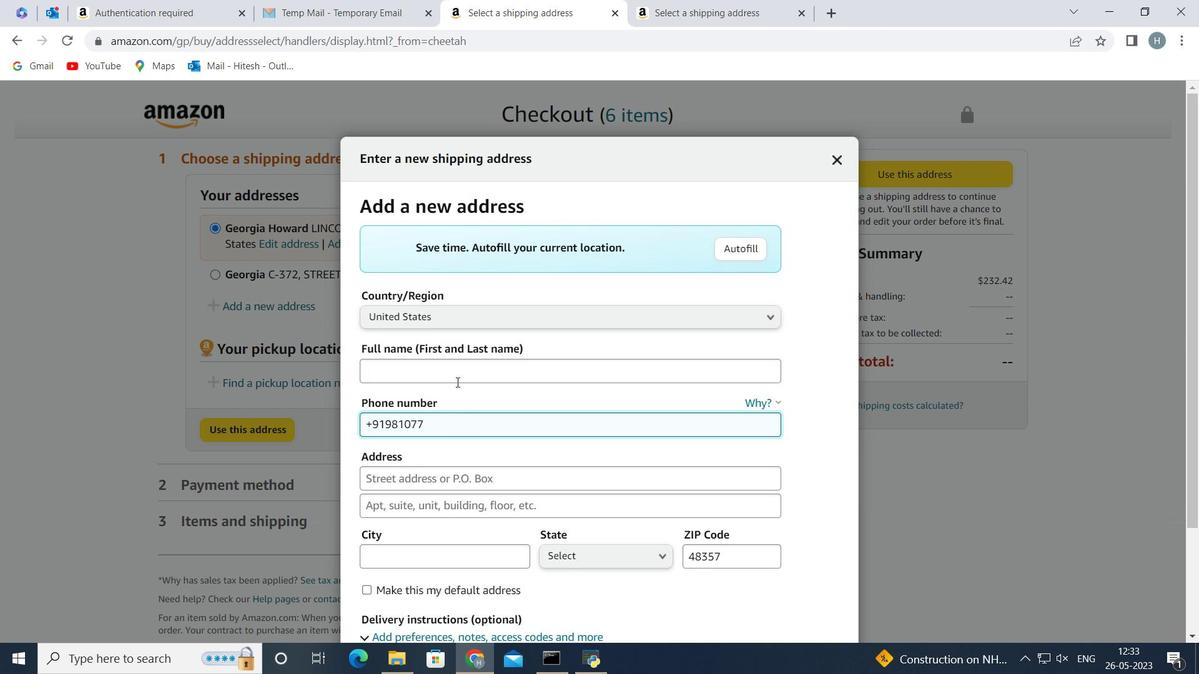 
Action: Mouse moved to (452, 372)
Screenshot: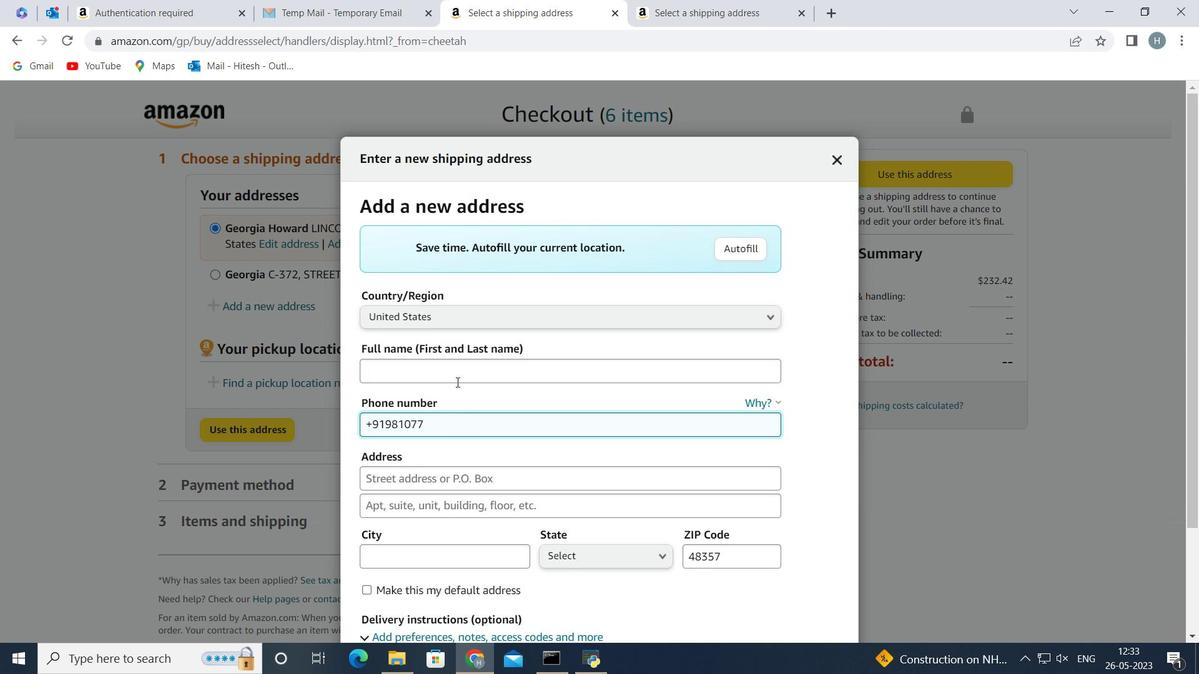 
Action: Key pressed <Key.backspace><Key.backspace><Key.backspace><Key.backspace><Key.backspace><Key.backspace><Key.backspace><Key.backspace><Key.backspace><Key.backspace>
Screenshot: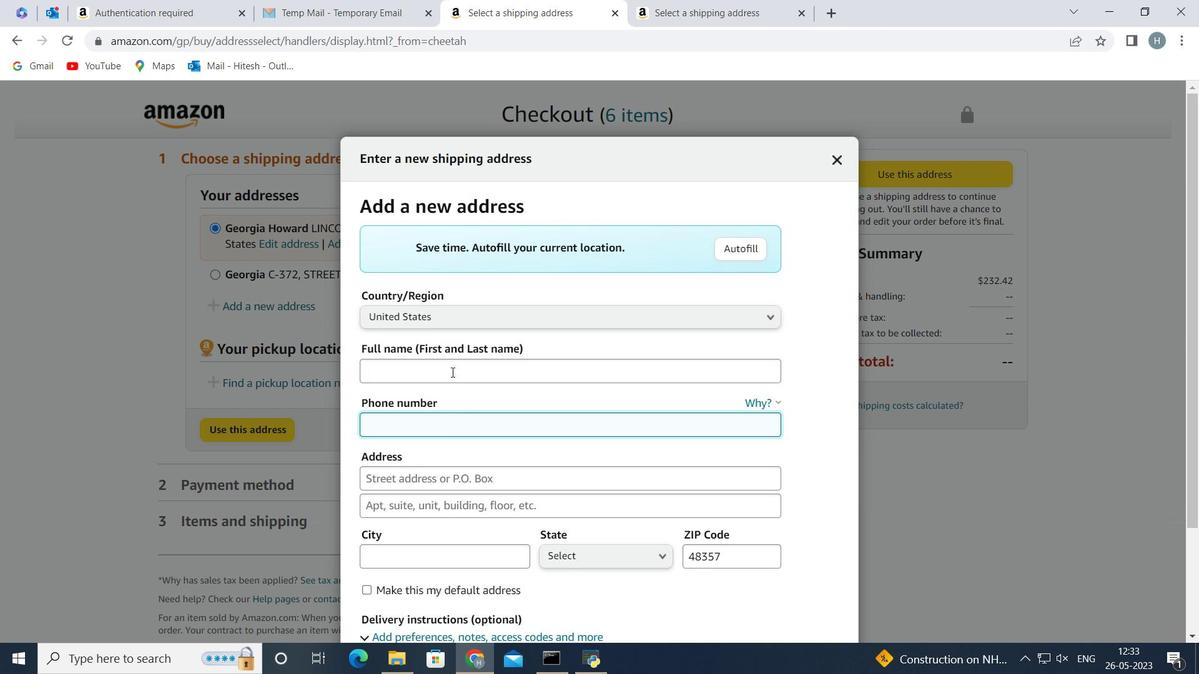 
Action: Mouse pressed left at (452, 372)
Screenshot: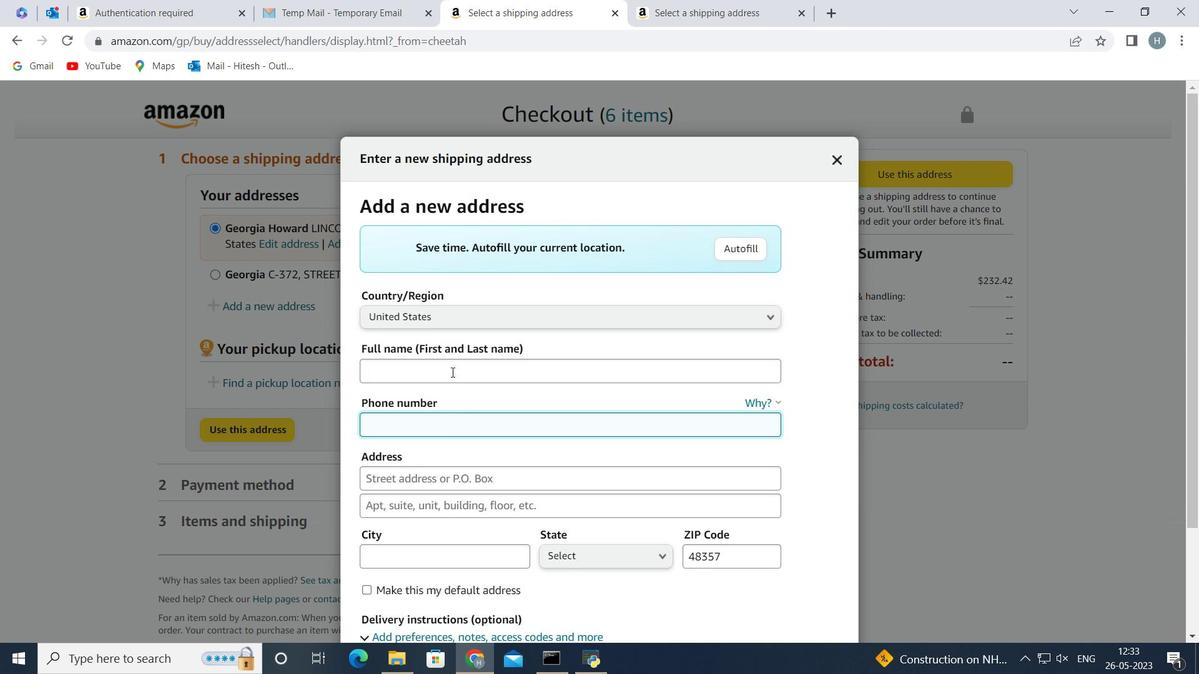 
Action: Key pressed <Key.backspace><Key.backspace><Key.backspace><Key.backspace><Key.shift>Jenna<Key.space><Key.shift>Lewis<Key.space>
Screenshot: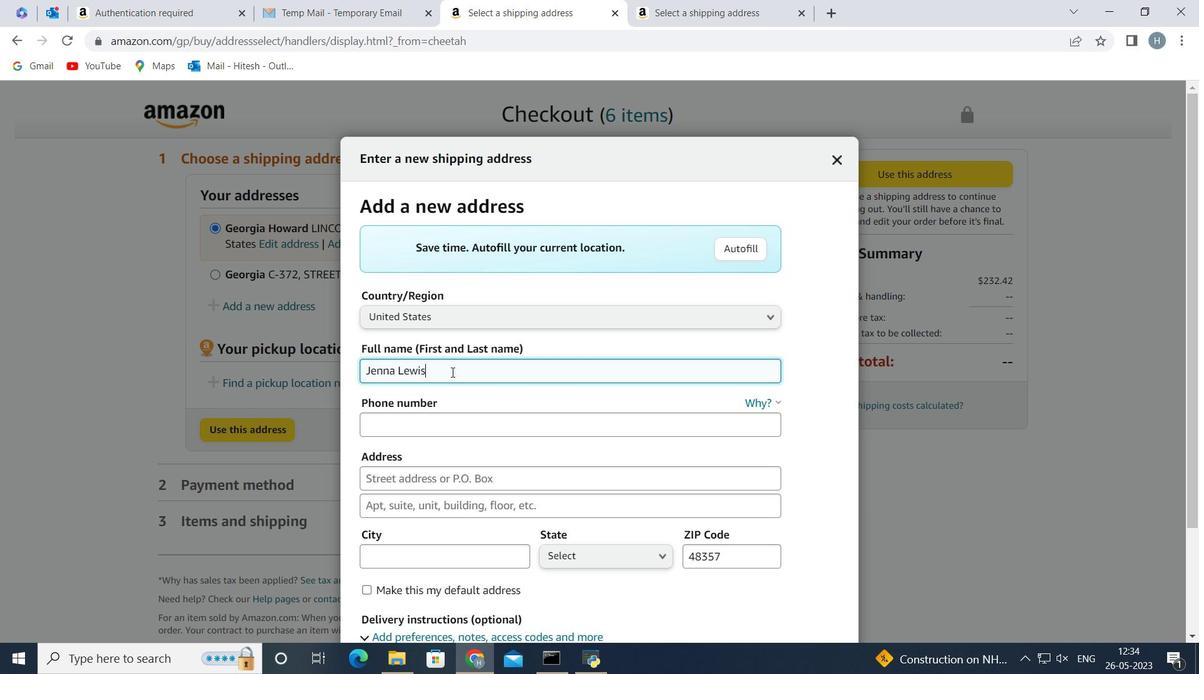 
Action: Mouse moved to (455, 419)
Screenshot: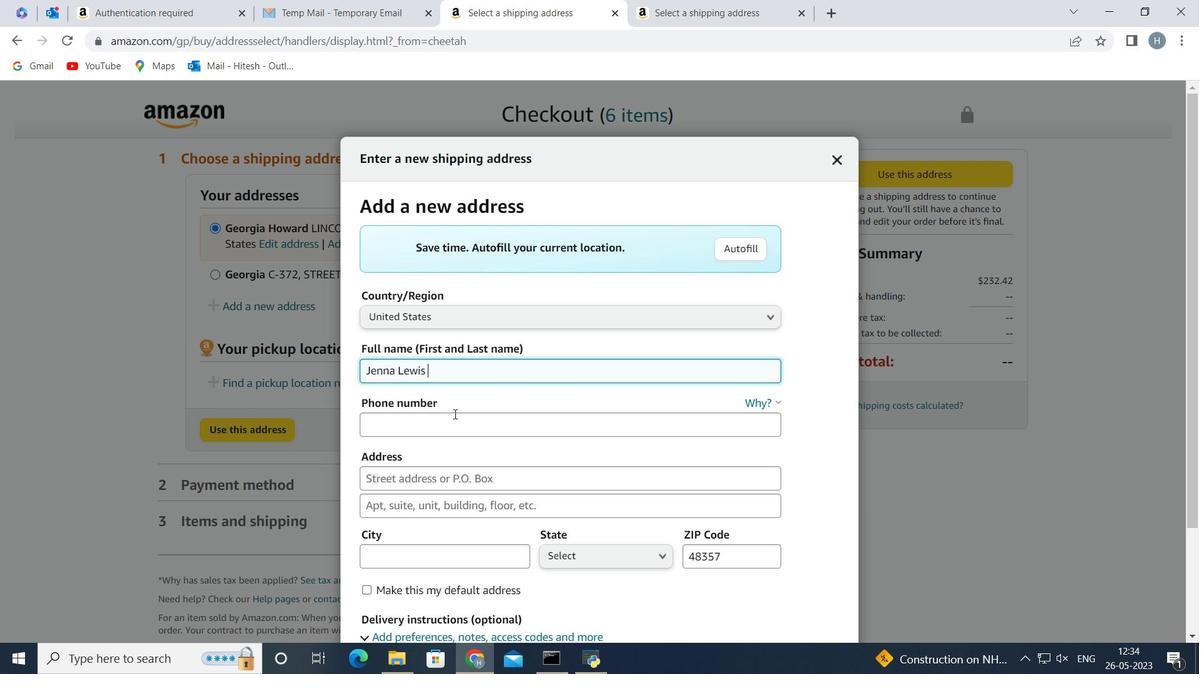 
Action: Mouse pressed left at (455, 419)
Screenshot: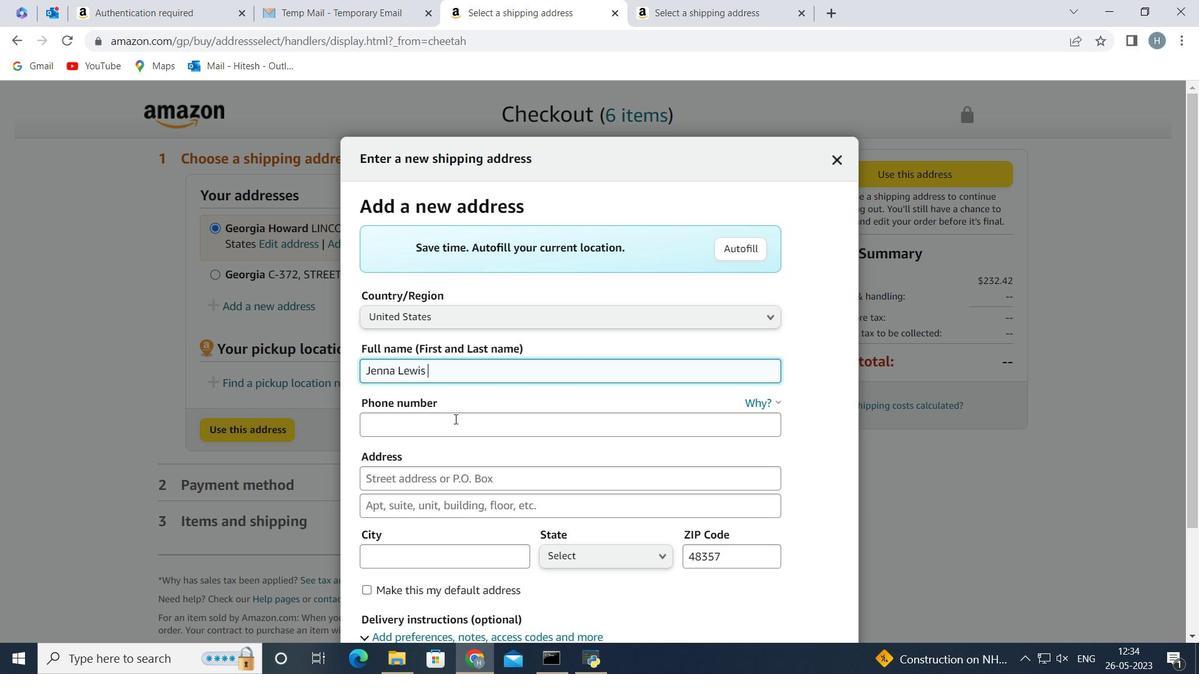 
Action: Mouse moved to (455, 419)
Screenshot: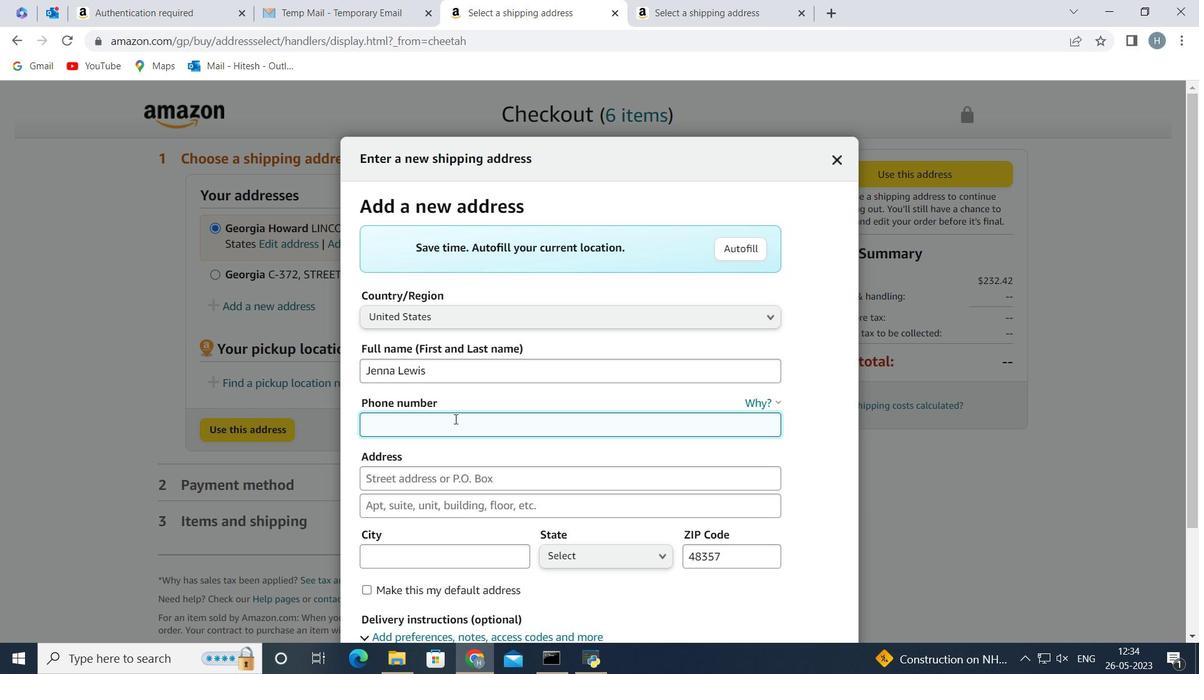 
Action: Key pressed <Key.shift_r>(248<Key.shift_r><Key.shift_r>)529-6733
Screenshot: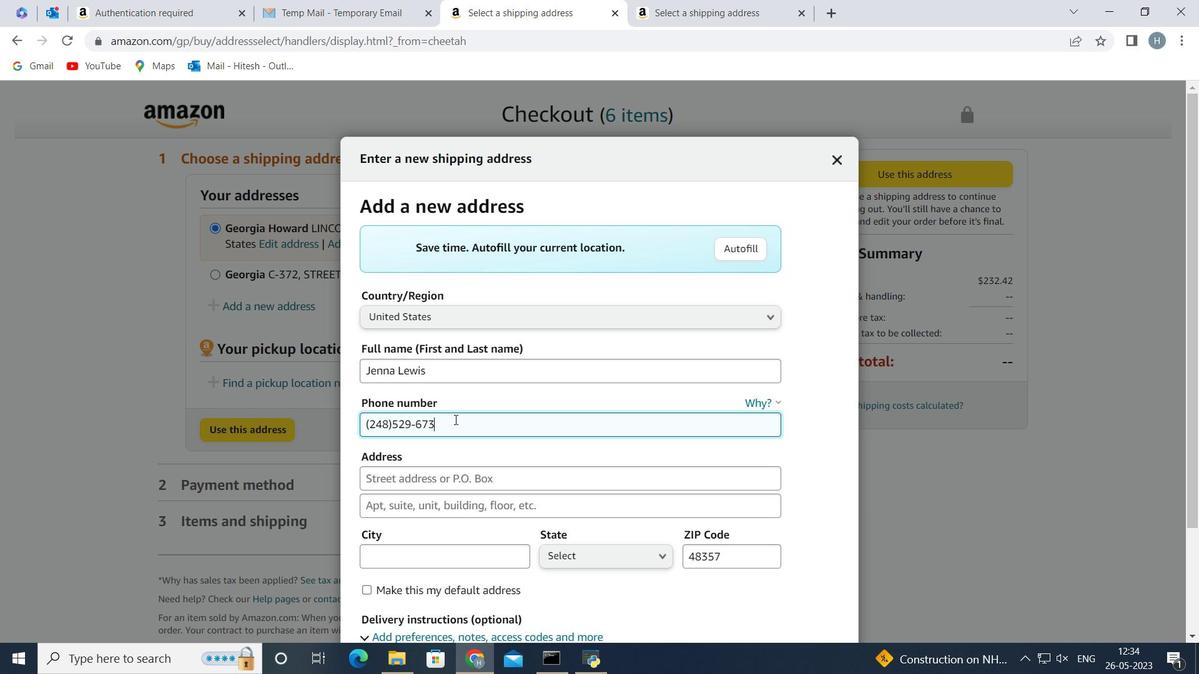 
Action: Mouse moved to (460, 472)
Screenshot: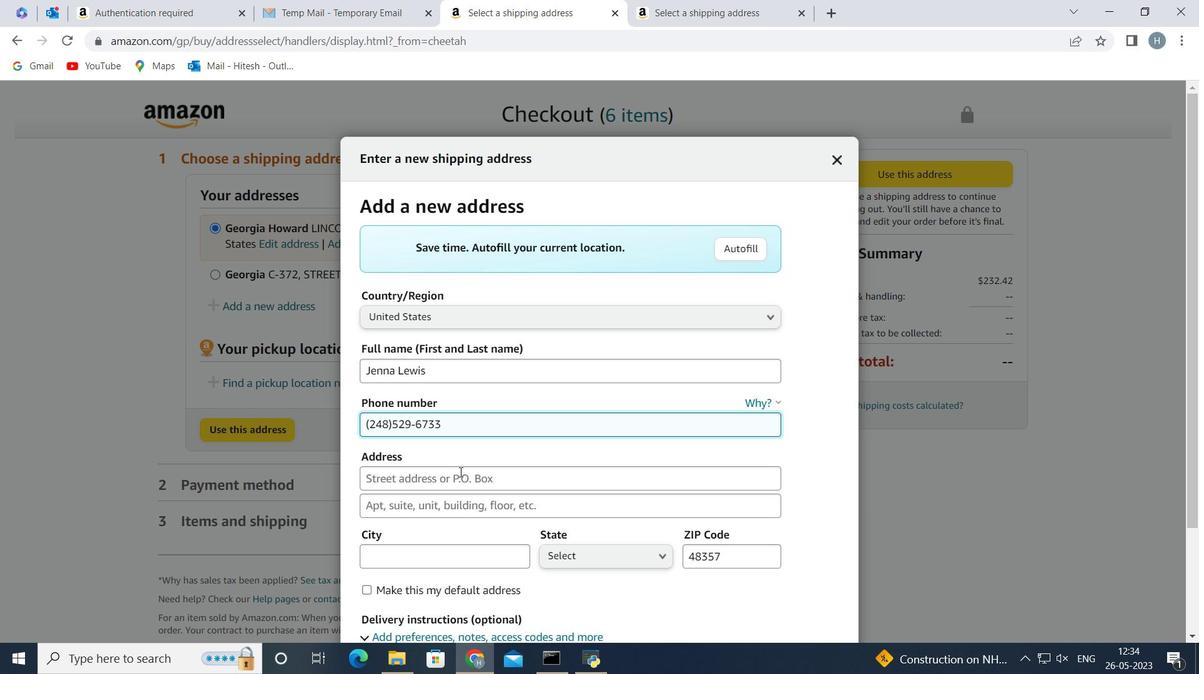 
Action: Mouse pressed left at (460, 472)
Screenshot: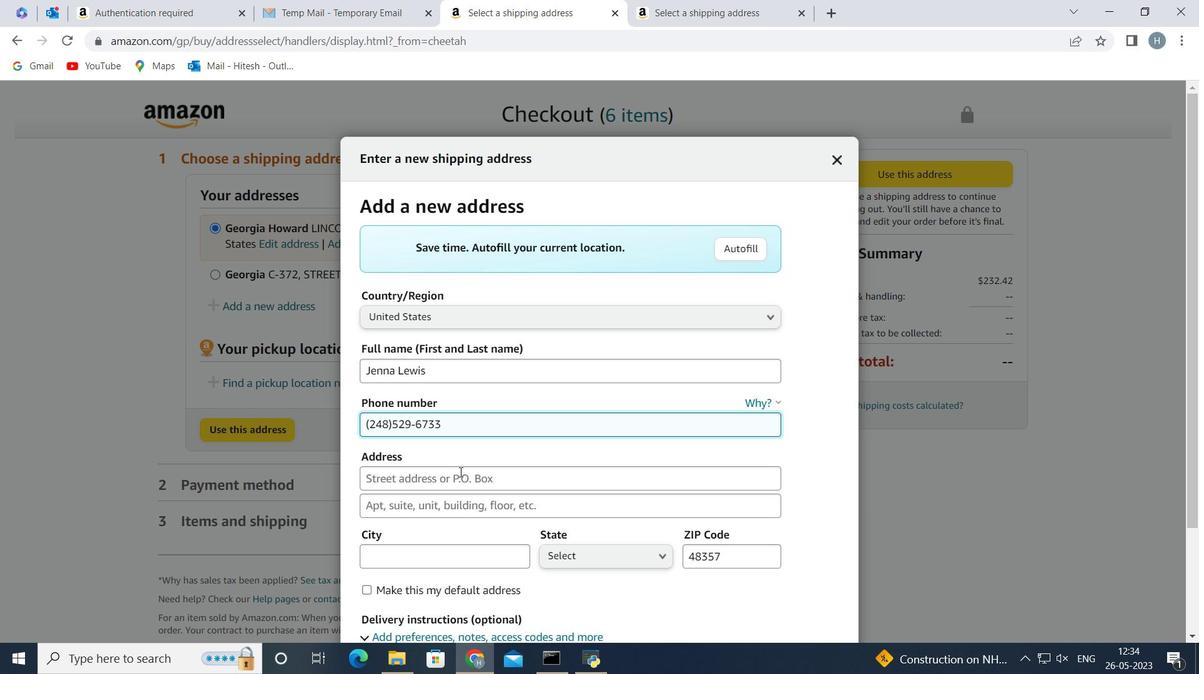 
Action: Mouse moved to (461, 472)
Screenshot: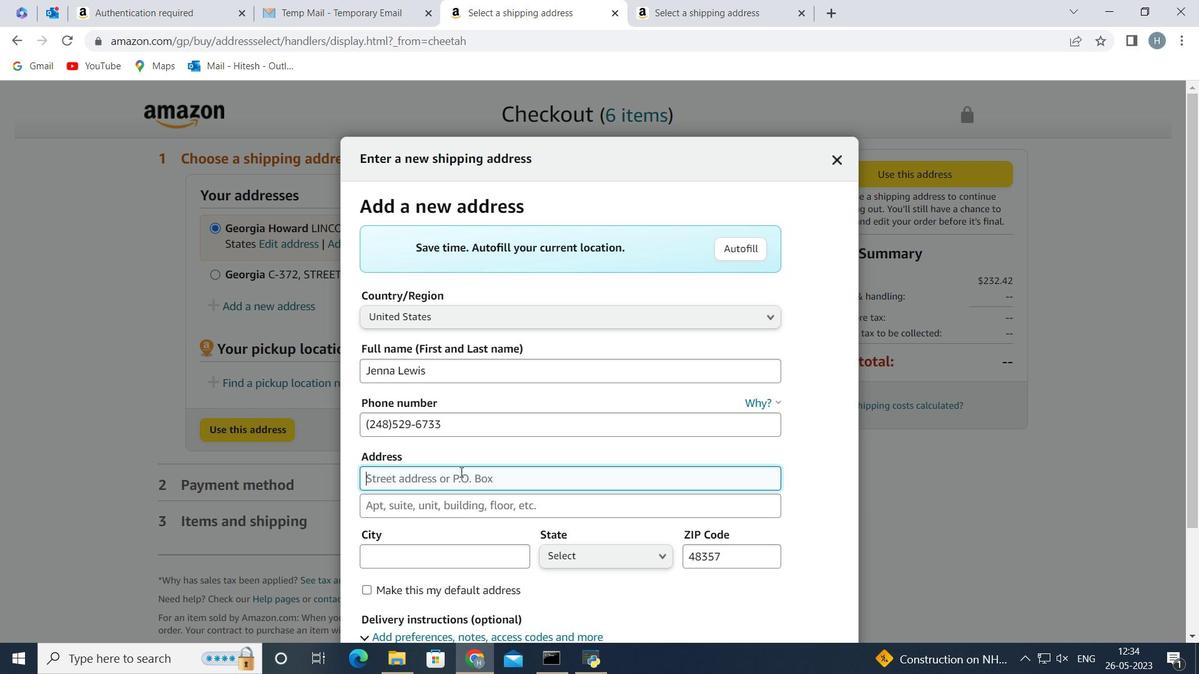 
Action: Key pressed 230<Key.space><Key.shift>Penn<Key.backspace>insula<Key.space><Key.shift_r>Lake<Key.space><Key.shift>Dr
Screenshot: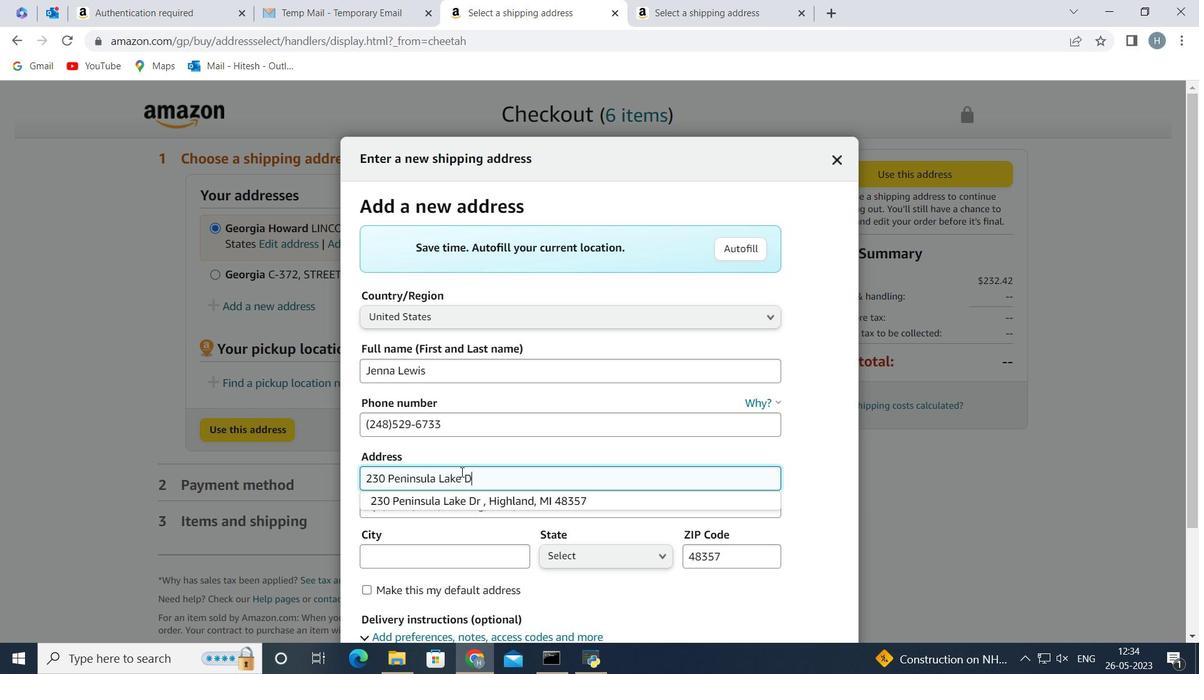 
Action: Mouse moved to (812, 489)
Screenshot: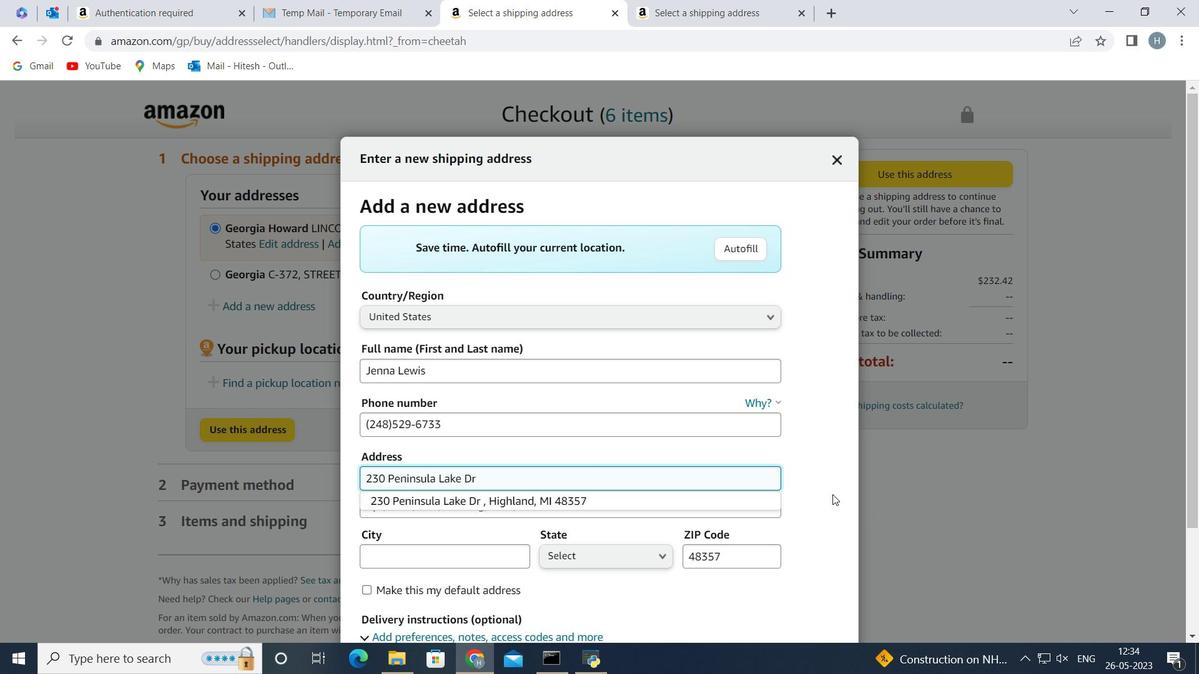 
Action: Mouse pressed left at (812, 489)
Screenshot: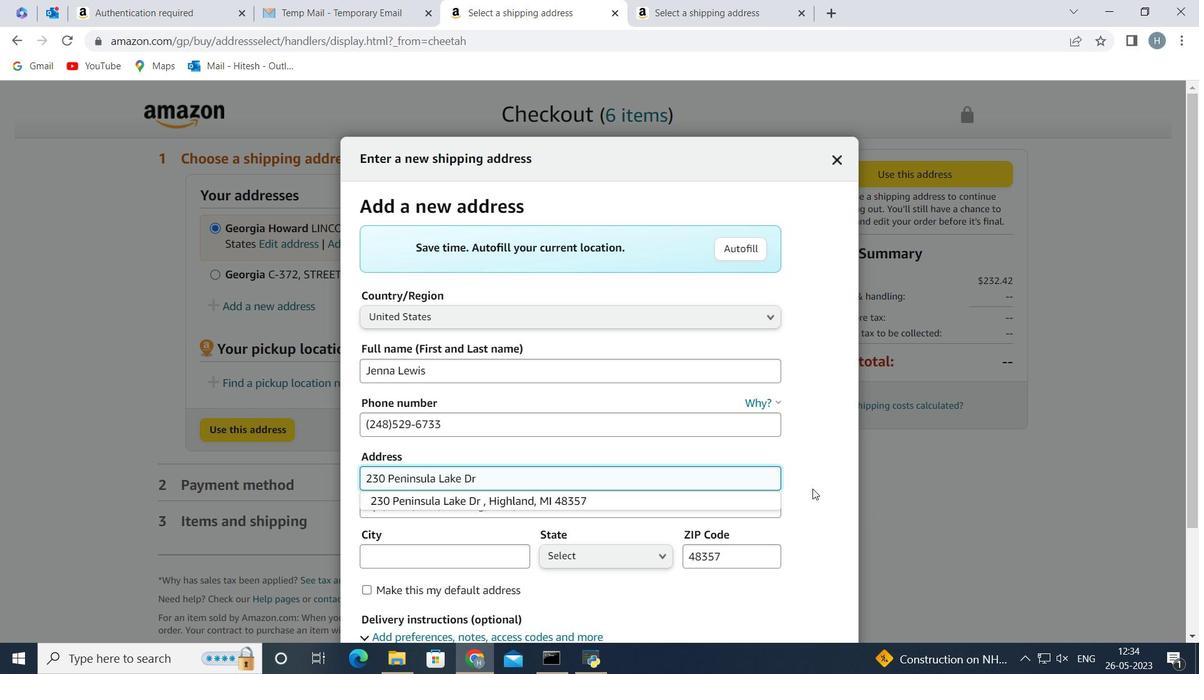 
Action: Mouse moved to (608, 503)
Screenshot: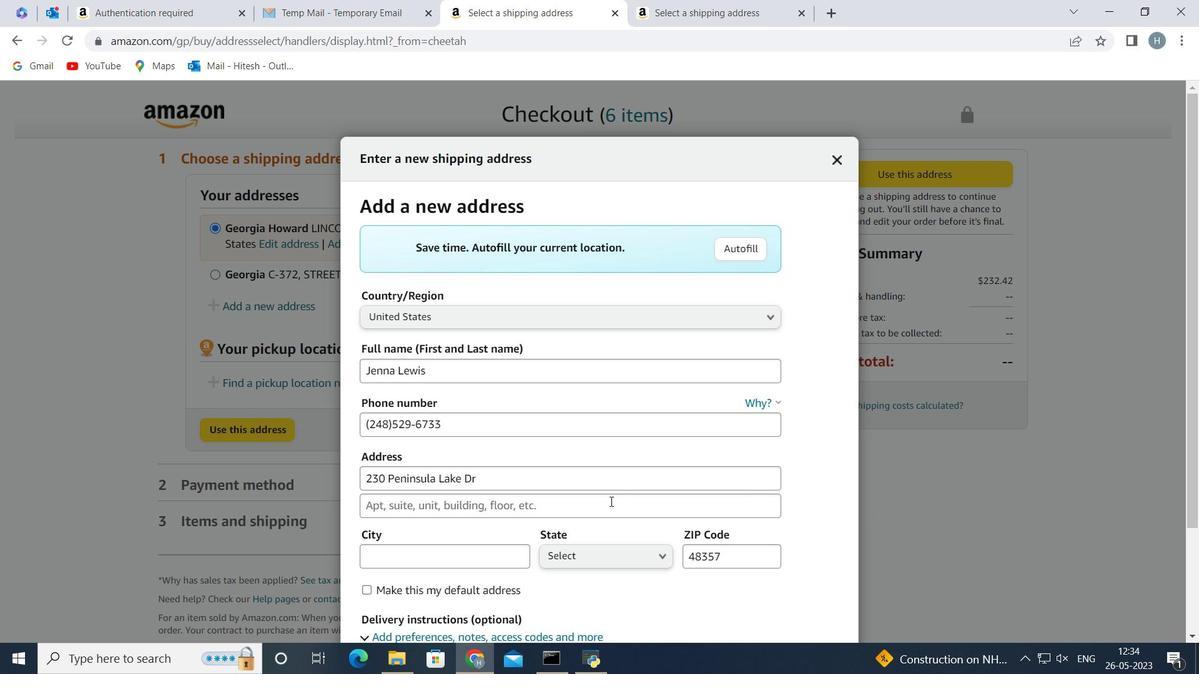 
Action: Mouse pressed left at (608, 503)
Screenshot: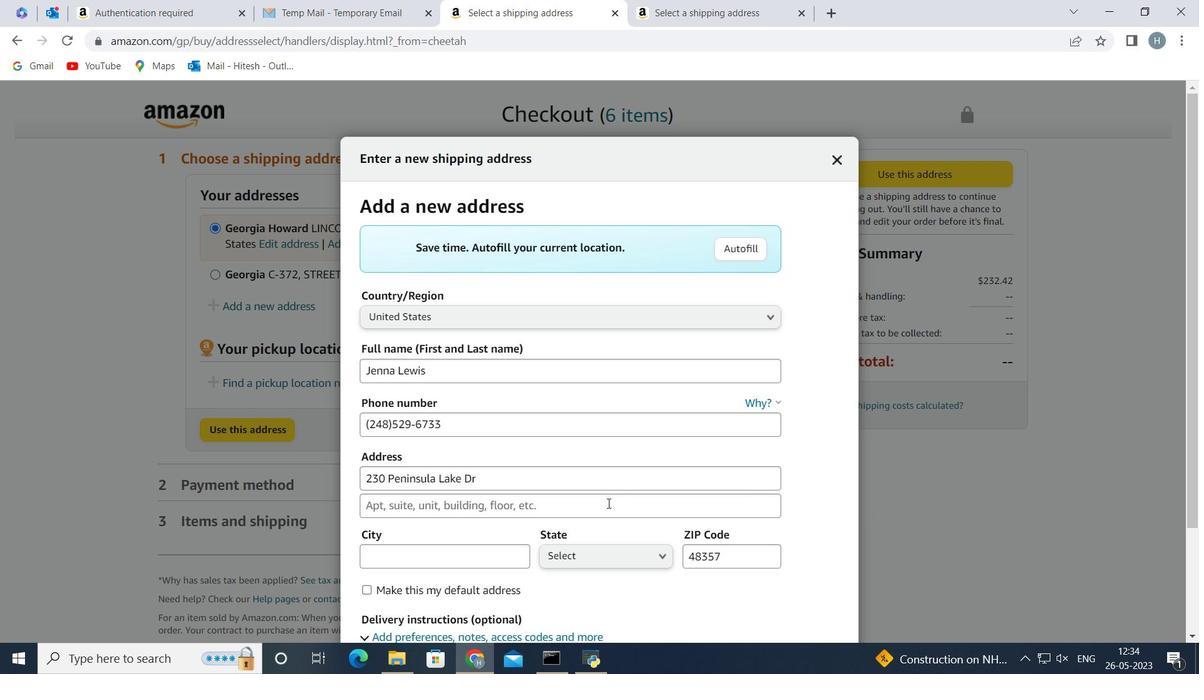 
Action: Key pressed <Key.shift><Key.shift>Highlan
Screenshot: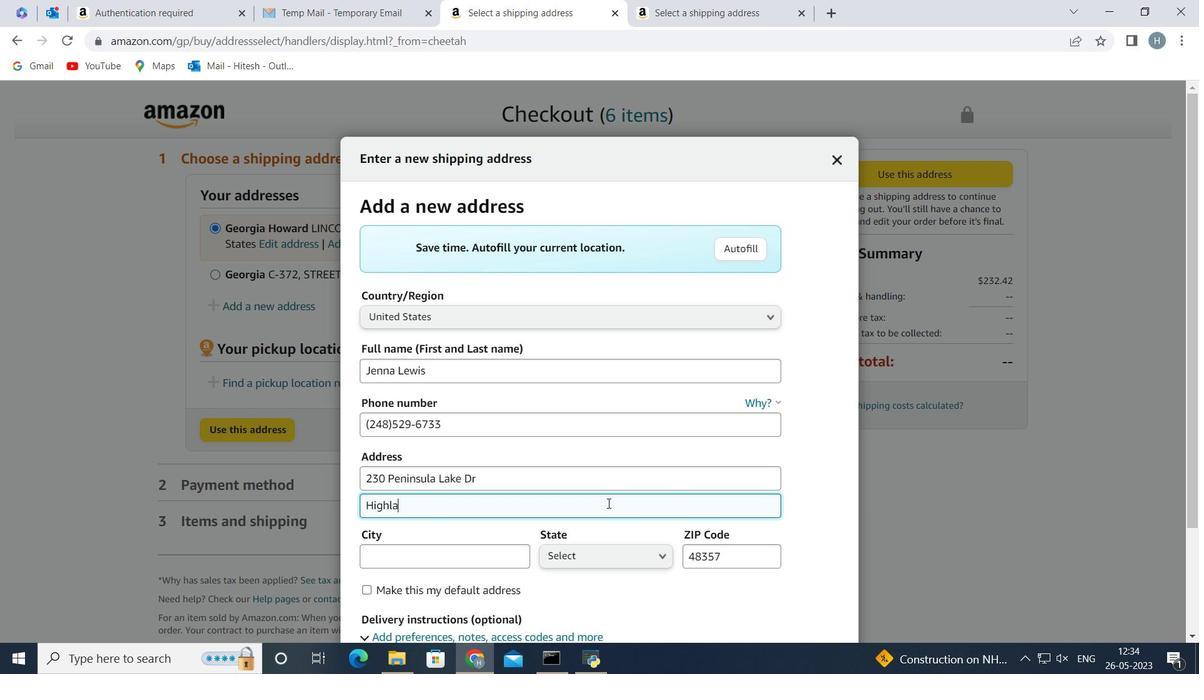 
Action: Mouse moved to (606, 504)
Screenshot: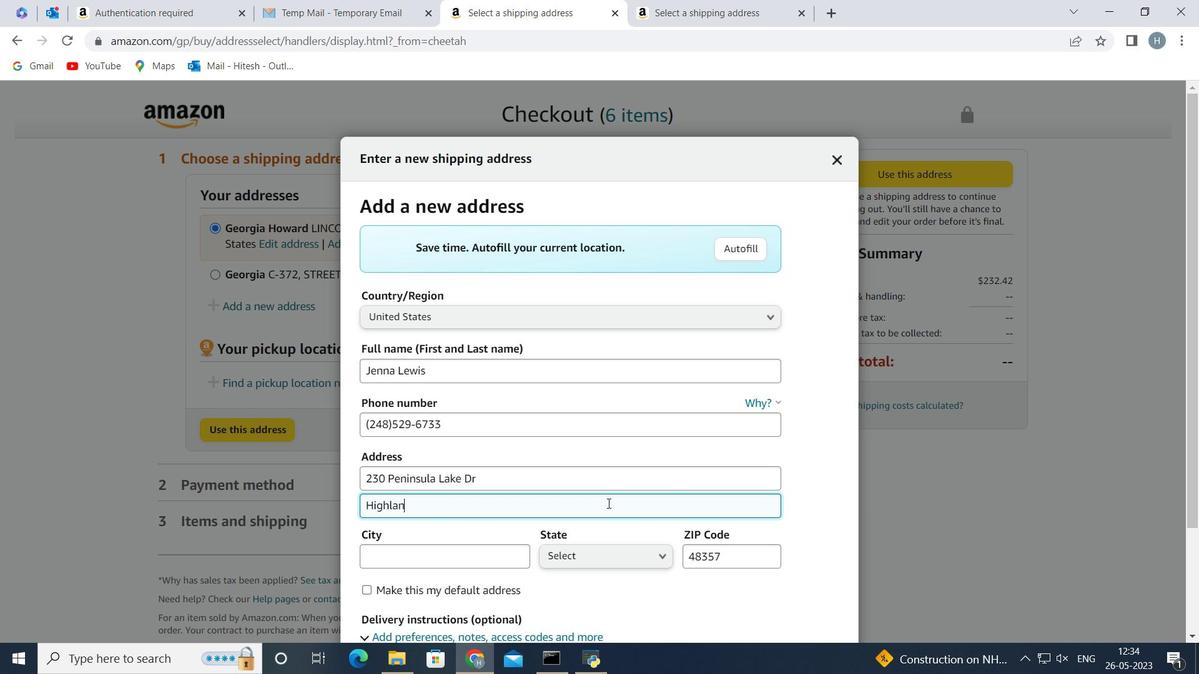 
Action: Key pressed d,<Key.space><Key.shift><Key.shift><Key.shift>Mic
Screenshot: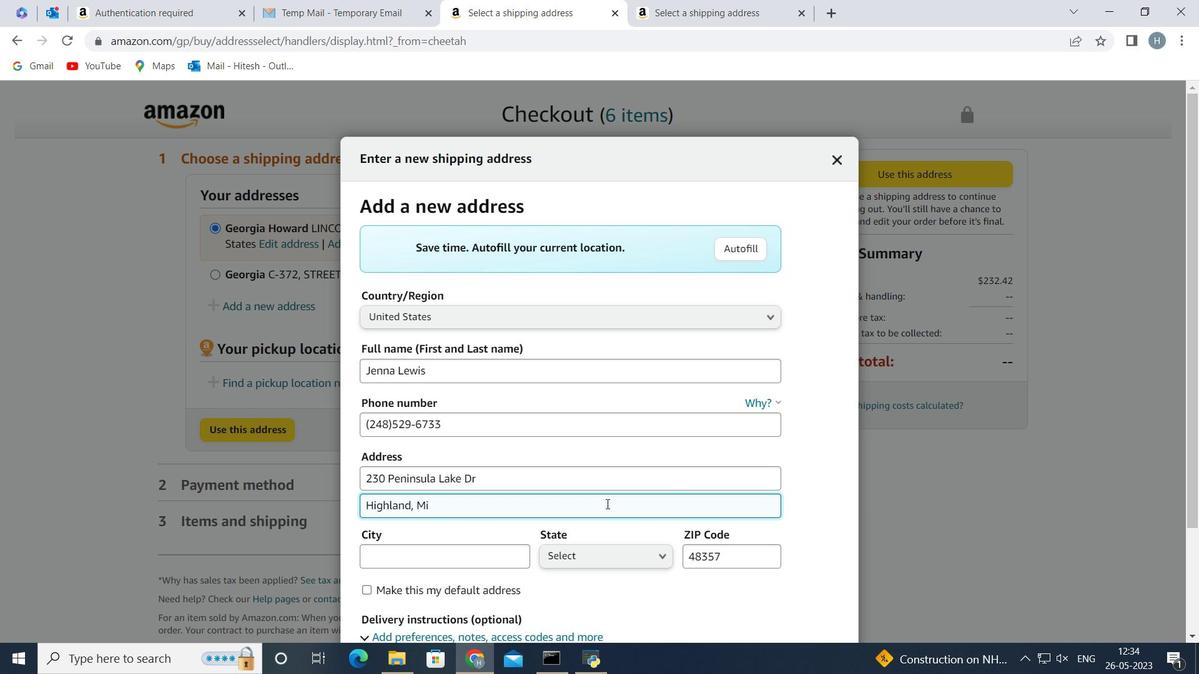 
Action: Mouse moved to (525, 517)
Screenshot: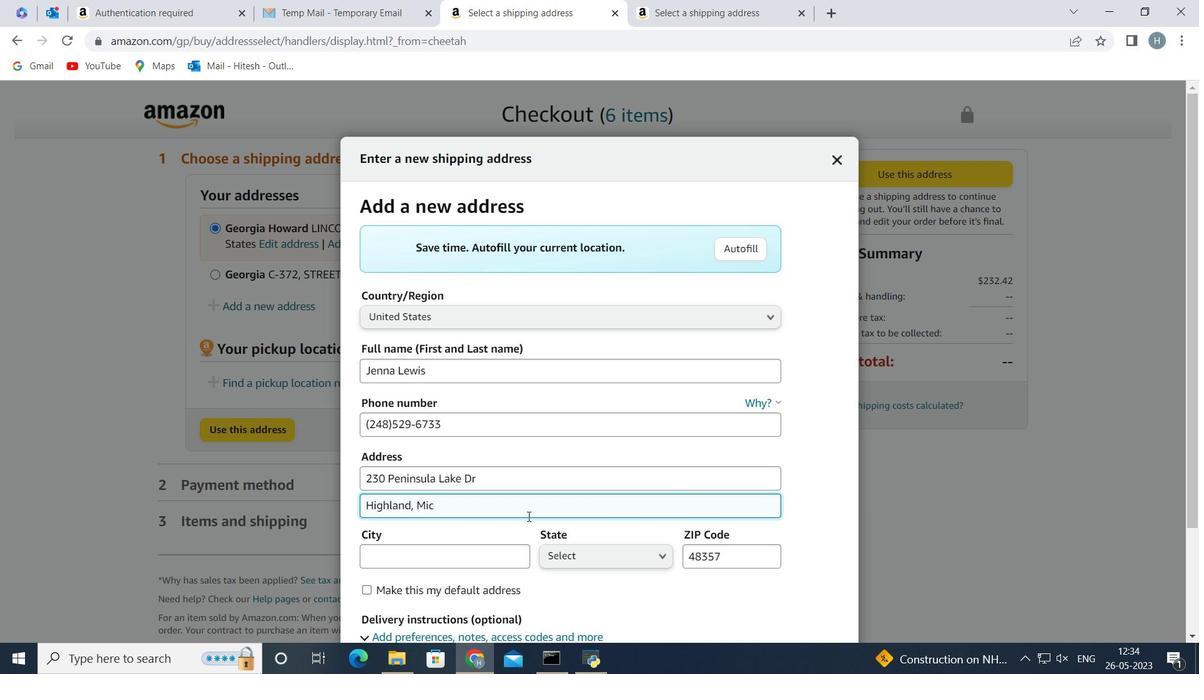 
Action: Key pressed h
Screenshot: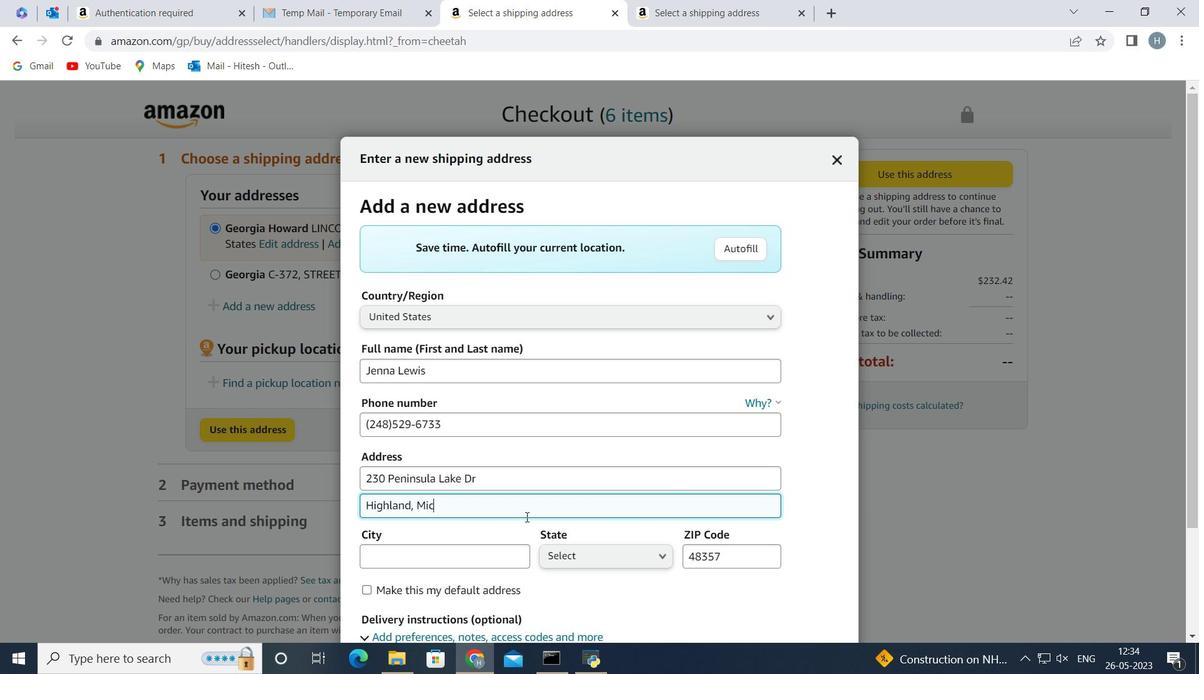 
Action: Mouse moved to (527, 517)
Screenshot: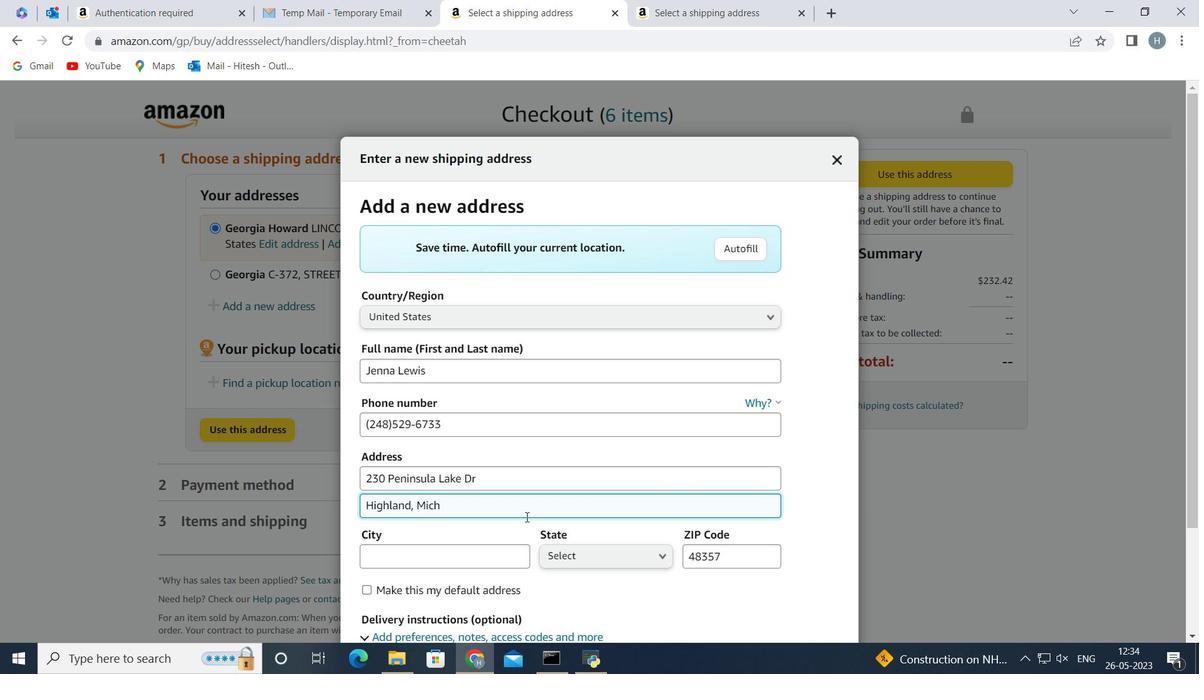 
Action: Key pressed igan<Key.space><Key.shift_r>(
Screenshot: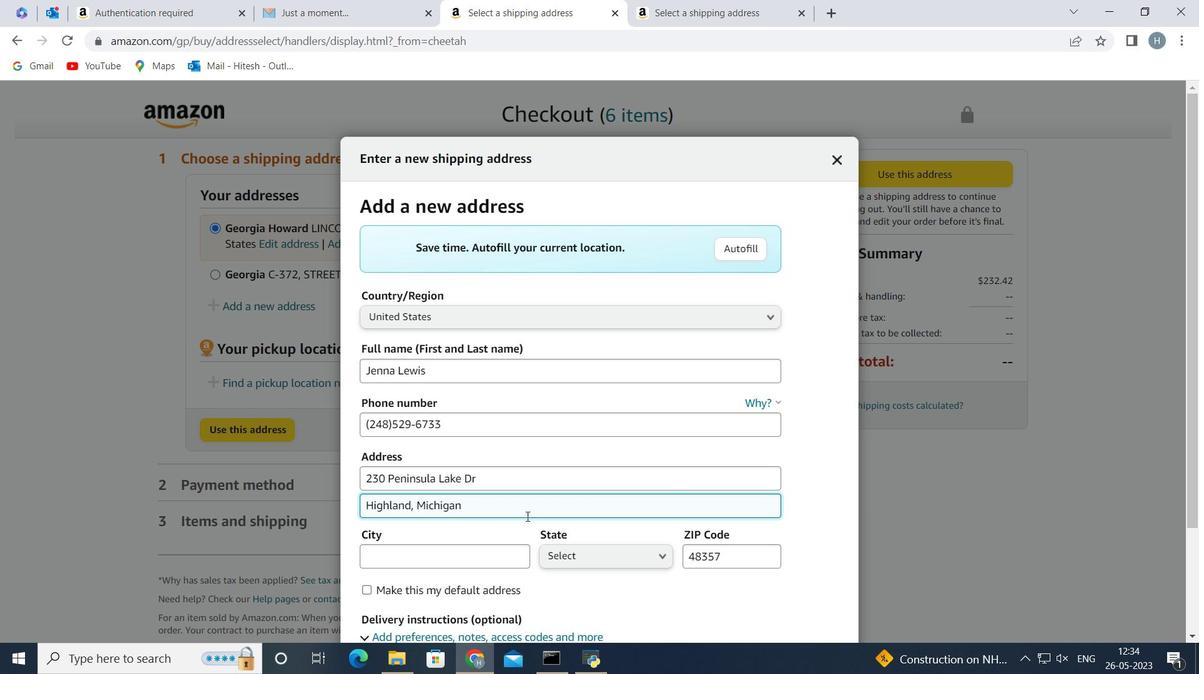 
Action: Mouse moved to (527, 516)
Screenshot: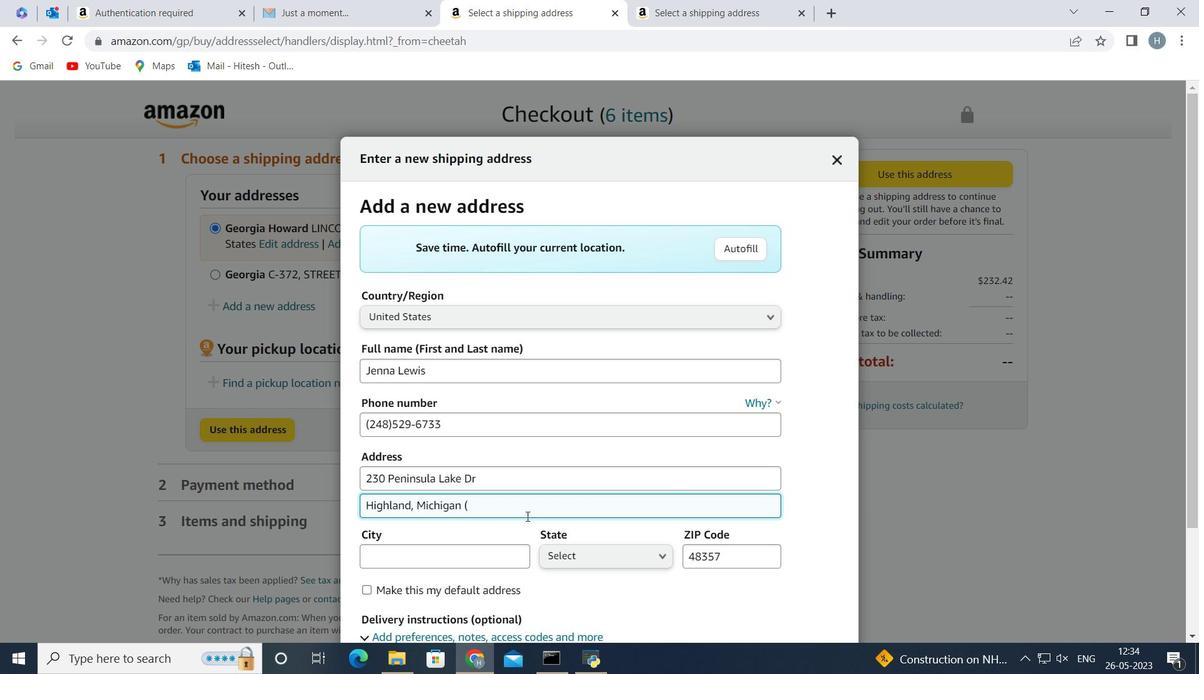 
Action: Key pressed <Key.shift_r>M<Key.shift_r>I
Screenshot: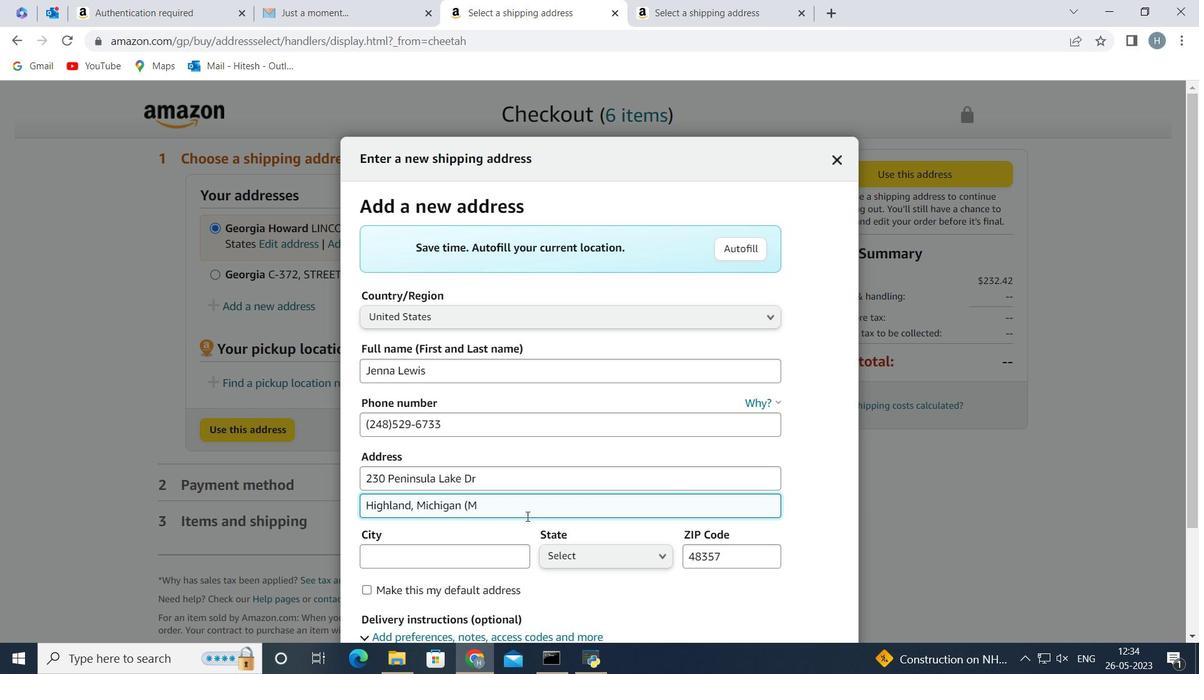 
Action: Mouse moved to (526, 516)
Screenshot: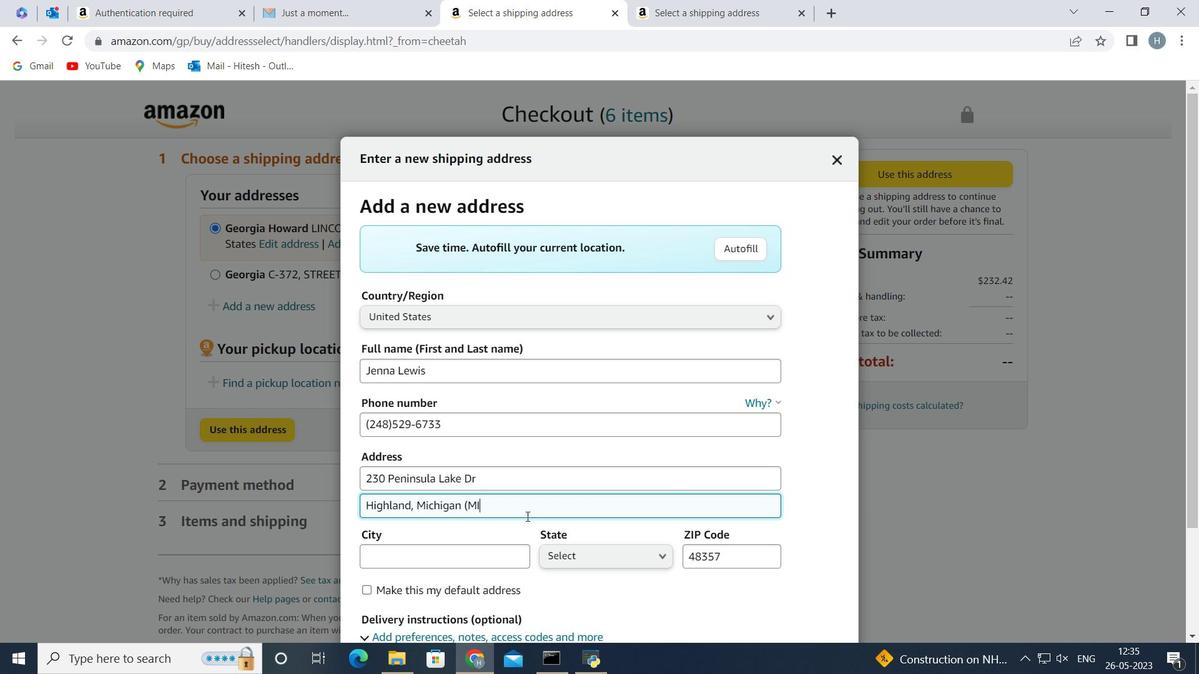 
Action: Key pressed <Key.shift_r>)<Key.space>
Screenshot: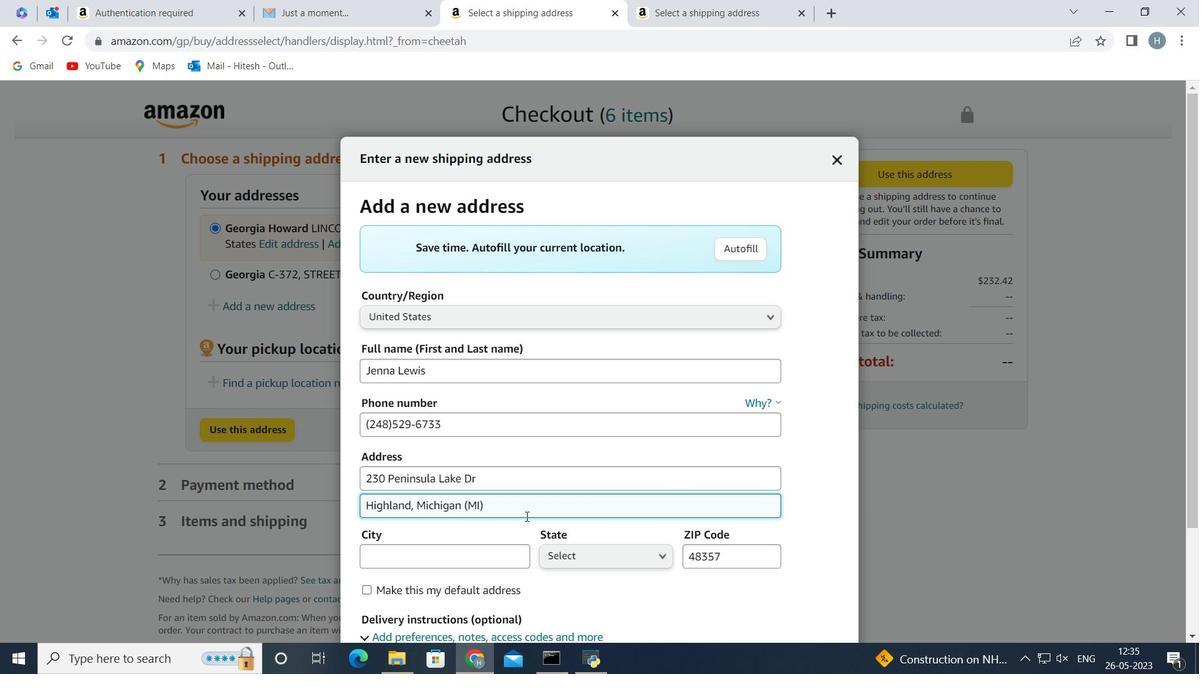 
Action: Mouse moved to (528, 509)
Screenshot: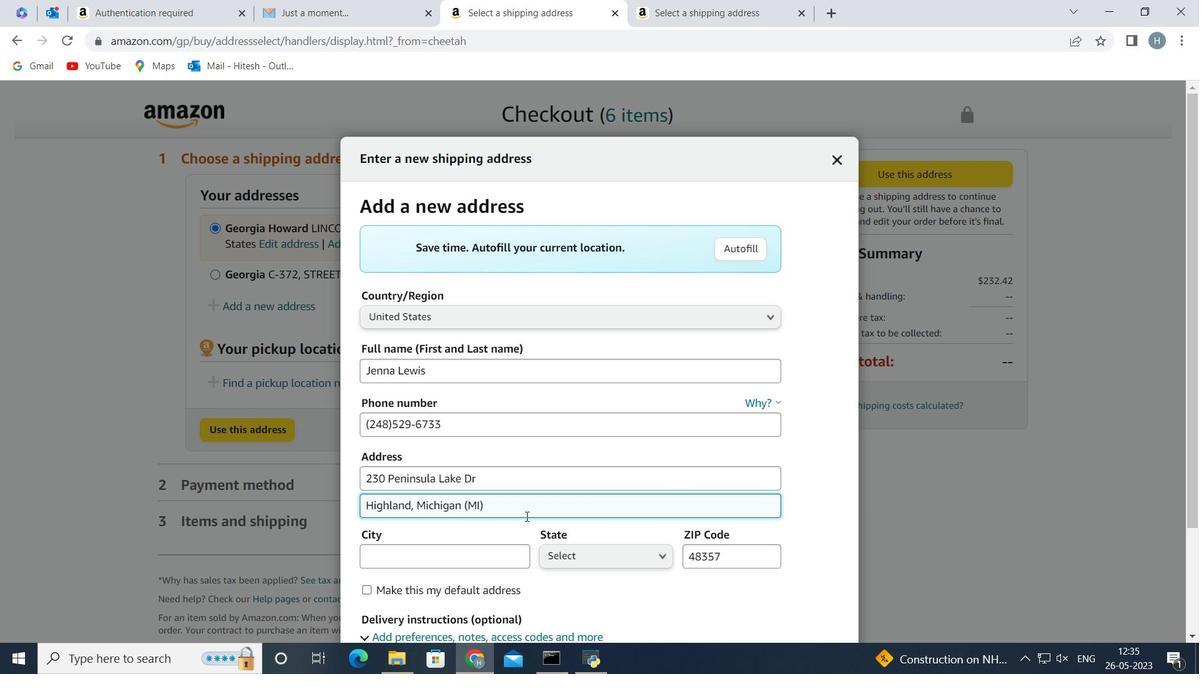 
Action: Key pressed 48357
Screenshot: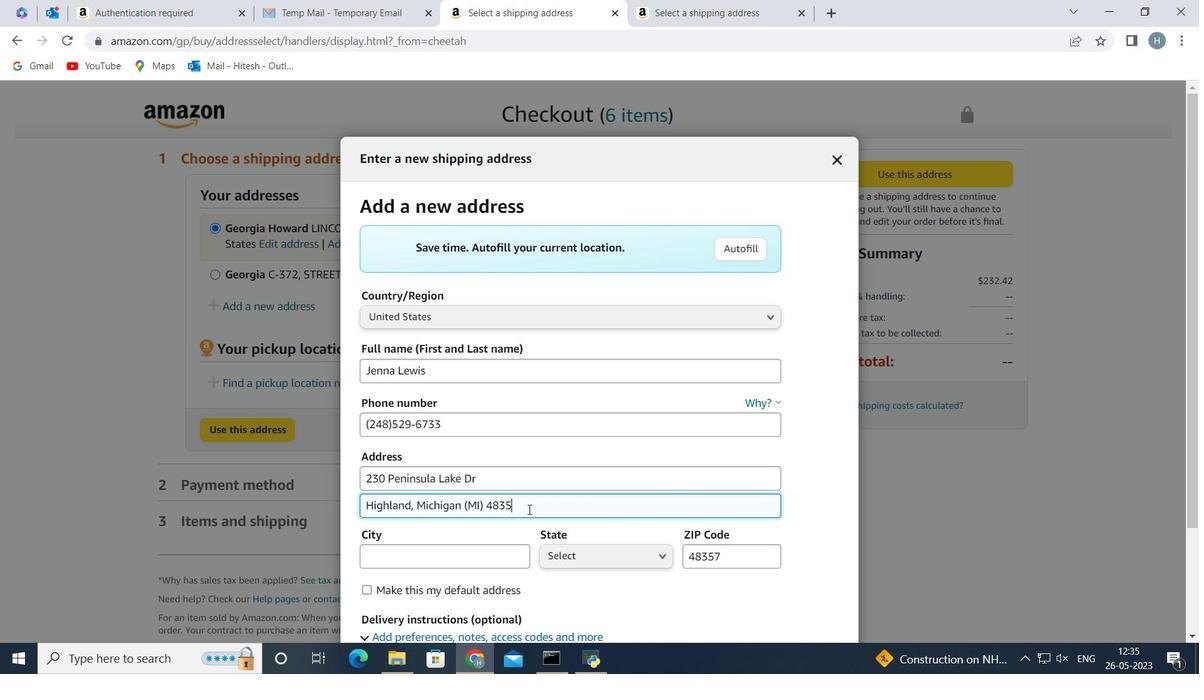 
Action: Mouse moved to (479, 560)
Screenshot: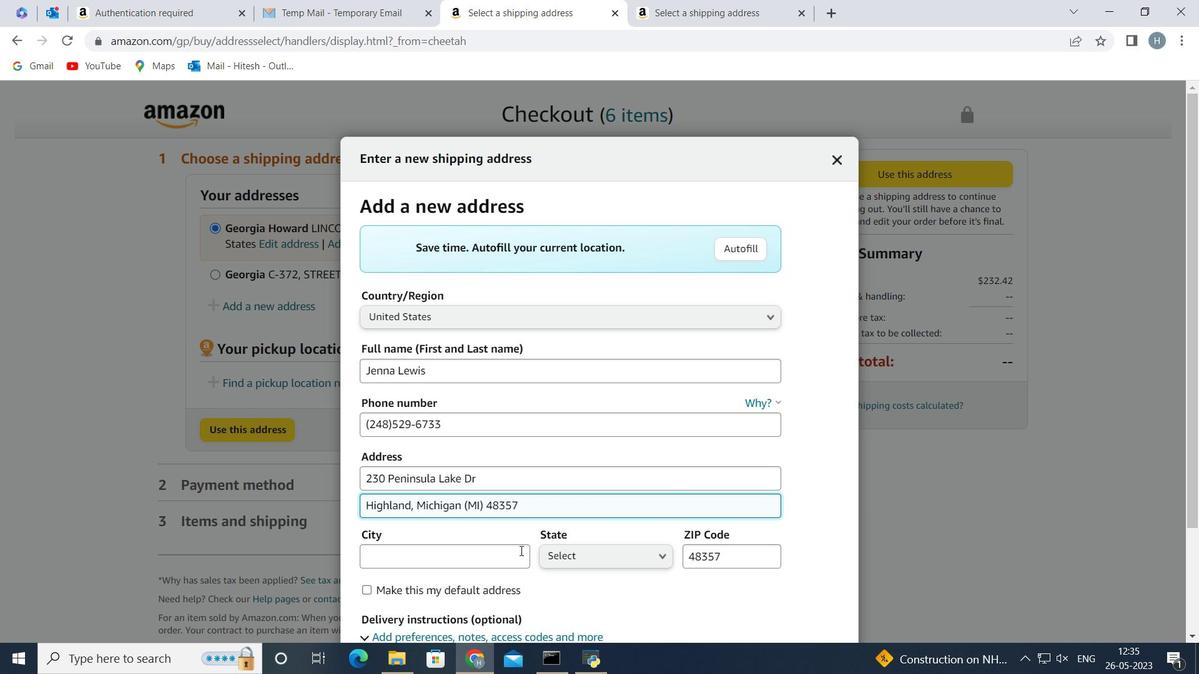 
Action: Mouse pressed left at (479, 560)
Screenshot: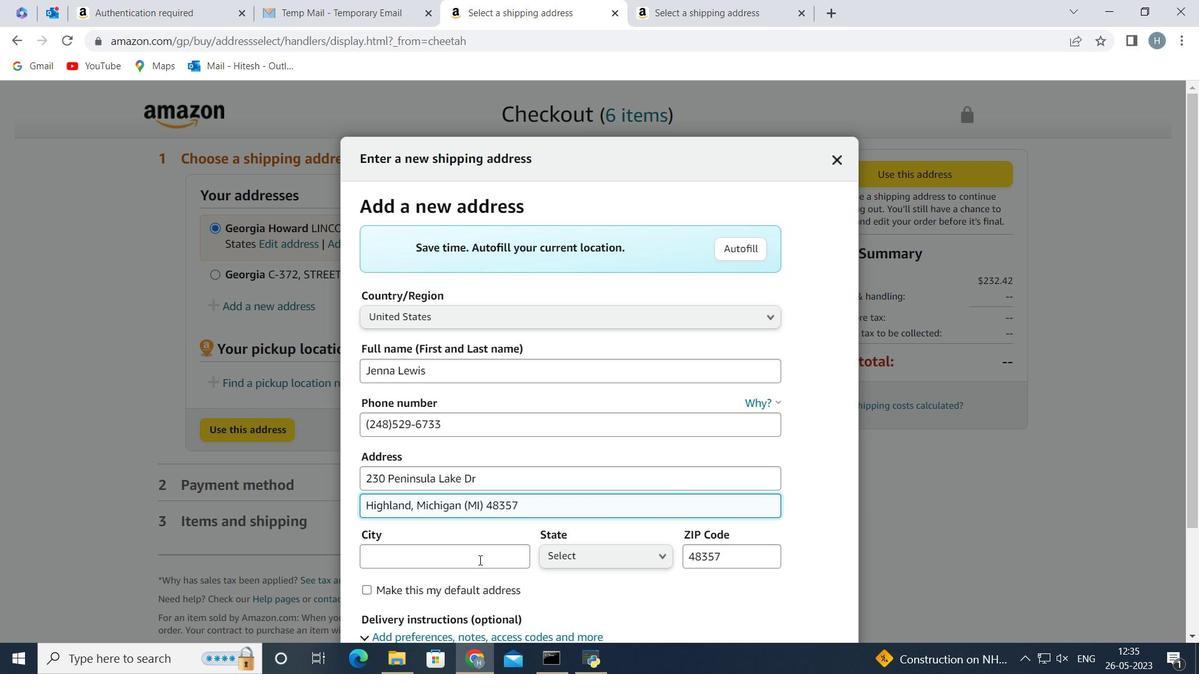 
Action: Mouse moved to (479, 552)
Screenshot: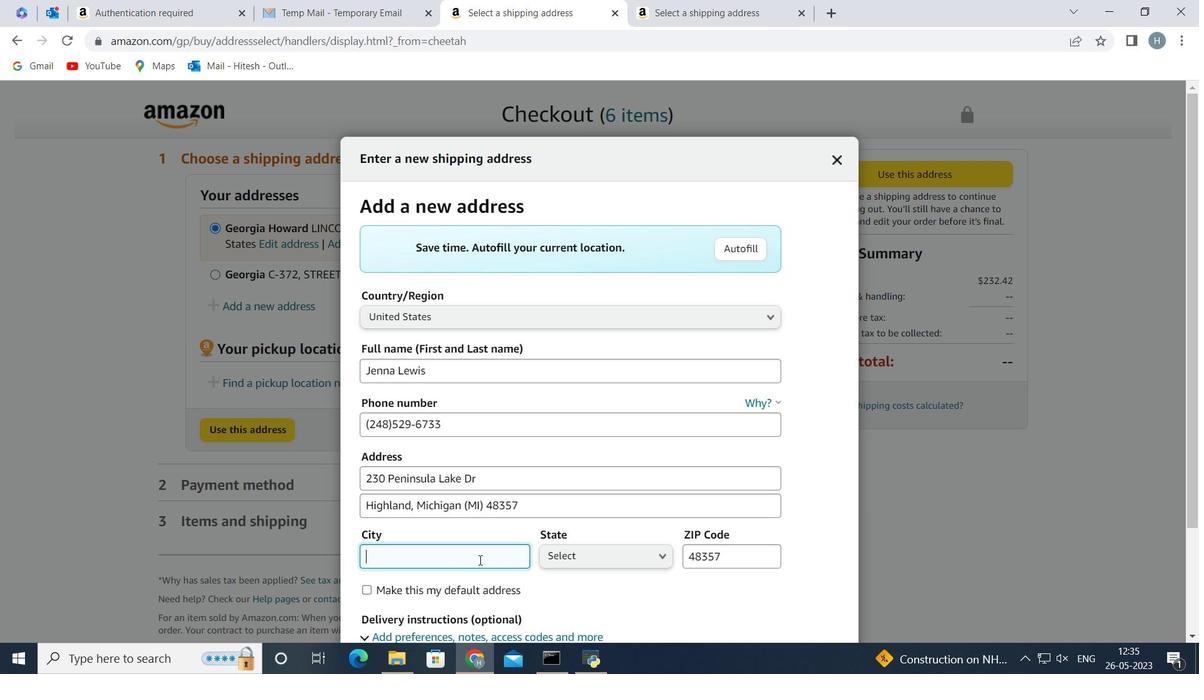 
Action: Key pressed <Key.shift>
Screenshot: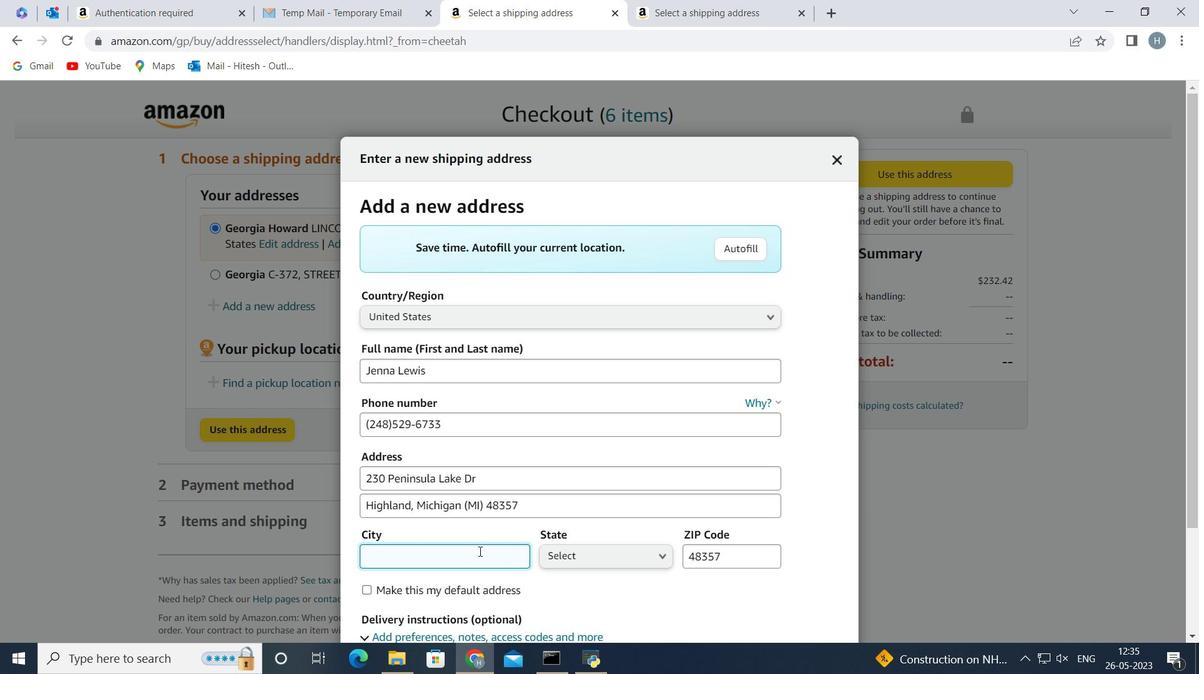 
Action: Mouse moved to (480, 550)
Screenshot: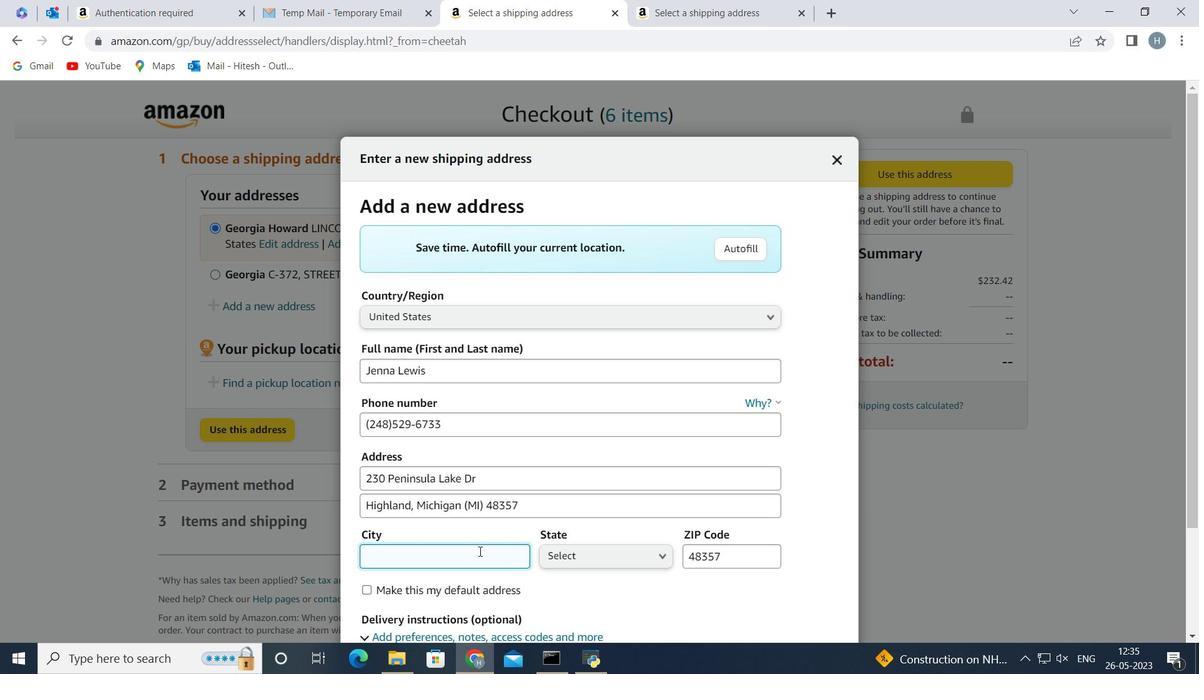 
Action: Key pressed <Key.shift><Key.shift><Key.shift><Key.shift>Highl
Screenshot: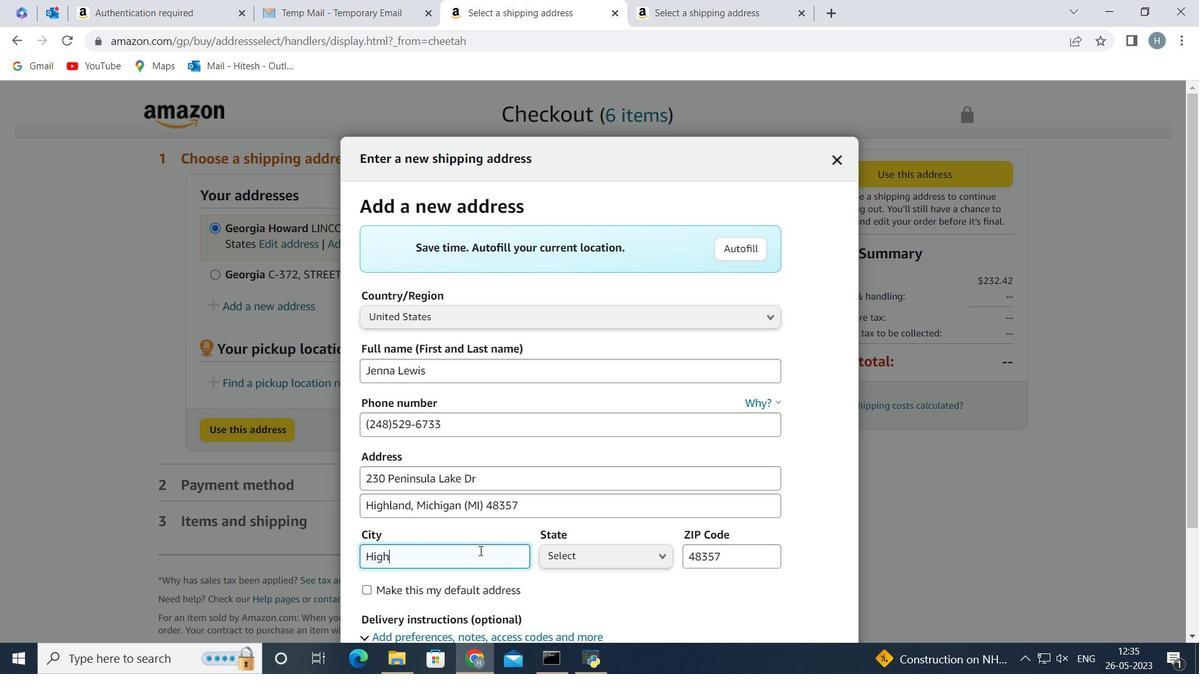 
Action: Mouse moved to (487, 539)
Screenshot: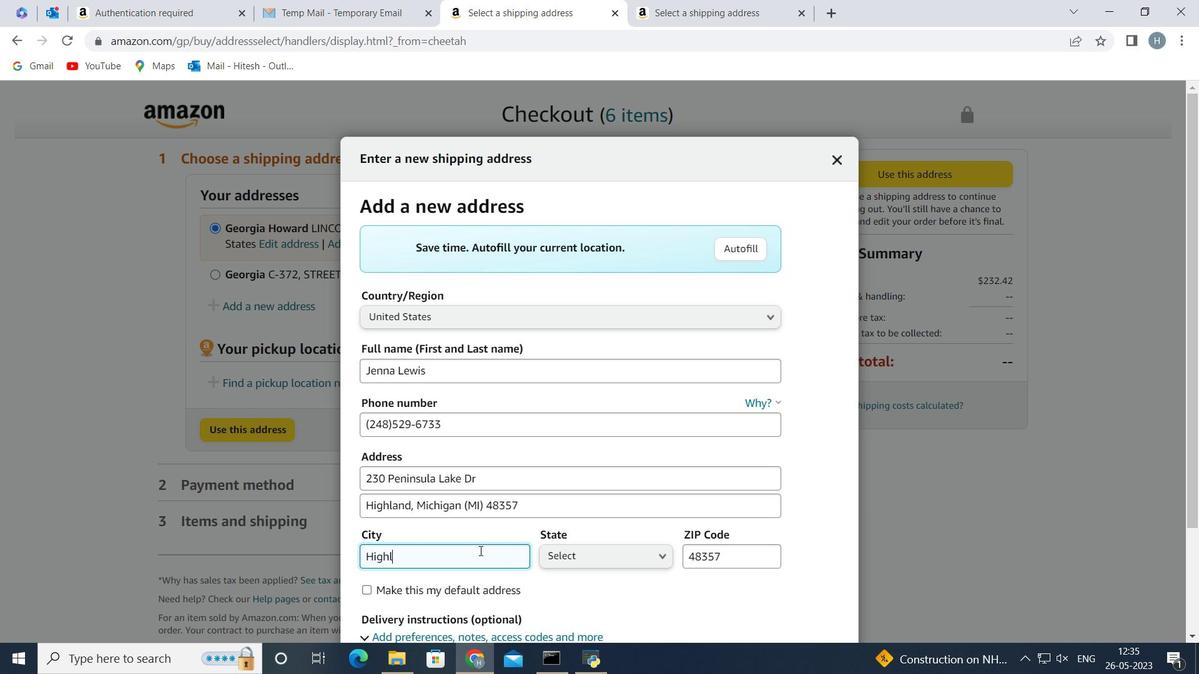 
Action: Key pressed and
Screenshot: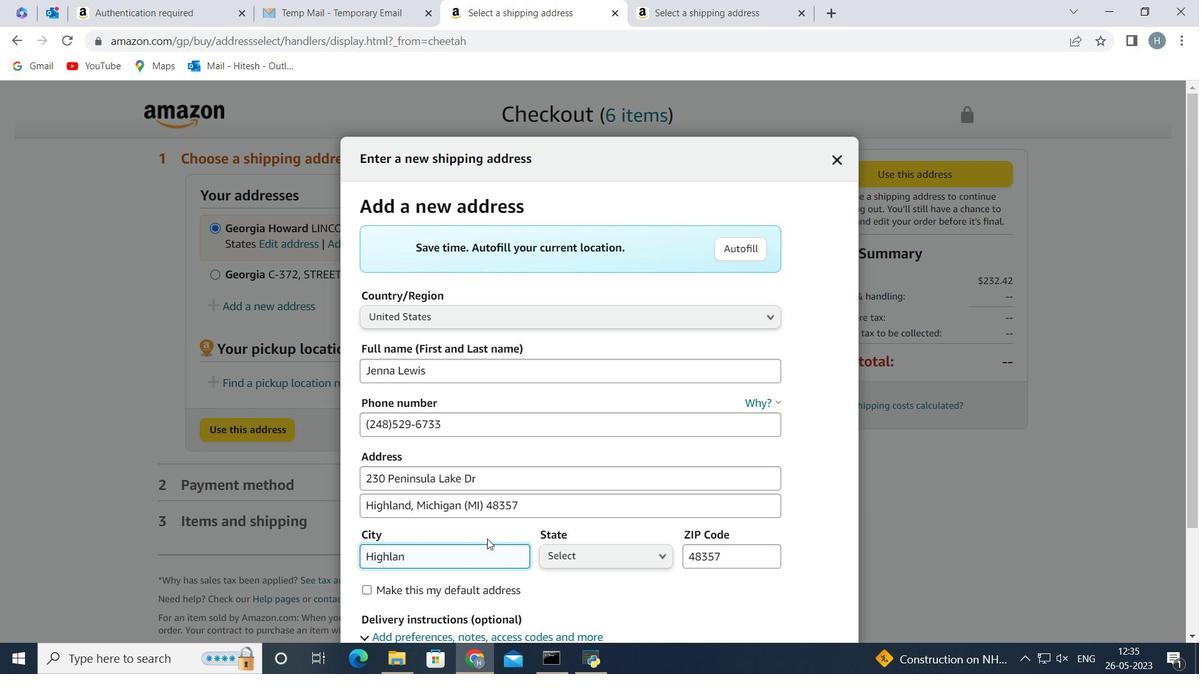 
Action: Mouse moved to (579, 555)
Screenshot: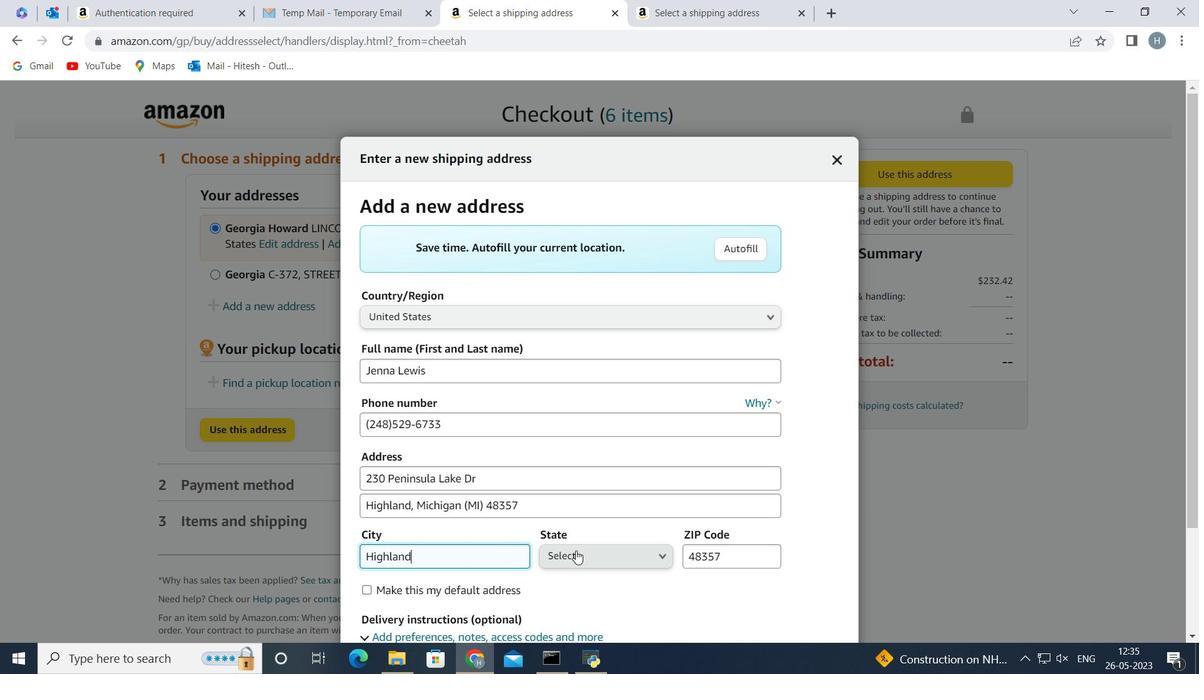 
Action: Mouse pressed left at (579, 555)
Screenshot: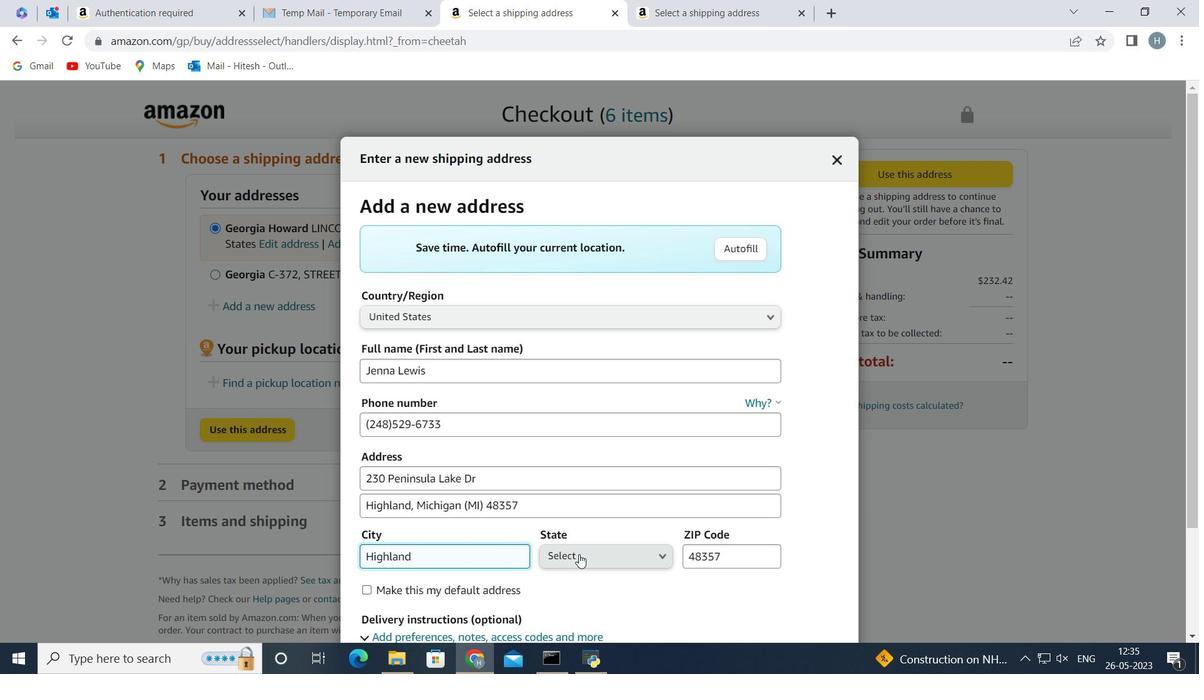 
Action: Mouse moved to (609, 339)
Screenshot: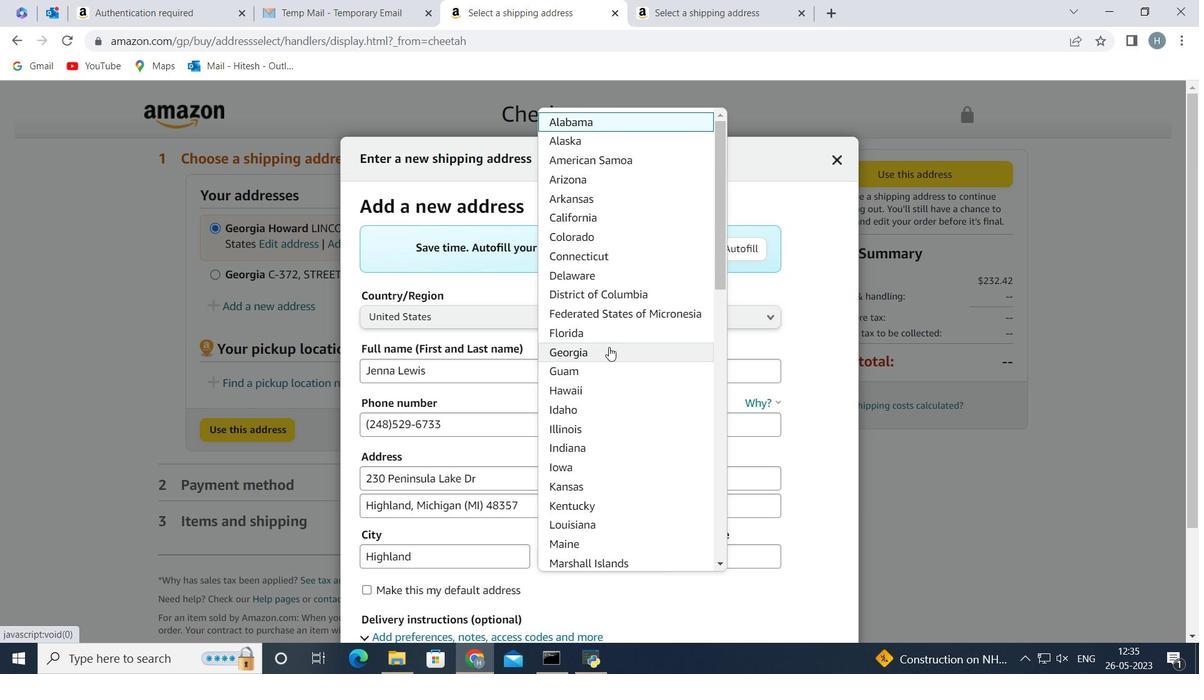 
Action: Mouse scrolled (609, 338) with delta (0, 0)
Screenshot: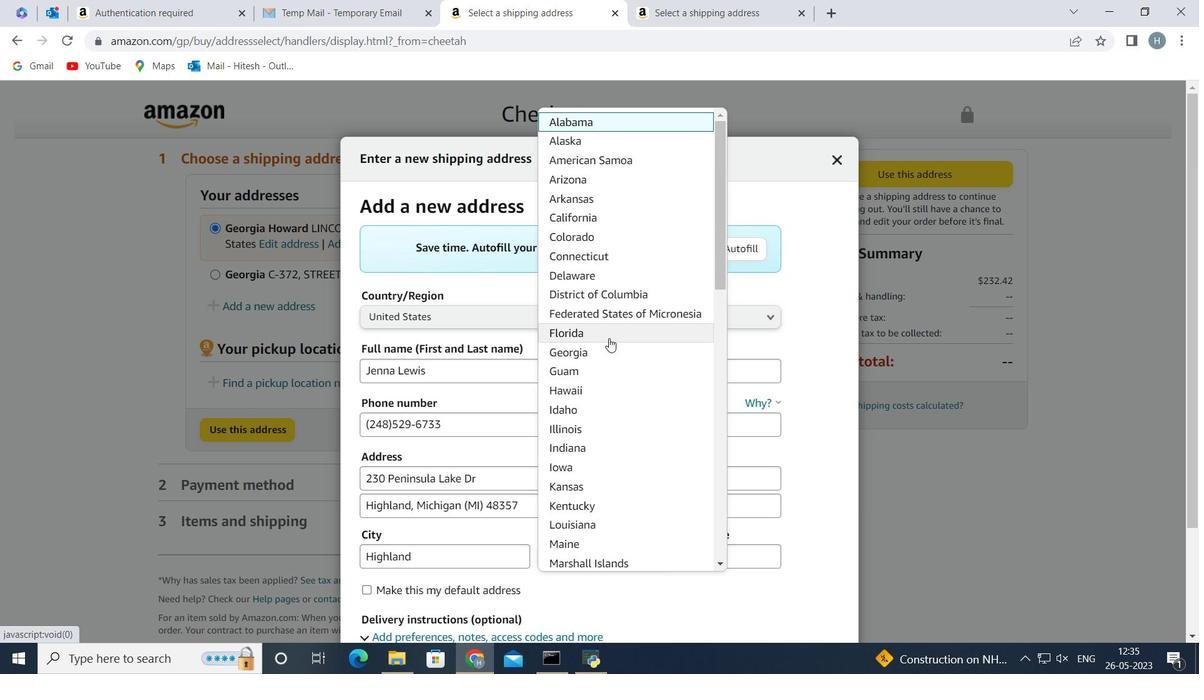 
Action: Mouse scrolled (609, 338) with delta (0, 0)
Screenshot: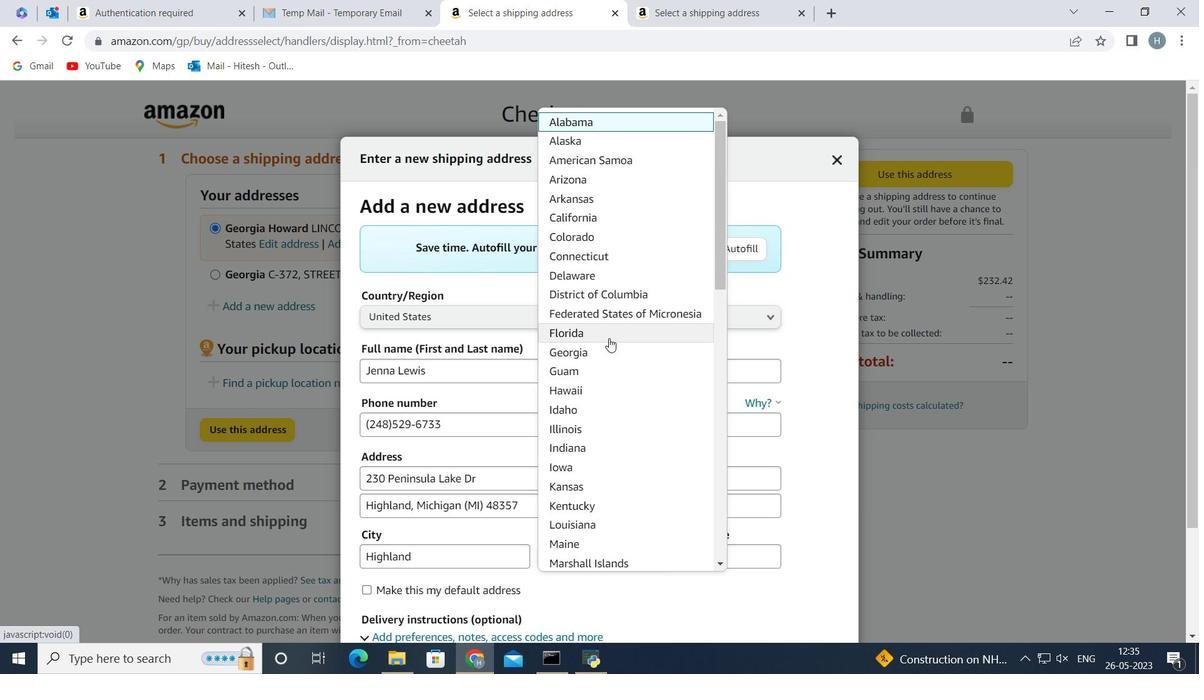 
Action: Mouse scrolled (609, 338) with delta (0, 0)
Screenshot: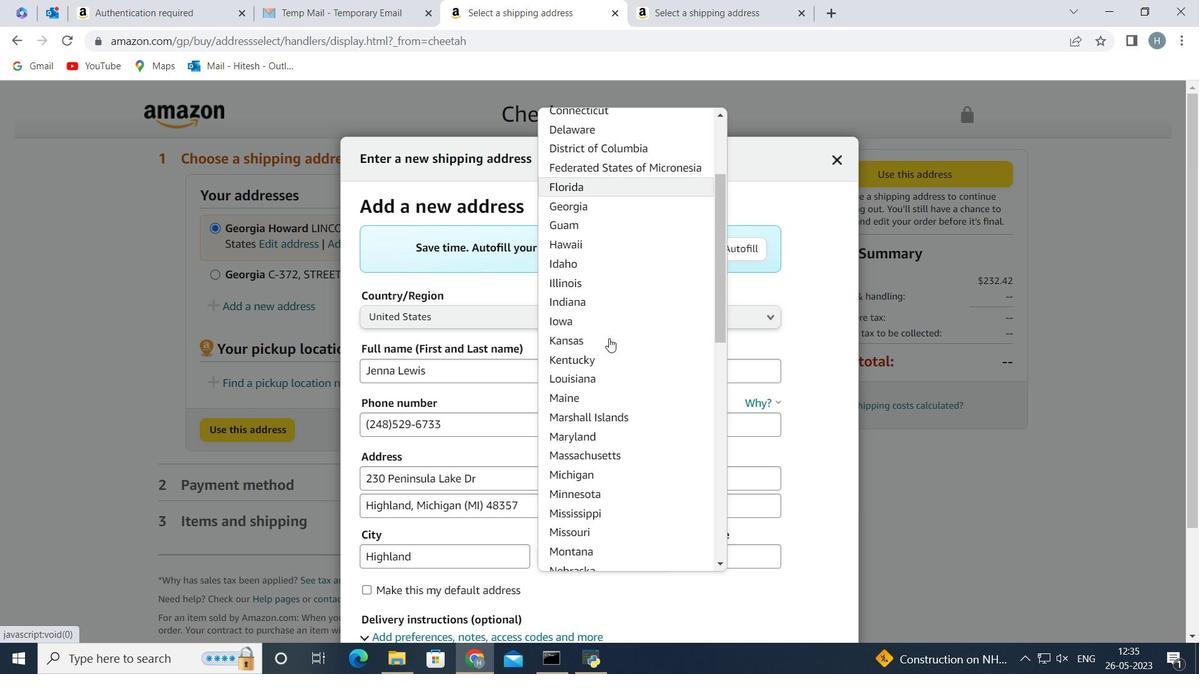 
Action: Mouse moved to (602, 384)
Screenshot: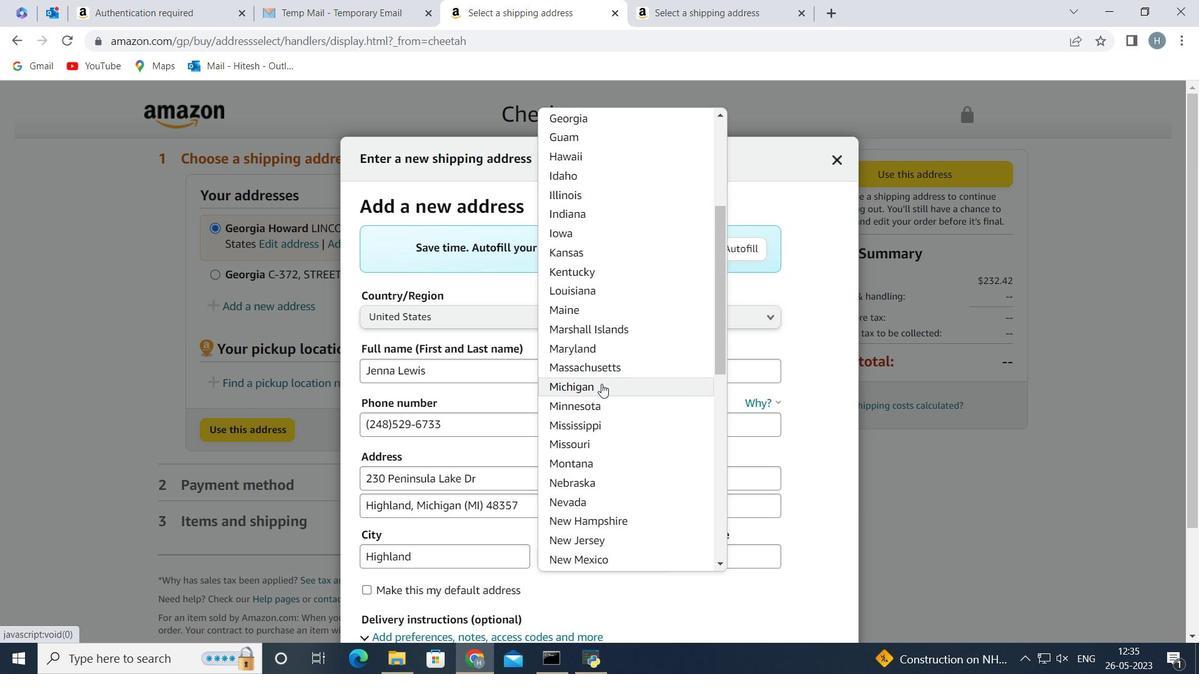 
Action: Mouse pressed left at (602, 384)
Screenshot: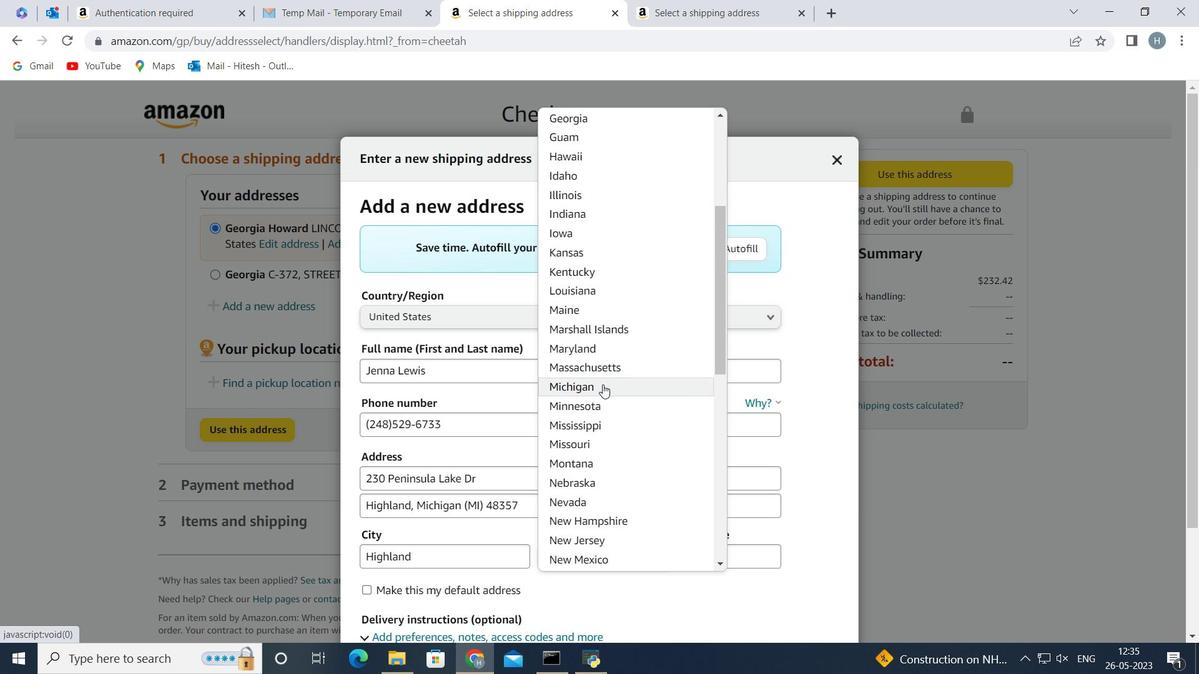 
Action: Mouse moved to (649, 379)
Screenshot: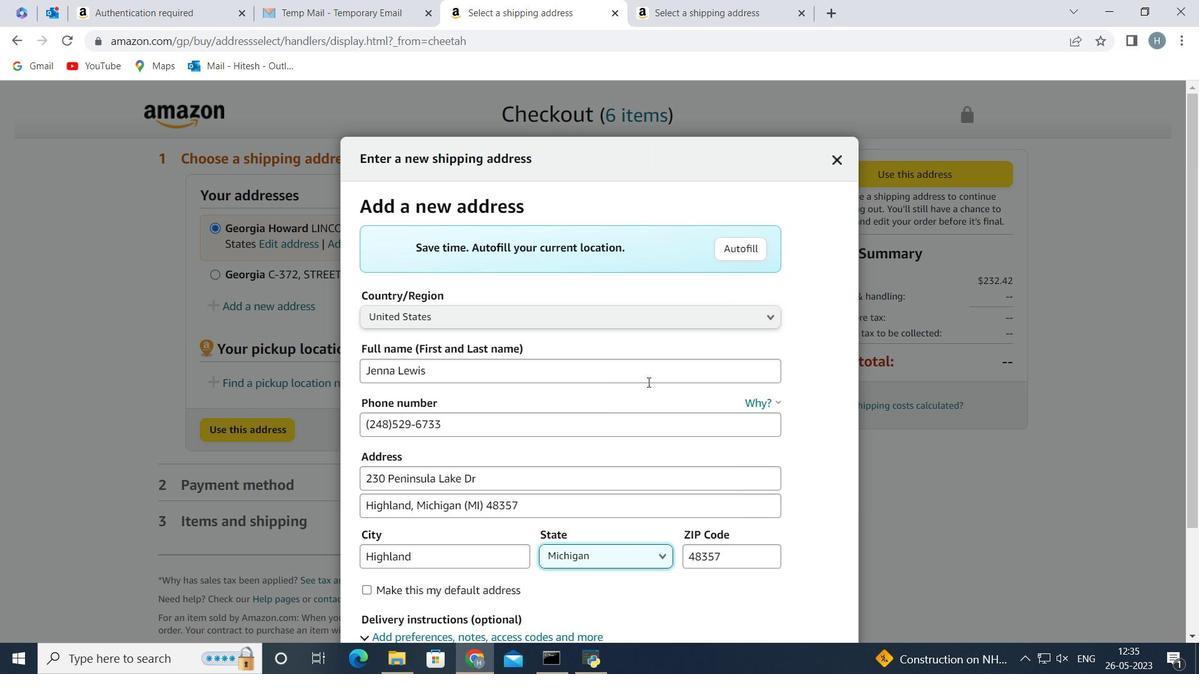
Action: Mouse scrolled (649, 378) with delta (0, 0)
Screenshot: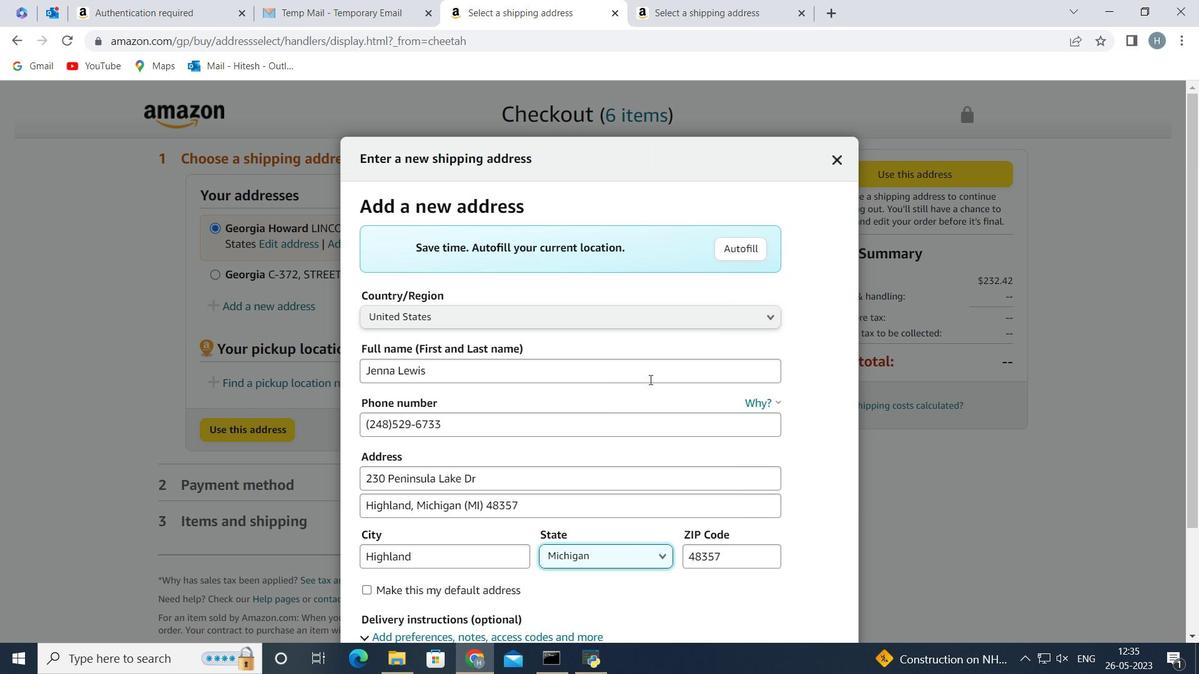 
Action: Mouse scrolled (649, 378) with delta (0, 0)
Screenshot: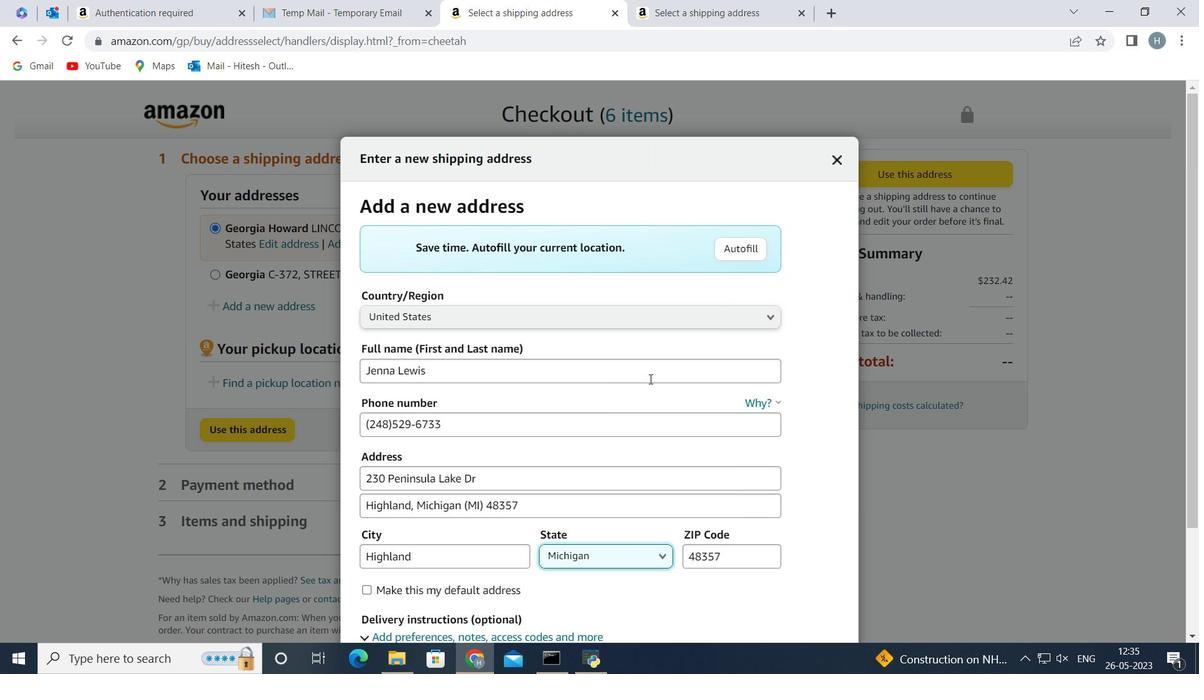 
Action: Mouse moved to (638, 387)
Screenshot: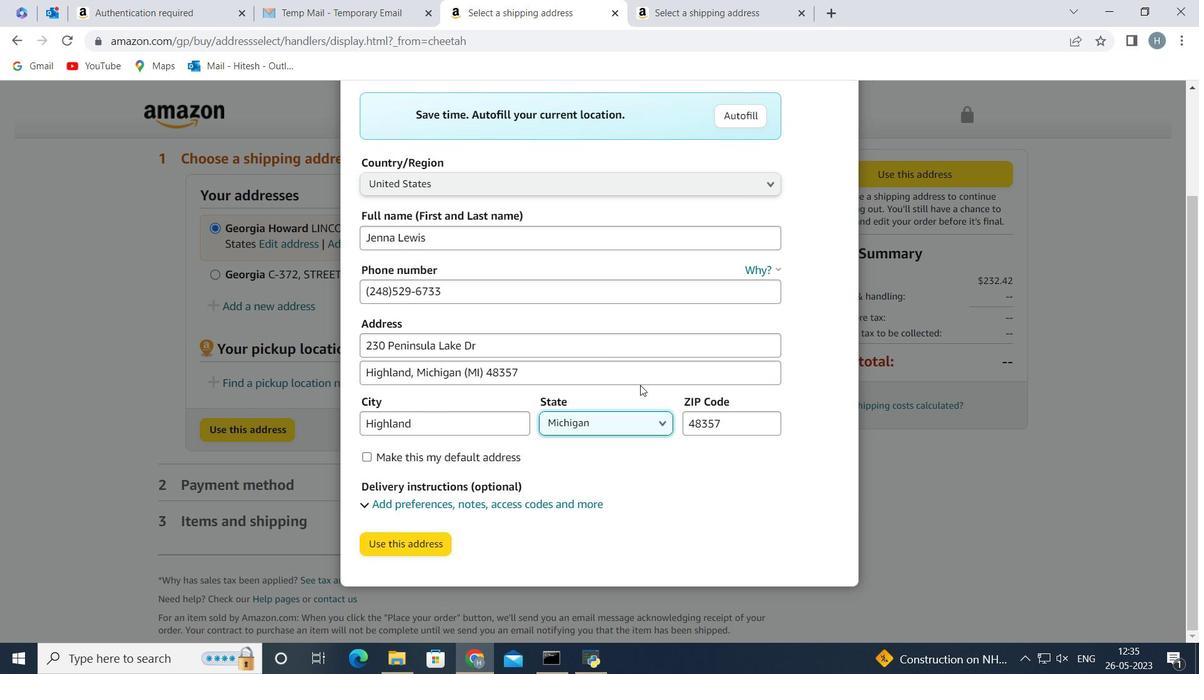 
Action: Mouse scrolled (638, 387) with delta (0, 0)
Screenshot: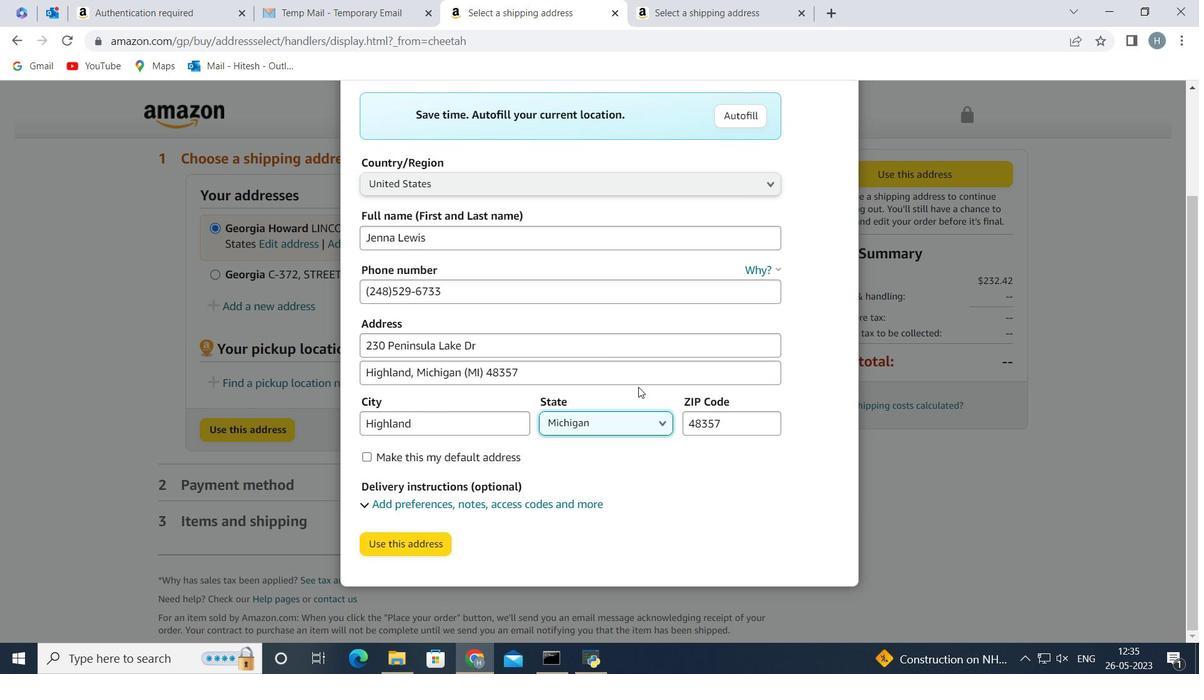 
Action: Mouse scrolled (638, 387) with delta (0, 0)
Screenshot: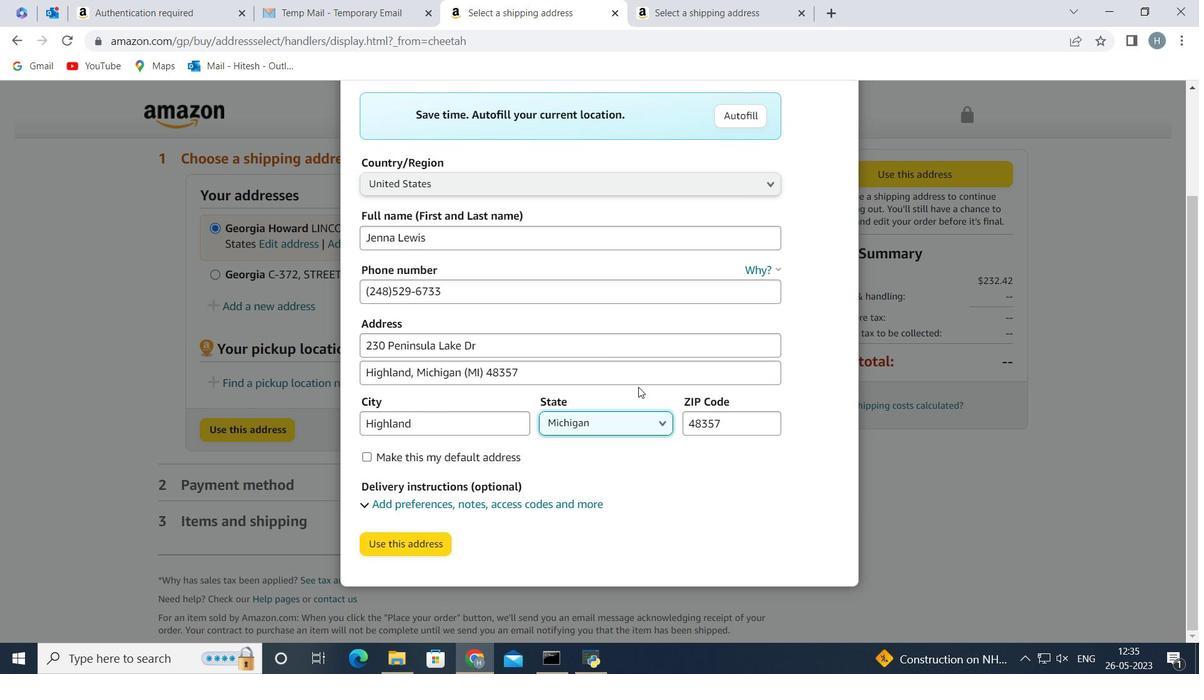 
Action: Mouse scrolled (638, 387) with delta (0, 0)
Screenshot: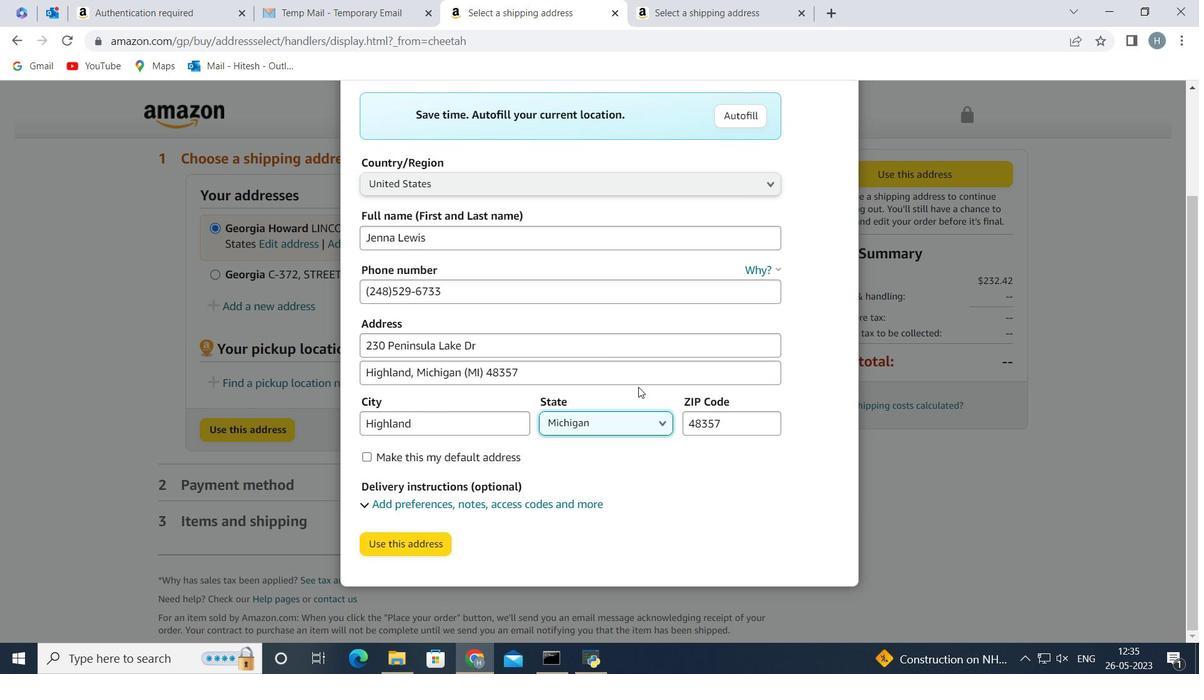 
Action: Mouse scrolled (638, 387) with delta (0, 0)
Screenshot: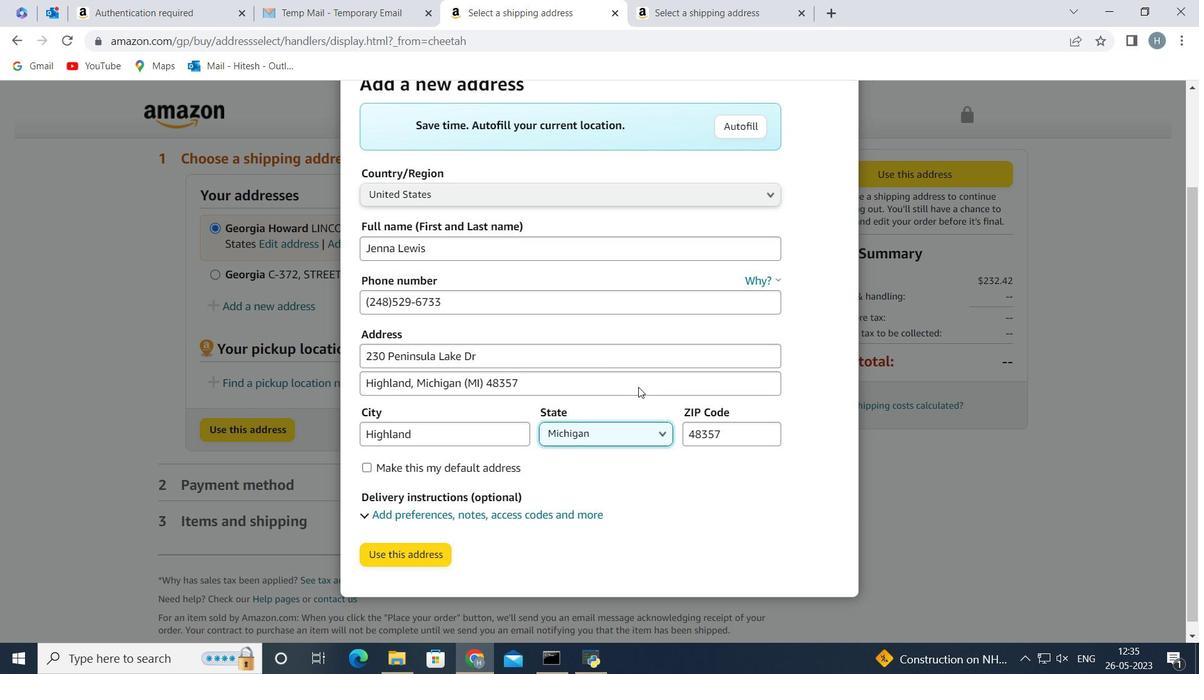 
Action: Mouse moved to (640, 371)
Screenshot: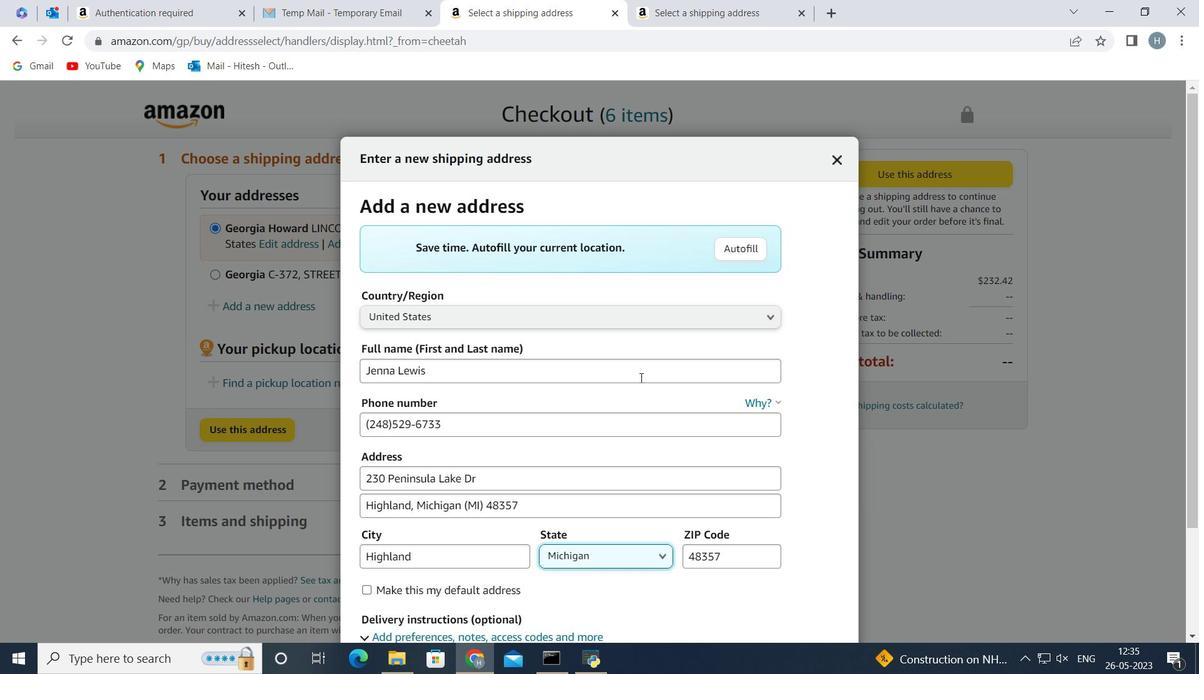
